 Task: Look for Airbnb options in Urziceni, Romania from 5th November, 2023 to 16th November, 2023 for 2 adults.1  bedroom having 1 bed and 1 bathroom. Property type can be hotel. Booking option can be shelf check-in. Look for 3 properties as per requirement.
Action: Mouse moved to (417, 54)
Screenshot: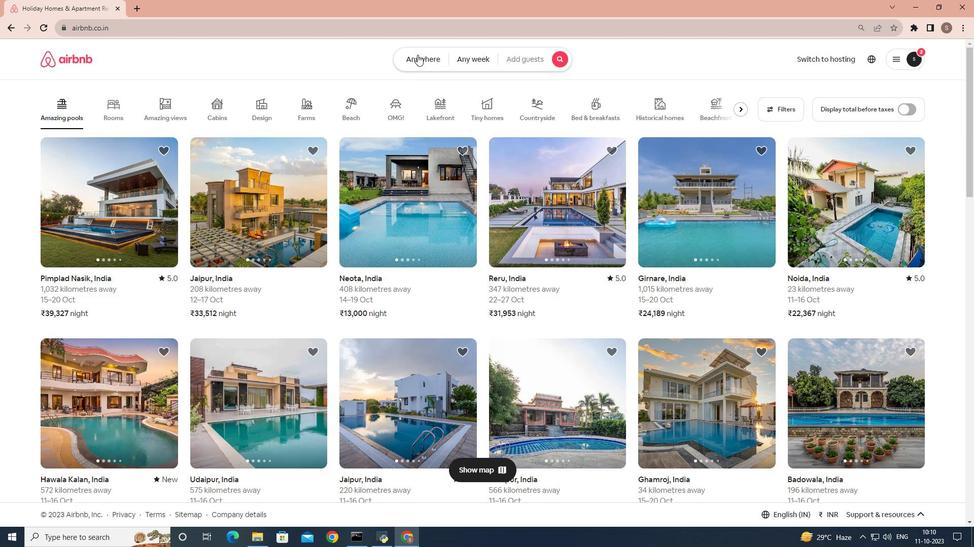 
Action: Mouse pressed left at (417, 54)
Screenshot: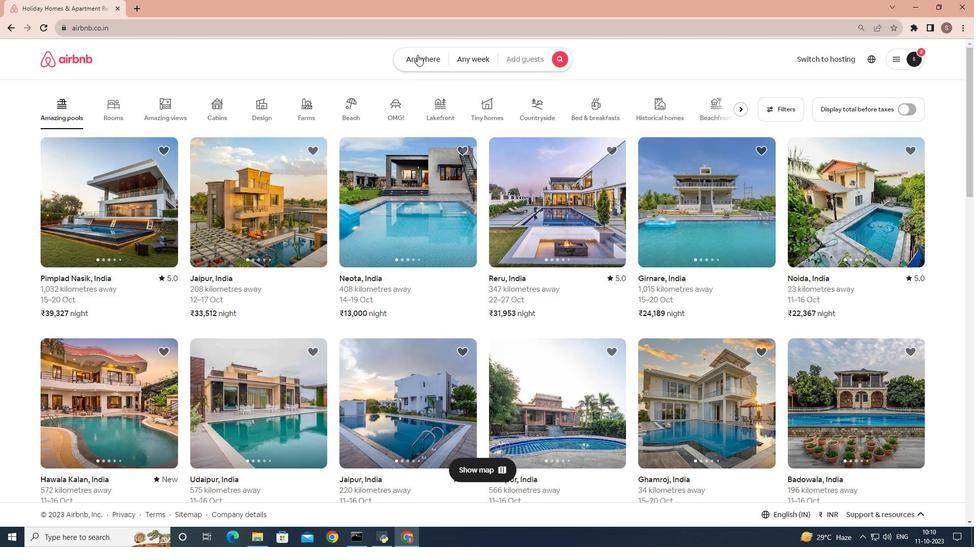 
Action: Mouse moved to (309, 100)
Screenshot: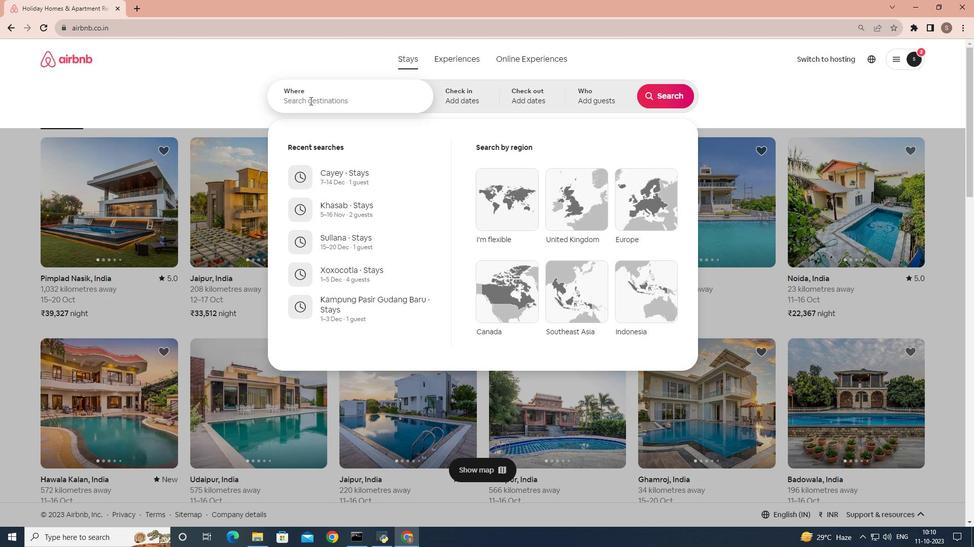 
Action: Mouse pressed left at (309, 100)
Screenshot: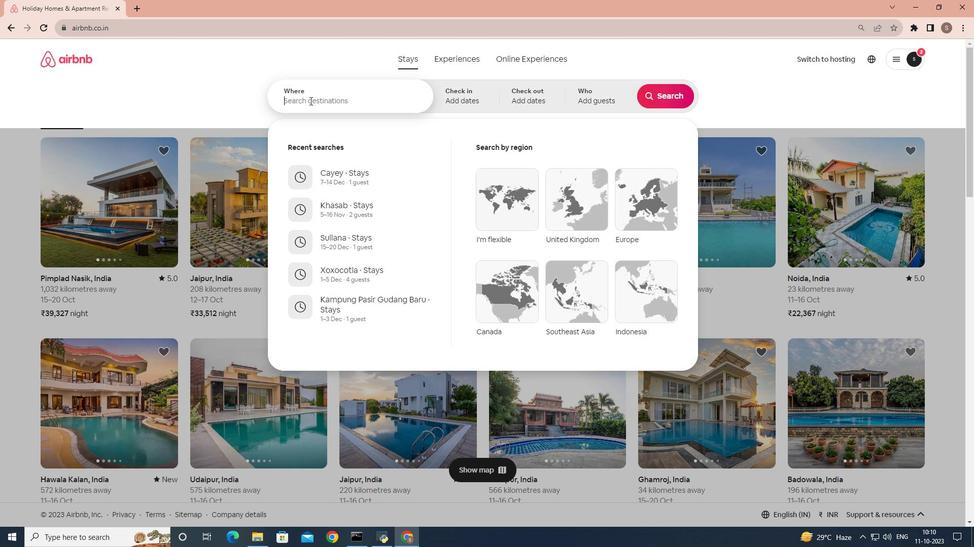 
Action: Mouse moved to (310, 100)
Screenshot: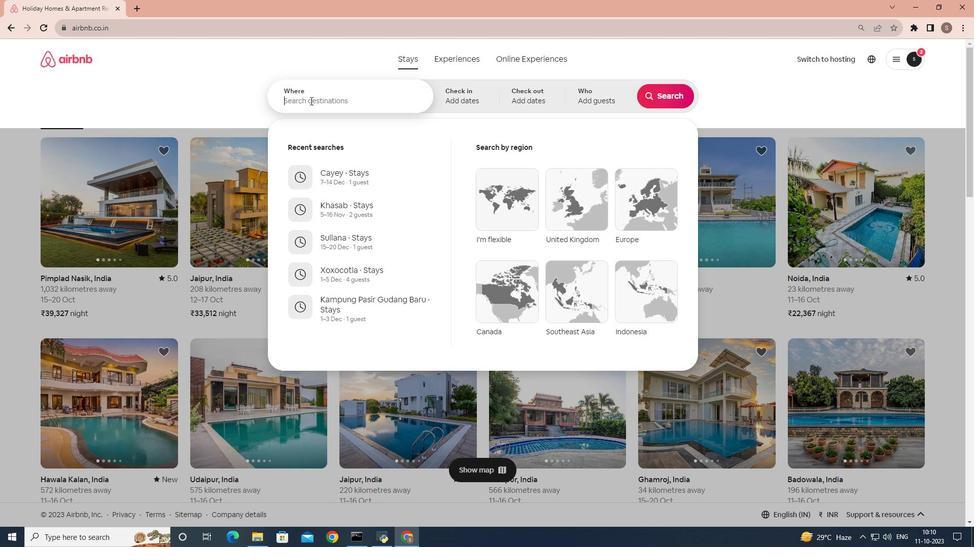 
Action: Key pressed <Key.shift>Uz<Key.backspace>rziceni,<Key.space><Key.shift>Romania
Screenshot: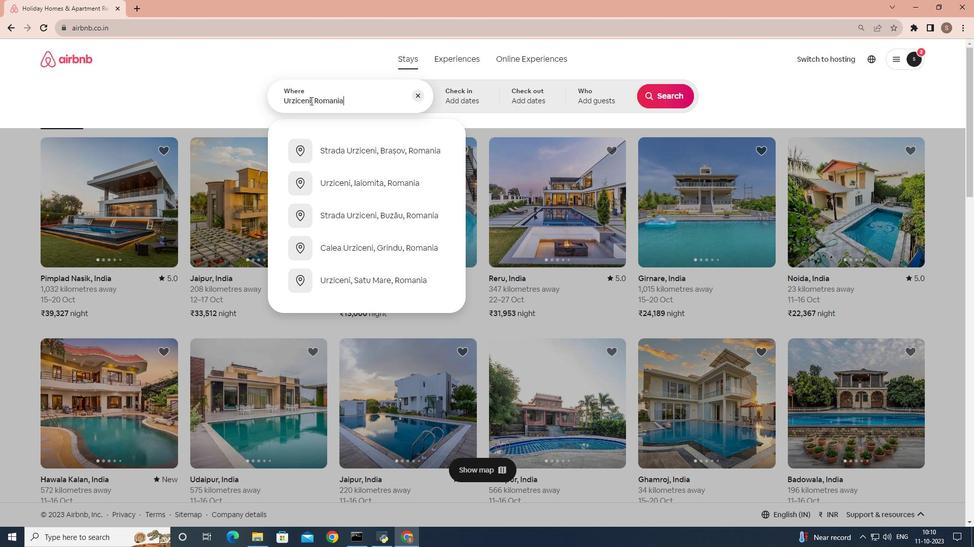 
Action: Mouse moved to (441, 104)
Screenshot: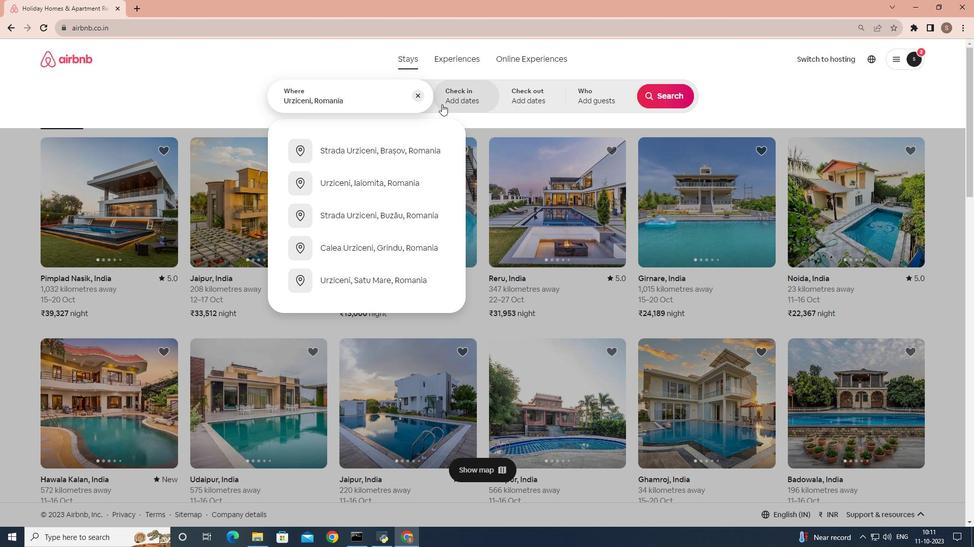 
Action: Mouse pressed left at (441, 104)
Screenshot: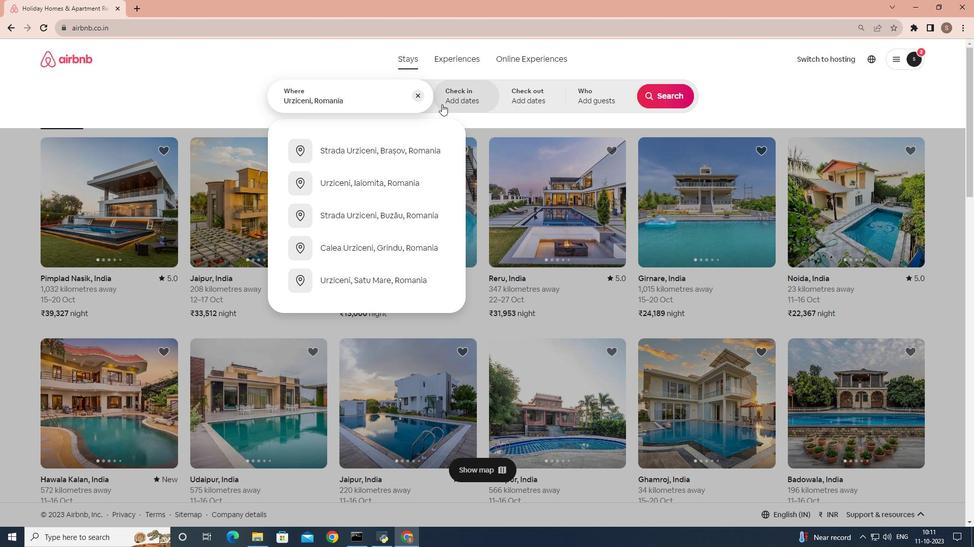 
Action: Mouse moved to (510, 245)
Screenshot: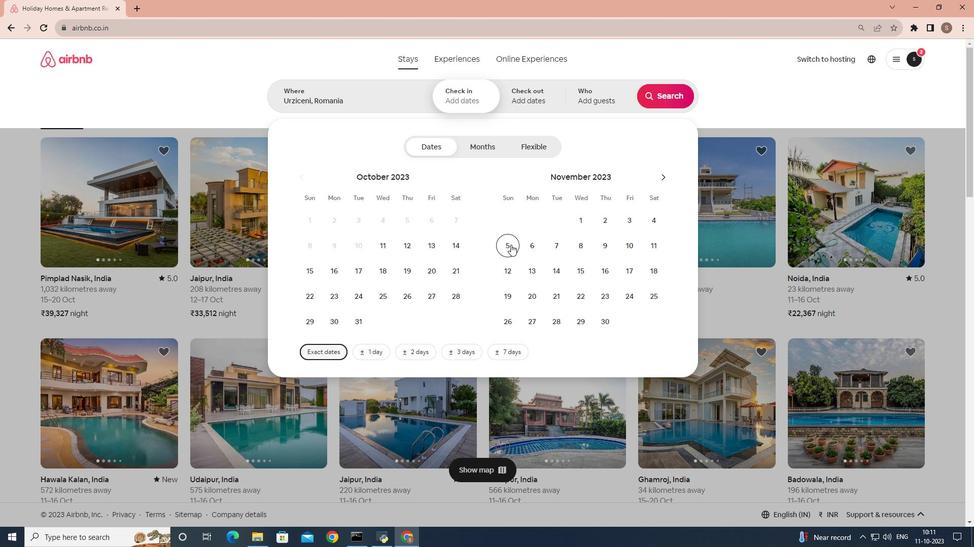 
Action: Mouse pressed left at (510, 245)
Screenshot: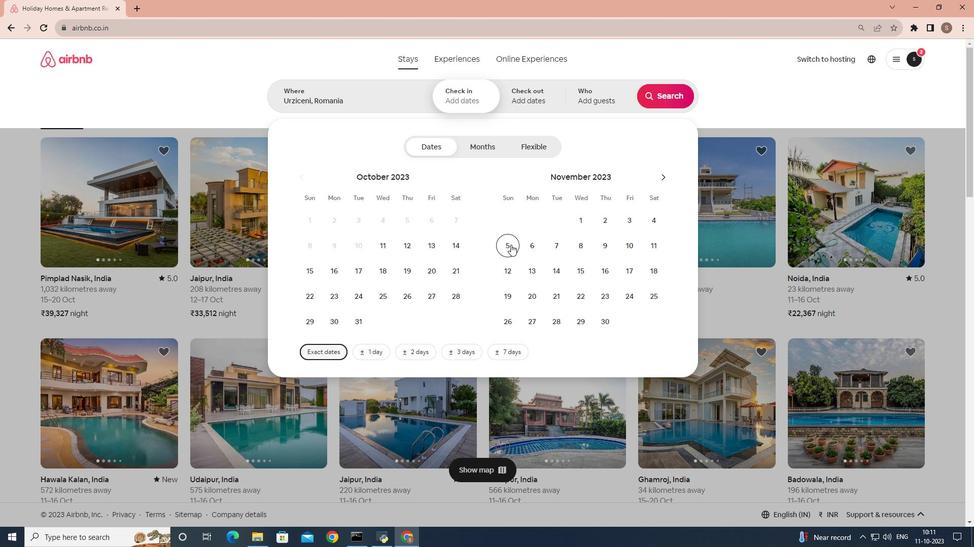 
Action: Mouse moved to (607, 266)
Screenshot: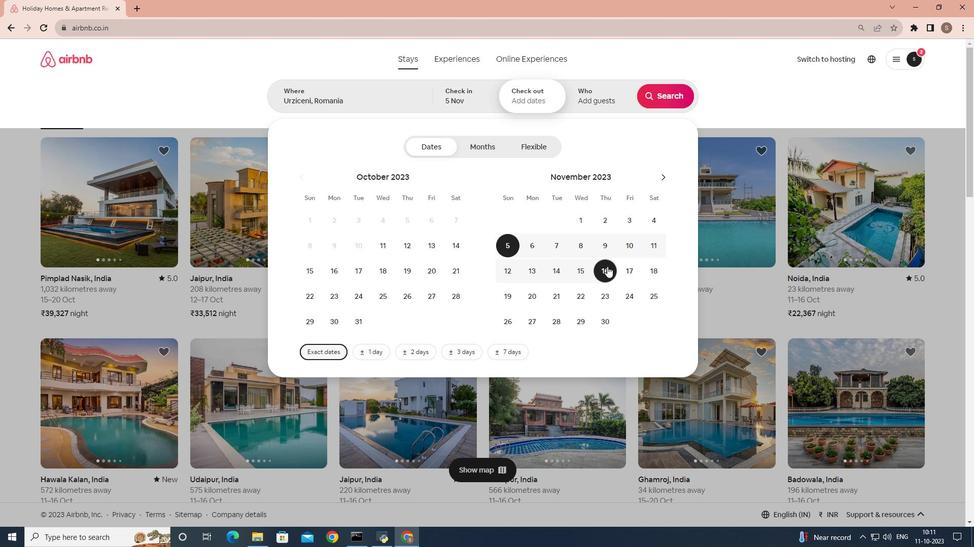 
Action: Mouse pressed left at (607, 266)
Screenshot: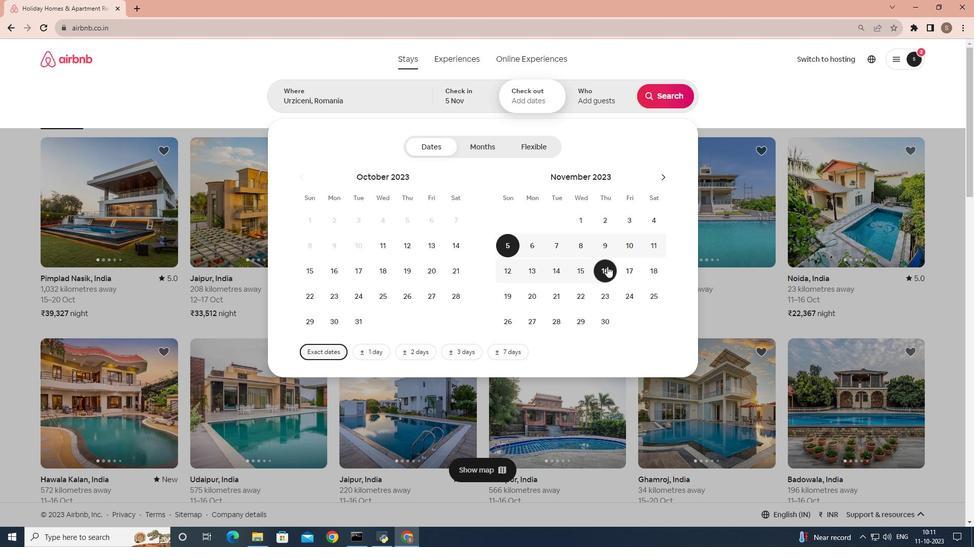 
Action: Mouse moved to (596, 81)
Screenshot: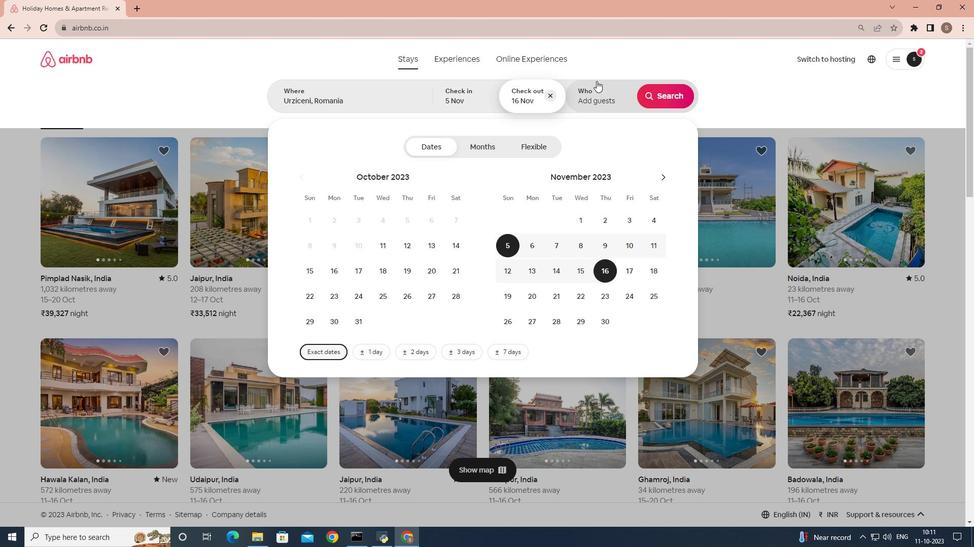 
Action: Mouse pressed left at (596, 81)
Screenshot: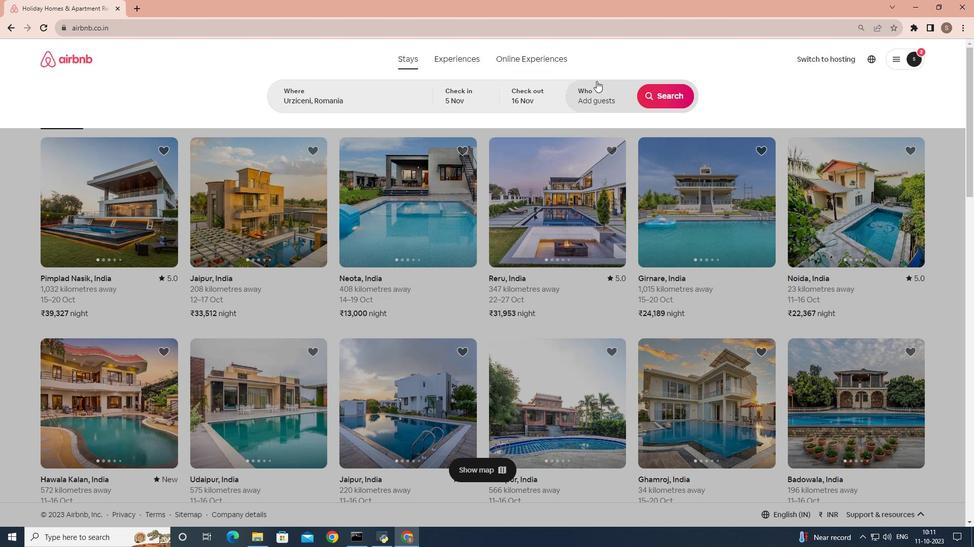 
Action: Mouse moved to (667, 148)
Screenshot: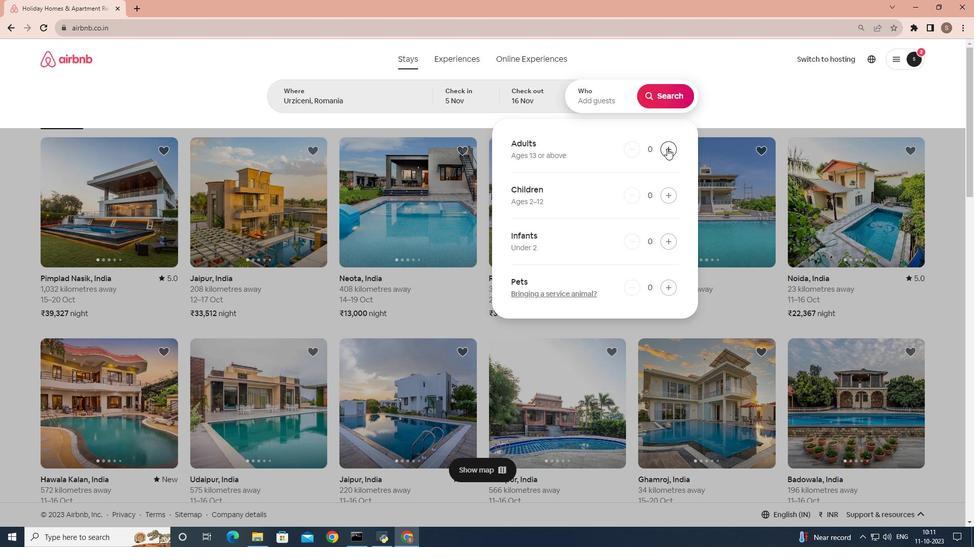 
Action: Mouse pressed left at (667, 148)
Screenshot: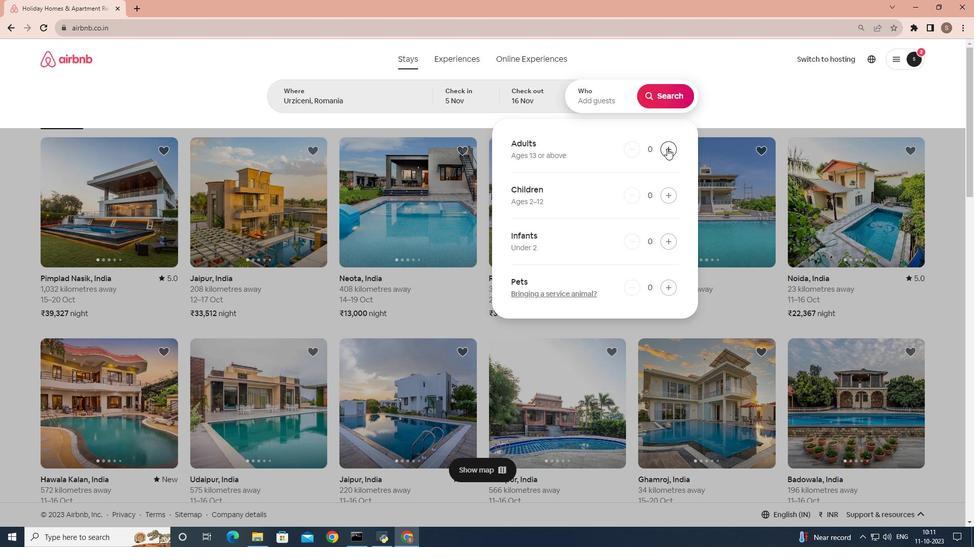 
Action: Mouse pressed left at (667, 148)
Screenshot: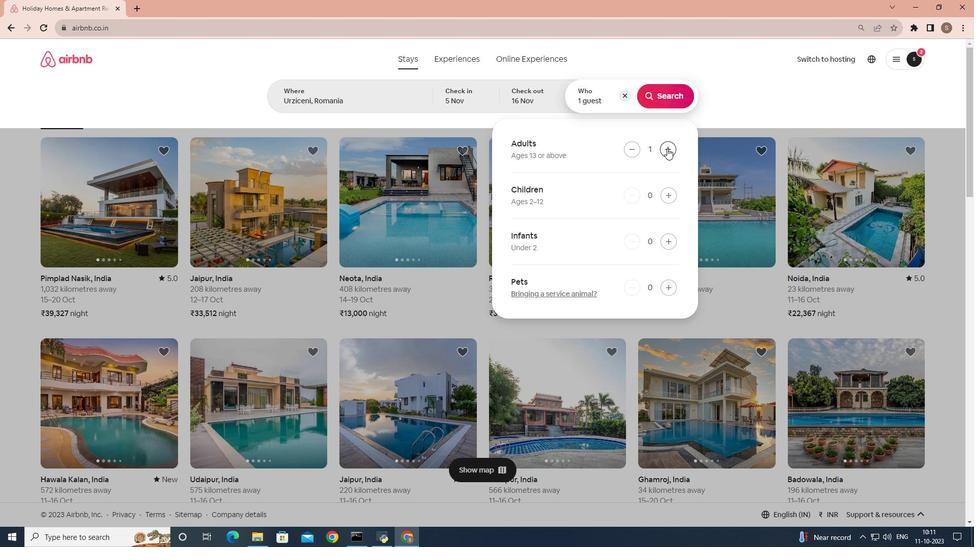 
Action: Mouse moved to (673, 98)
Screenshot: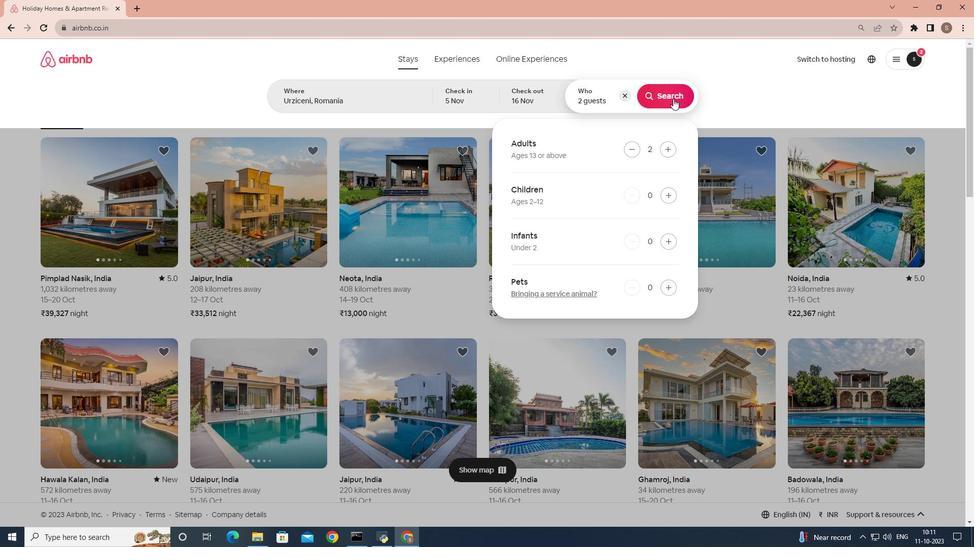 
Action: Mouse pressed left at (673, 98)
Screenshot: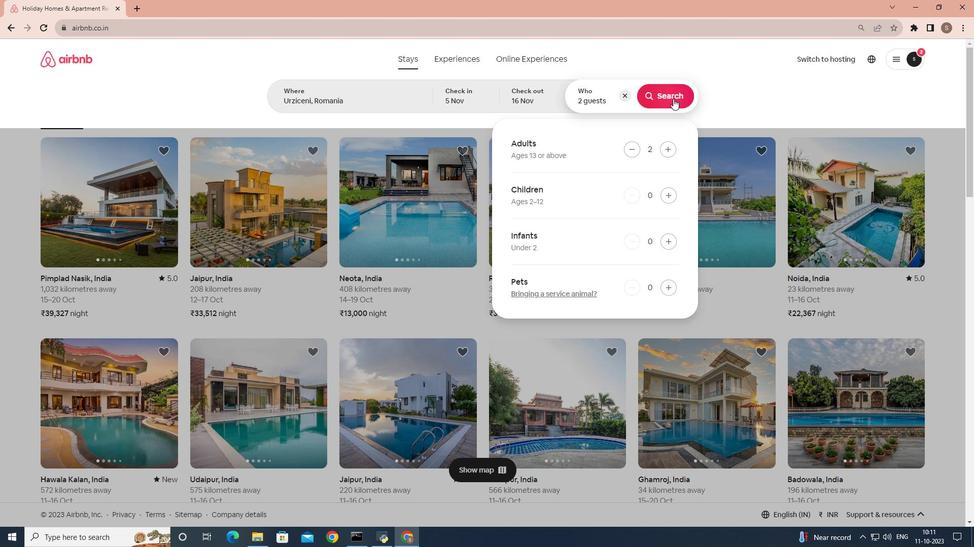 
Action: Mouse moved to (816, 93)
Screenshot: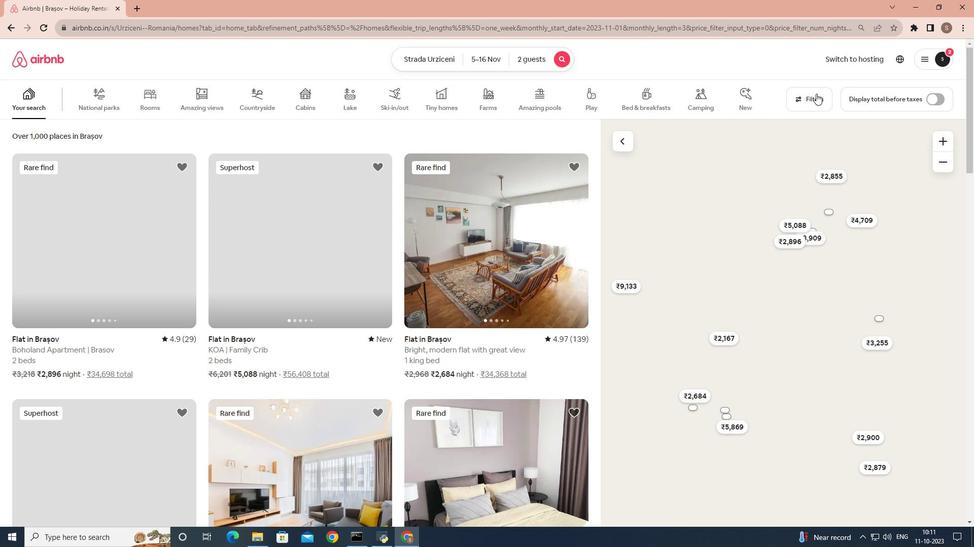 
Action: Mouse pressed left at (816, 93)
Screenshot: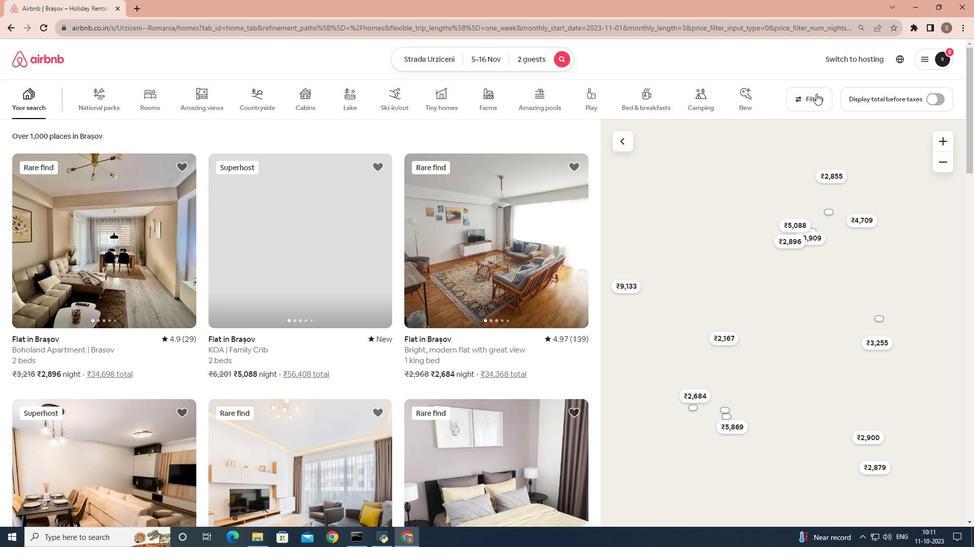 
Action: Mouse moved to (493, 317)
Screenshot: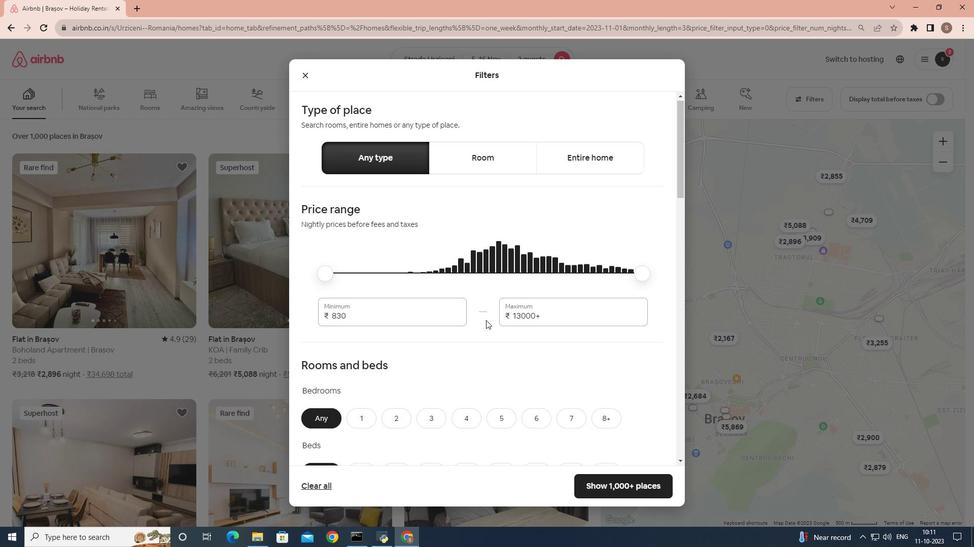 
Action: Mouse scrolled (493, 317) with delta (0, 0)
Screenshot: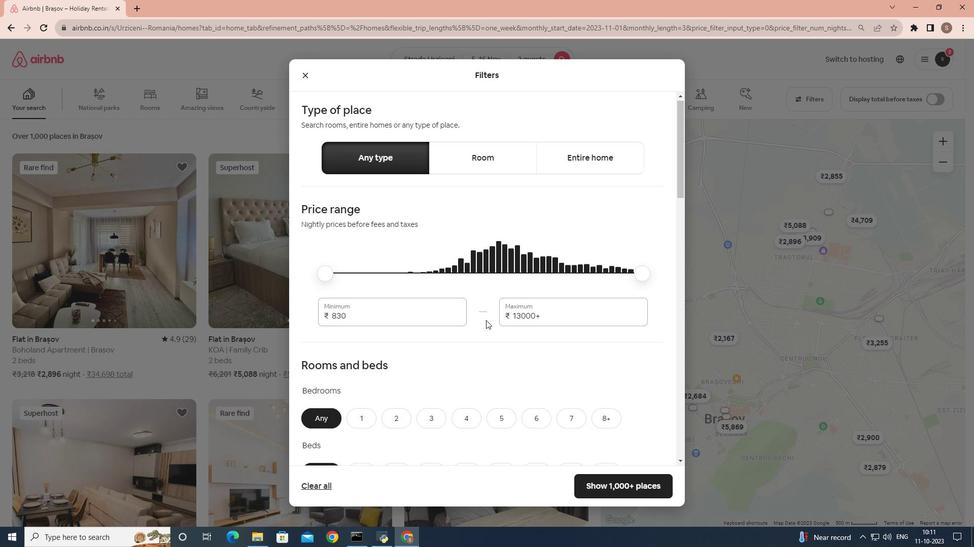 
Action: Mouse moved to (487, 320)
Screenshot: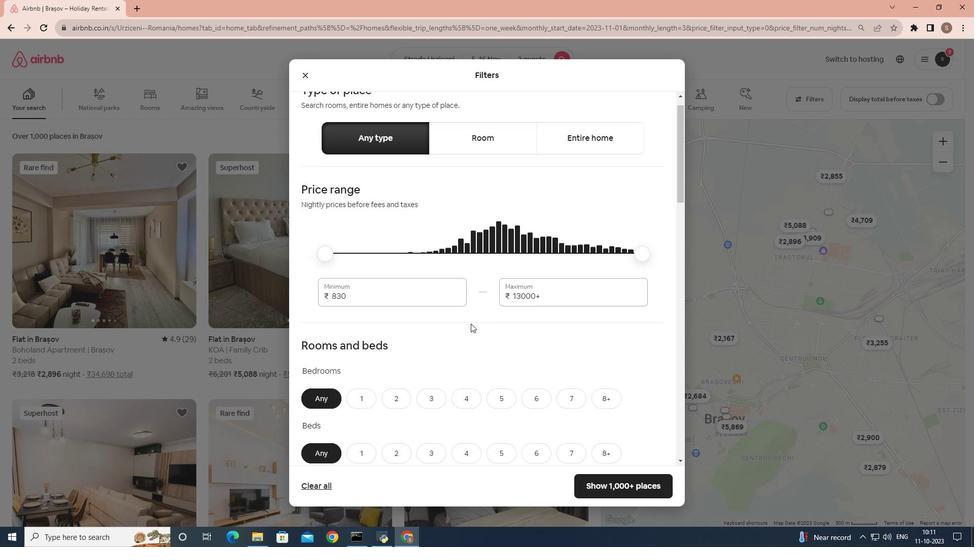 
Action: Mouse scrolled (487, 319) with delta (0, 0)
Screenshot: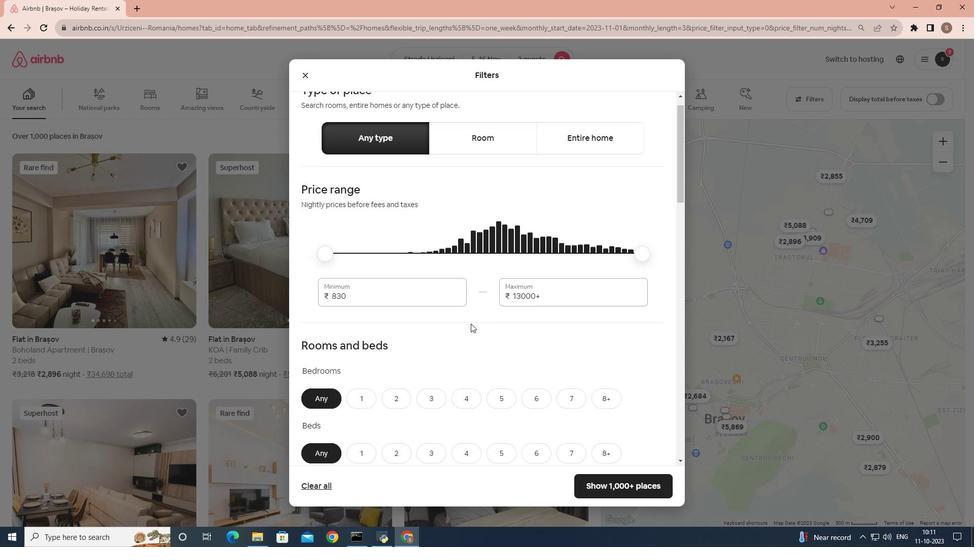 
Action: Mouse moved to (360, 321)
Screenshot: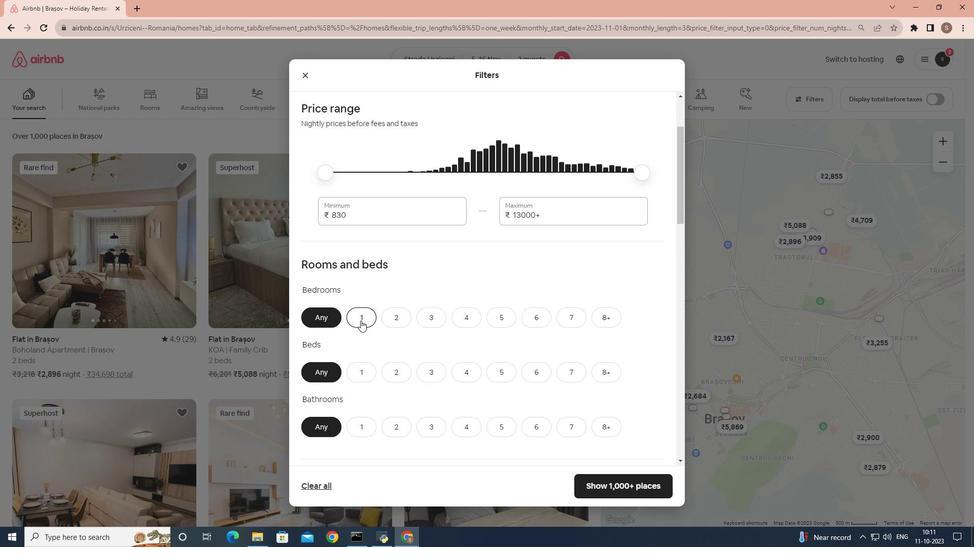 
Action: Mouse pressed left at (360, 321)
Screenshot: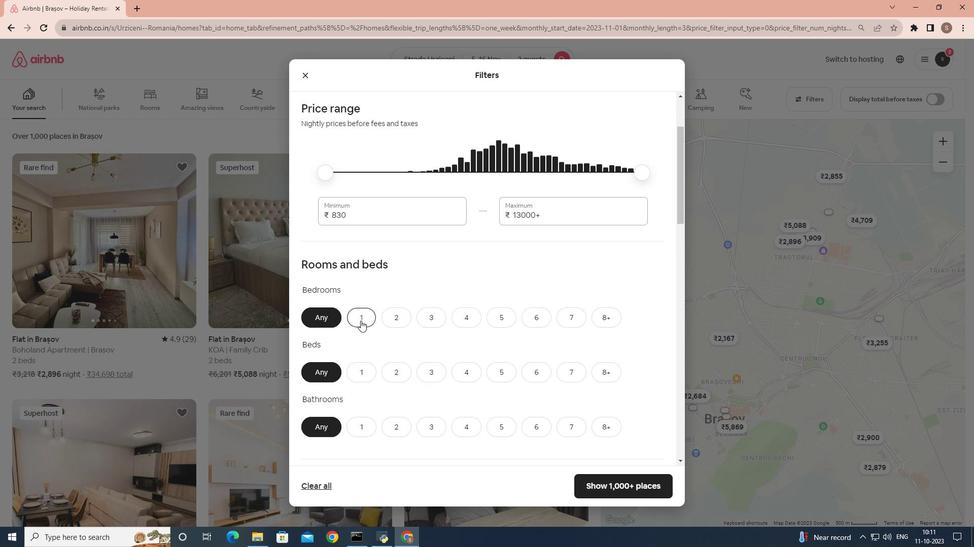 
Action: Mouse scrolled (360, 320) with delta (0, 0)
Screenshot: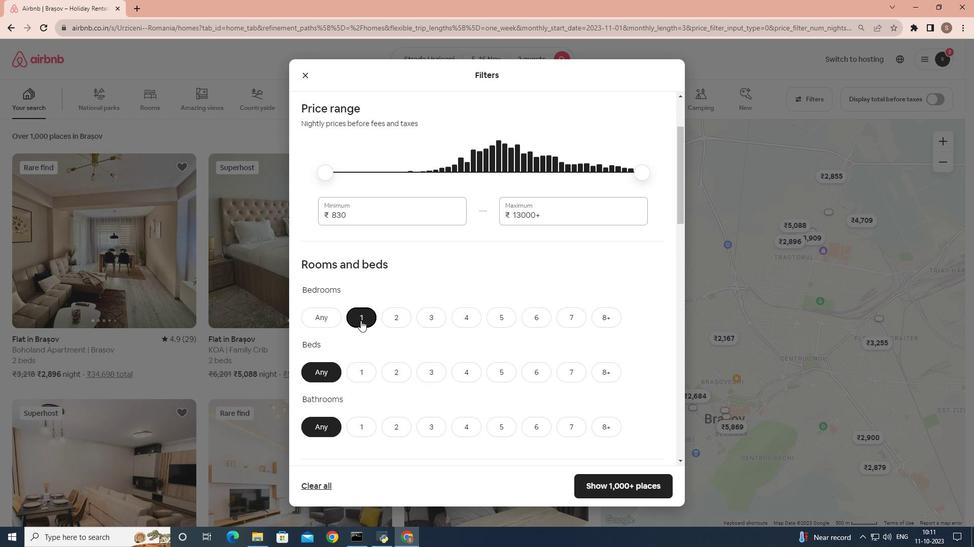 
Action: Mouse moved to (359, 321)
Screenshot: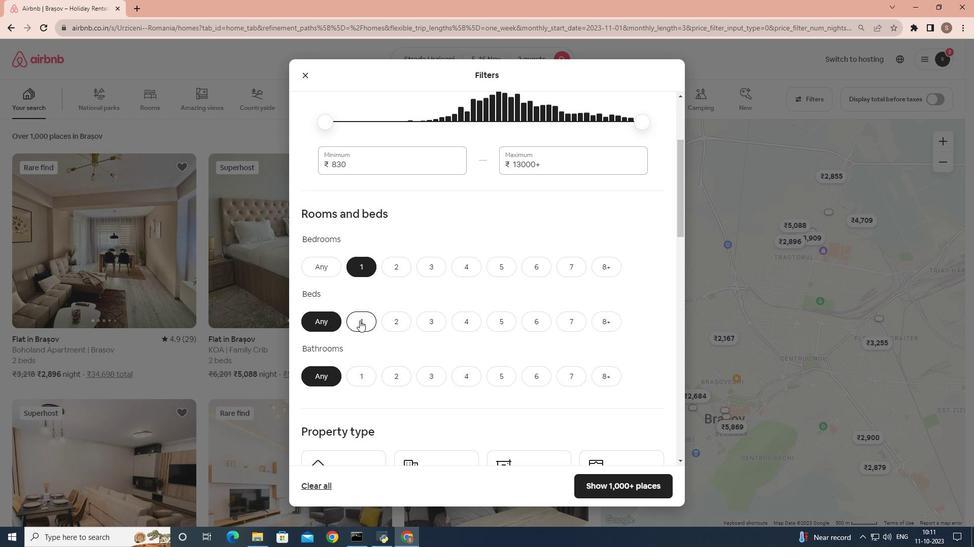 
Action: Mouse pressed left at (359, 321)
Screenshot: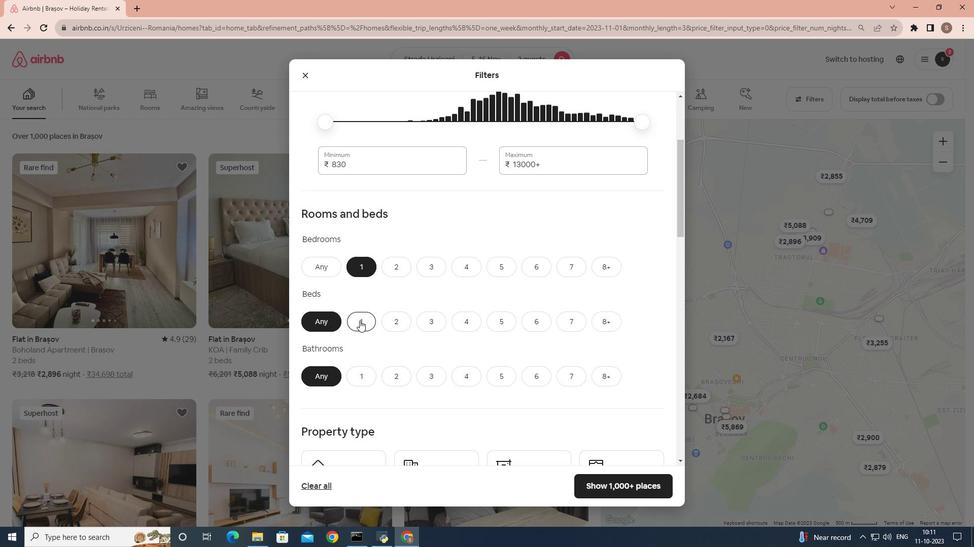 
Action: Mouse moved to (367, 374)
Screenshot: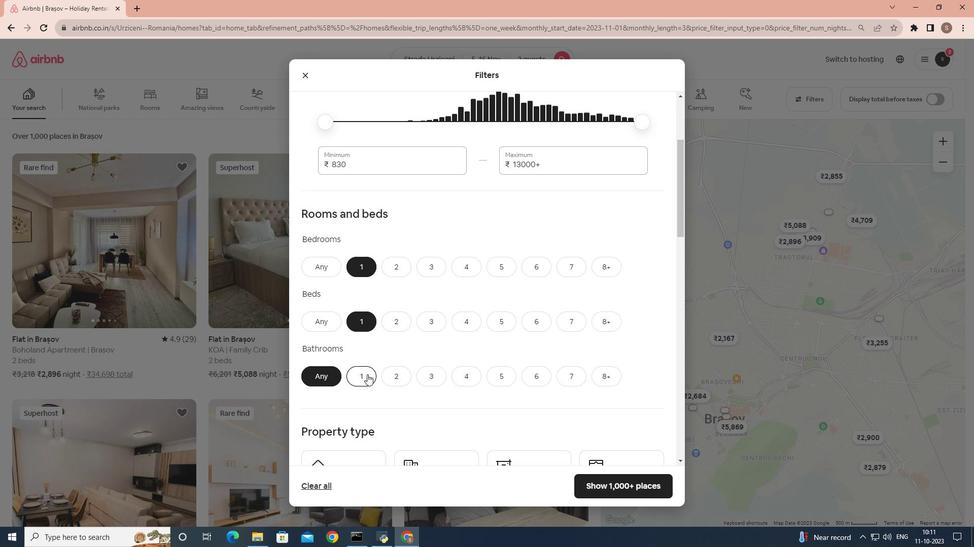 
Action: Mouse pressed left at (367, 374)
Screenshot: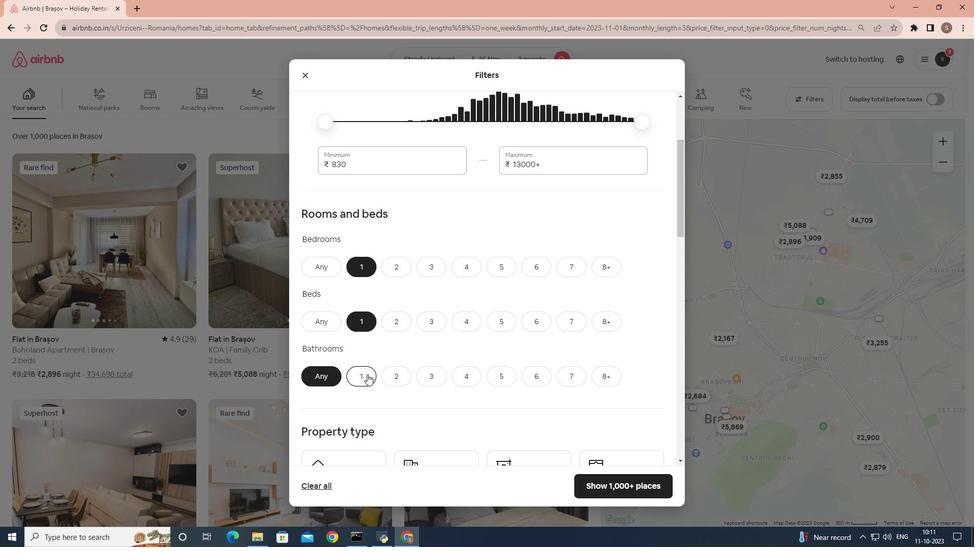 
Action: Mouse moved to (371, 371)
Screenshot: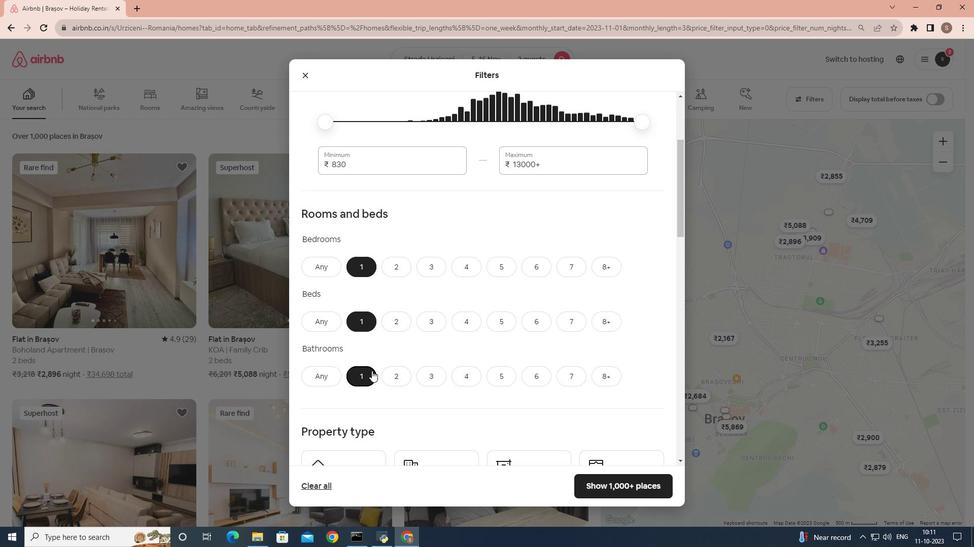 
Action: Mouse scrolled (371, 370) with delta (0, 0)
Screenshot: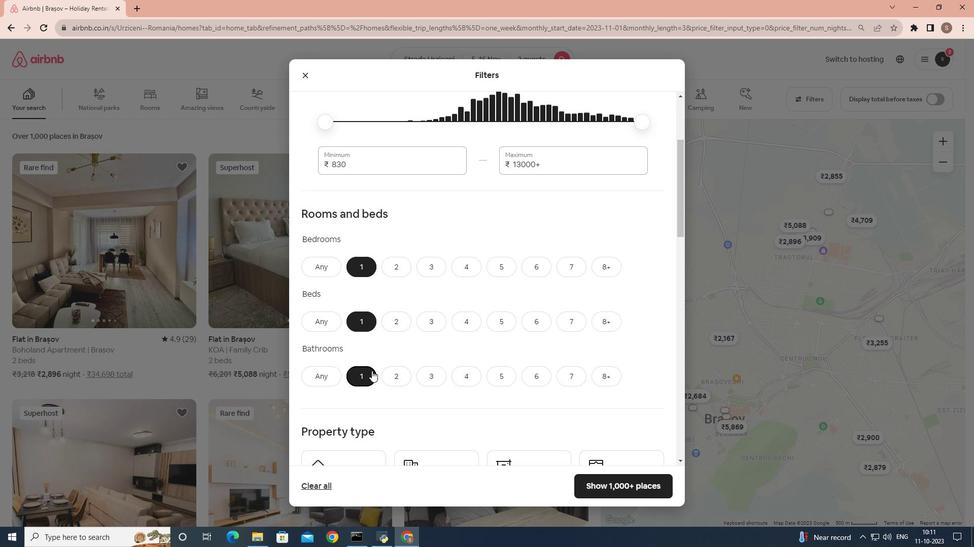 
Action: Mouse moved to (451, 389)
Screenshot: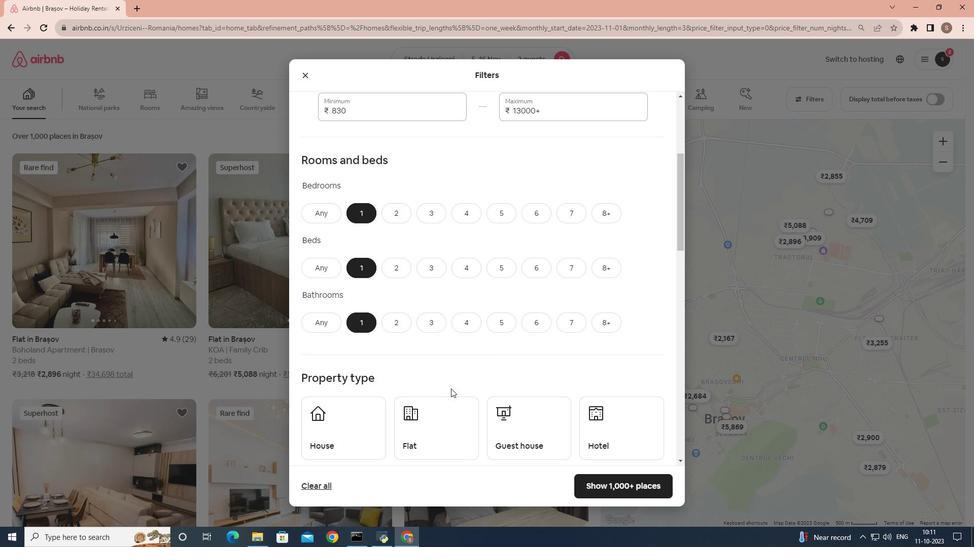 
Action: Mouse scrolled (451, 388) with delta (0, 0)
Screenshot: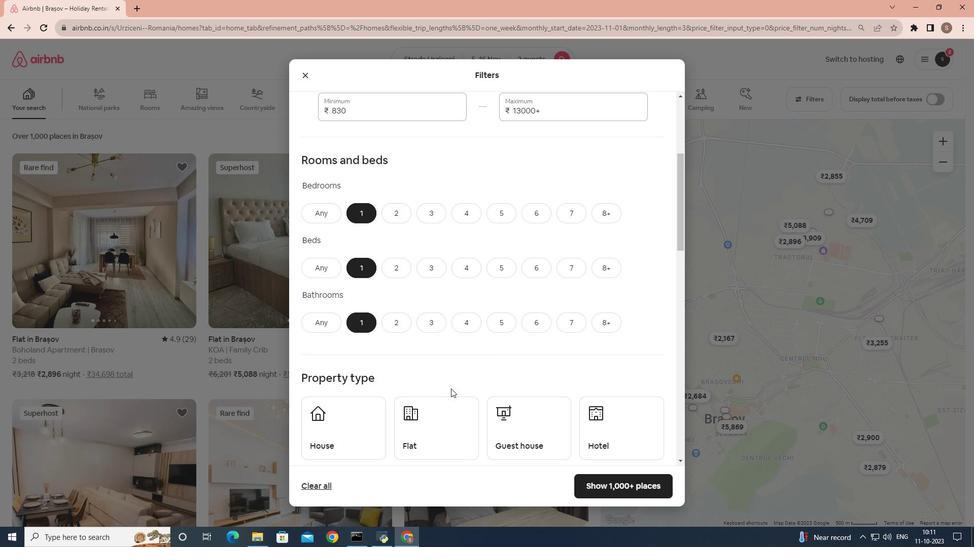 
Action: Mouse moved to (584, 365)
Screenshot: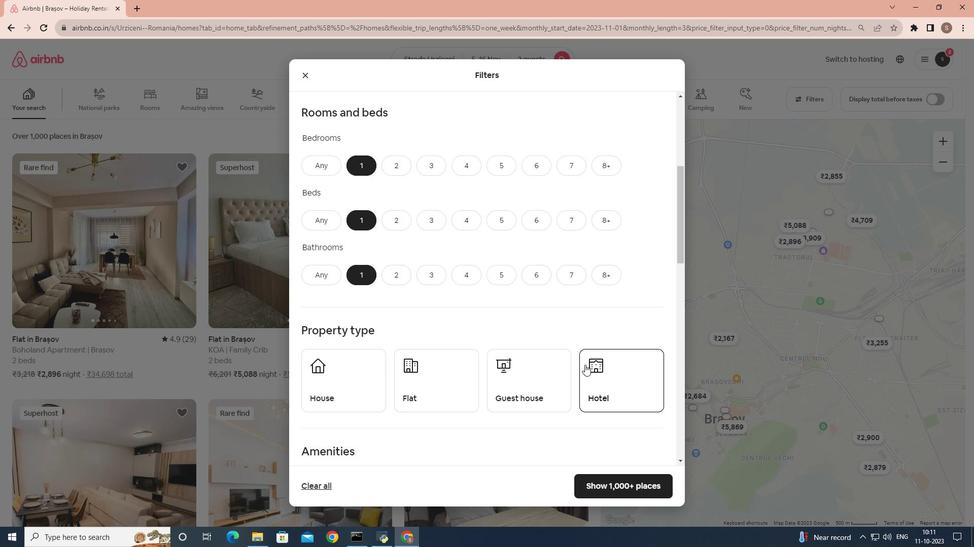 
Action: Mouse pressed left at (584, 365)
Screenshot: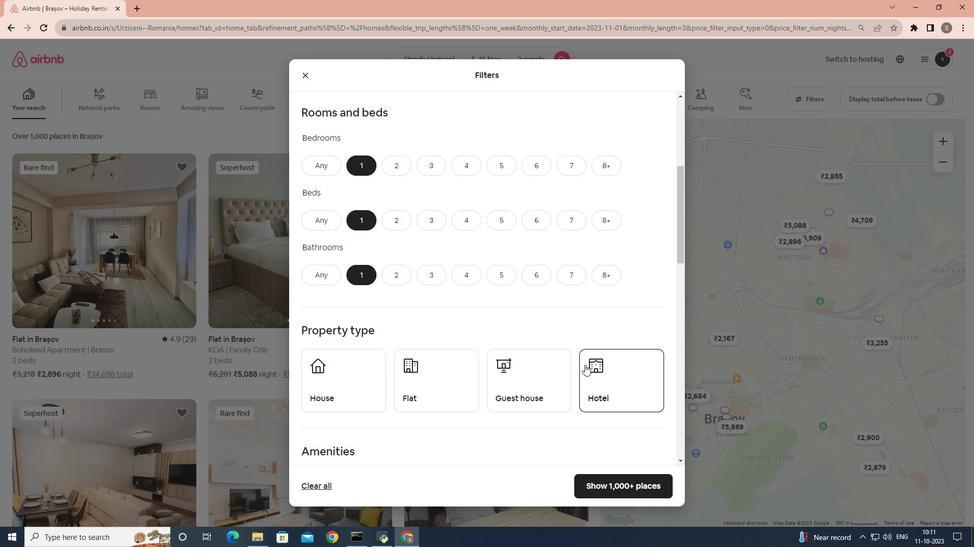 
Action: Mouse moved to (502, 364)
Screenshot: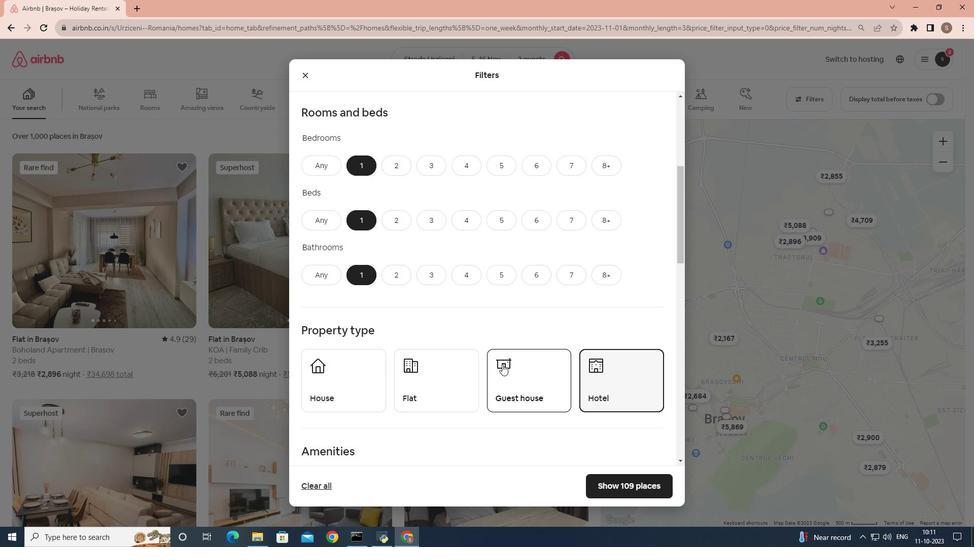 
Action: Mouse scrolled (502, 364) with delta (0, 0)
Screenshot: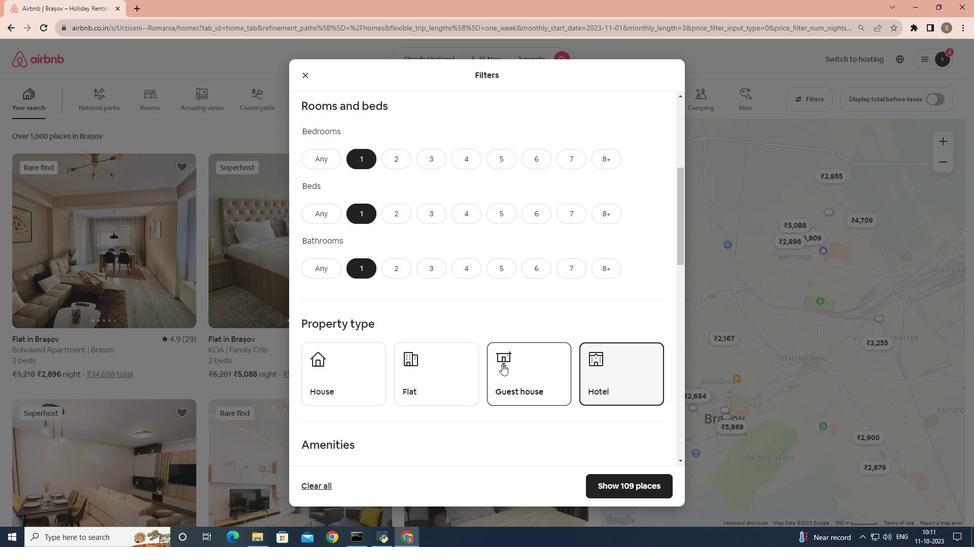 
Action: Mouse scrolled (502, 364) with delta (0, 0)
Screenshot: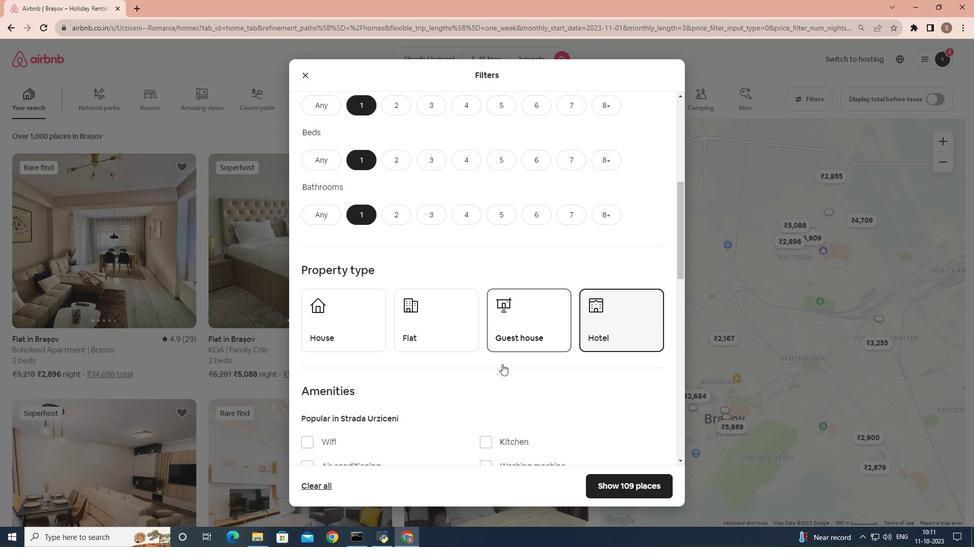 
Action: Mouse moved to (488, 361)
Screenshot: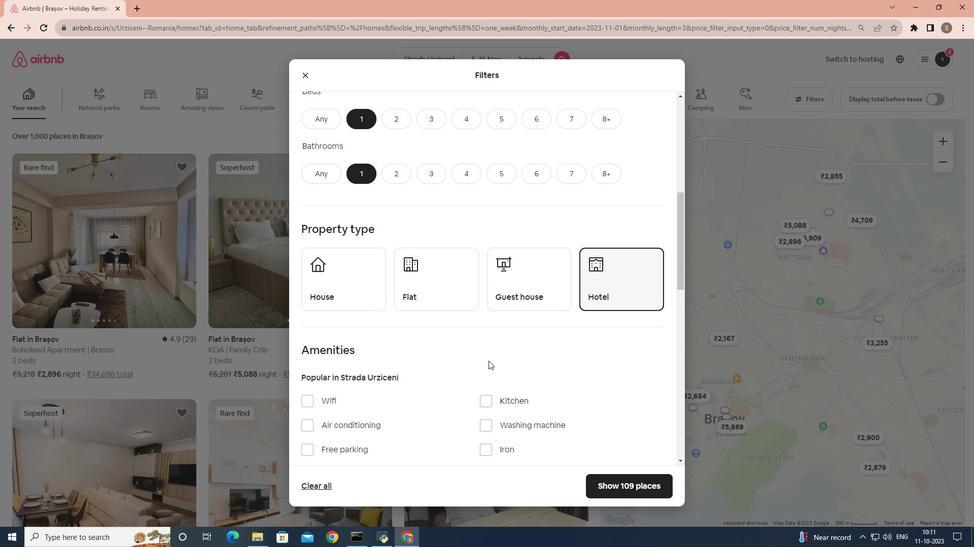 
Action: Mouse scrolled (488, 360) with delta (0, 0)
Screenshot: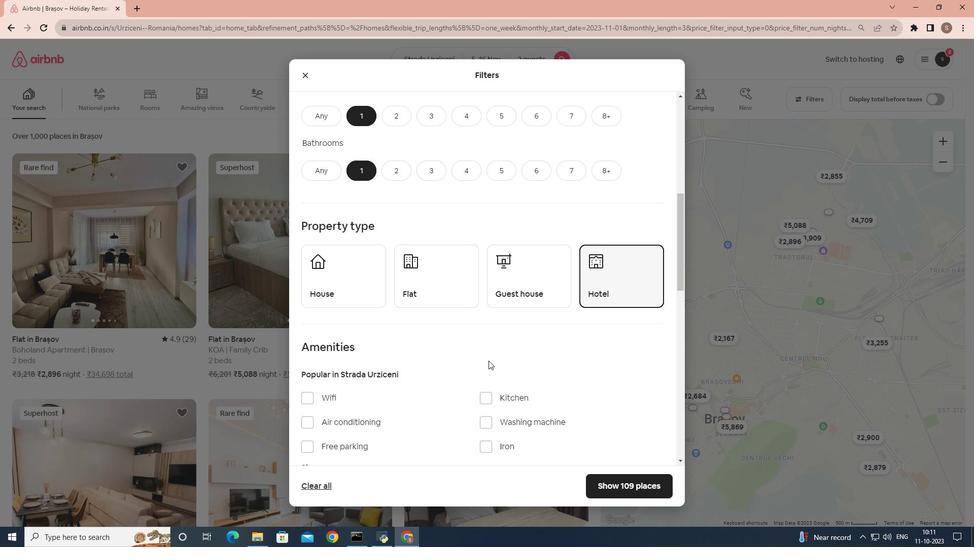 
Action: Mouse moved to (488, 361)
Screenshot: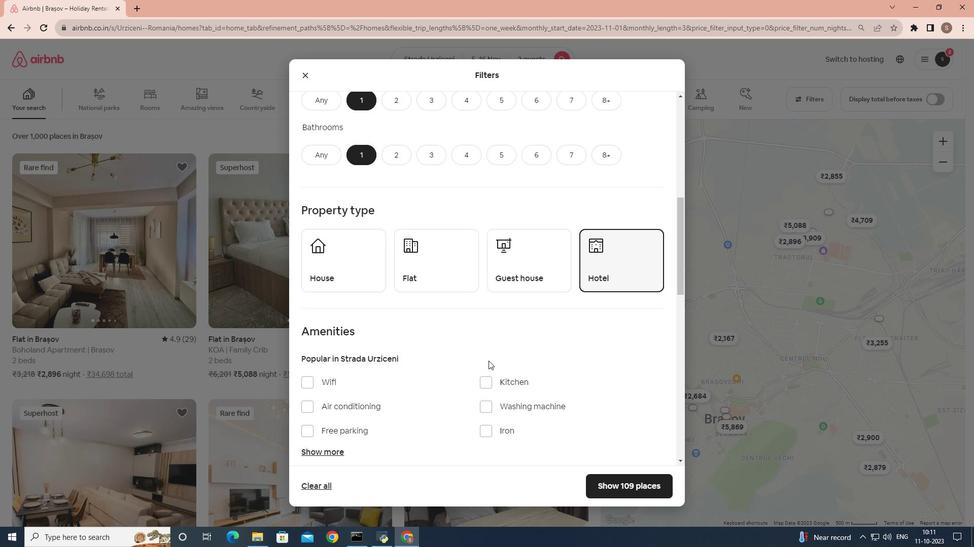 
Action: Mouse scrolled (488, 360) with delta (0, 0)
Screenshot: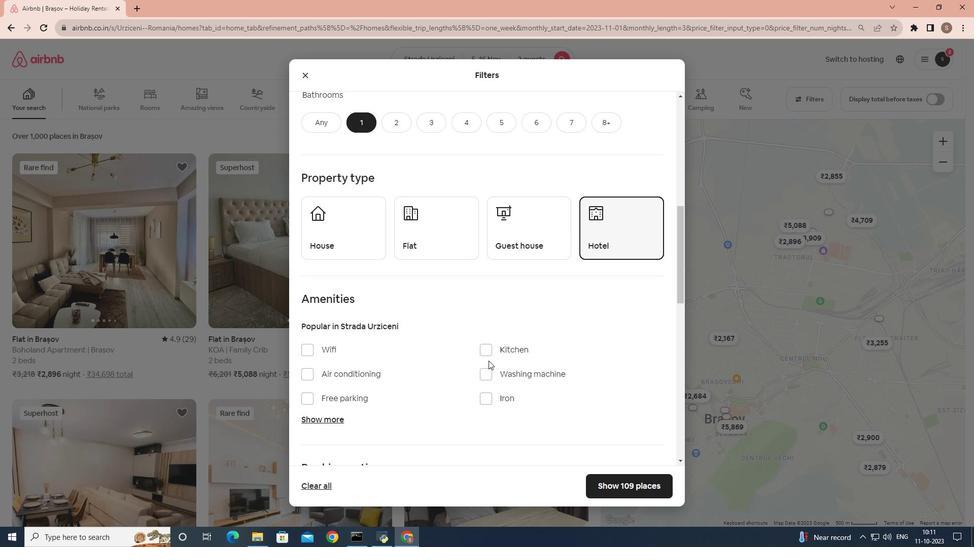 
Action: Mouse scrolled (488, 360) with delta (0, 0)
Screenshot: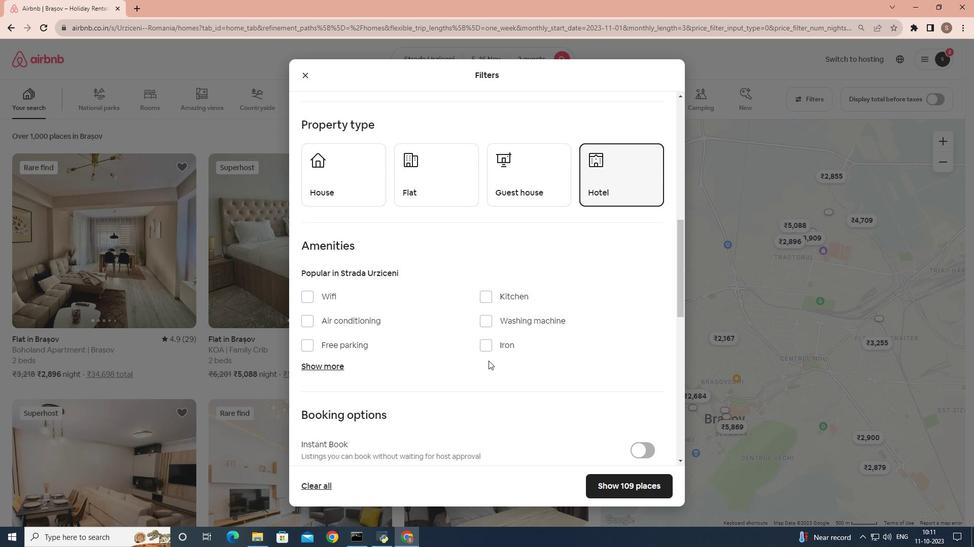 
Action: Mouse moved to (502, 357)
Screenshot: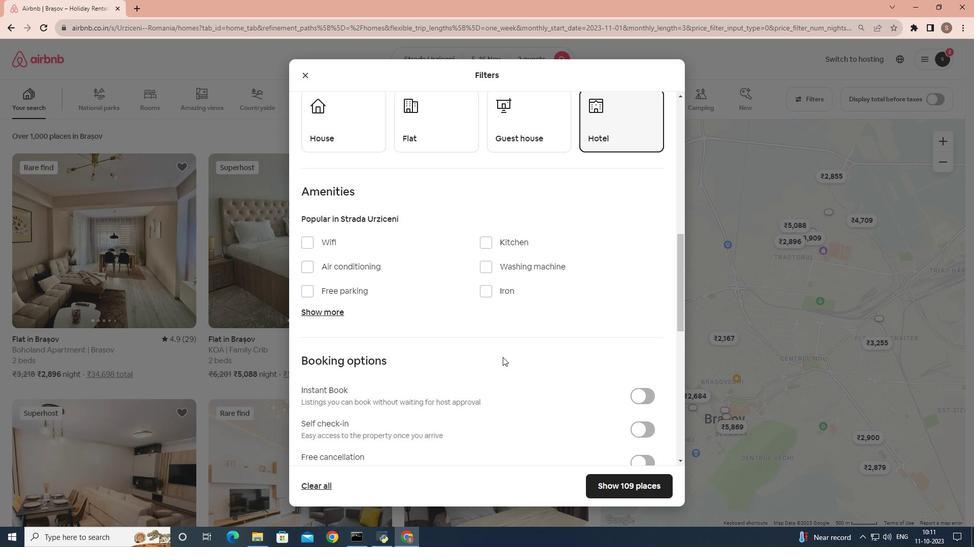 
Action: Mouse scrolled (502, 357) with delta (0, 0)
Screenshot: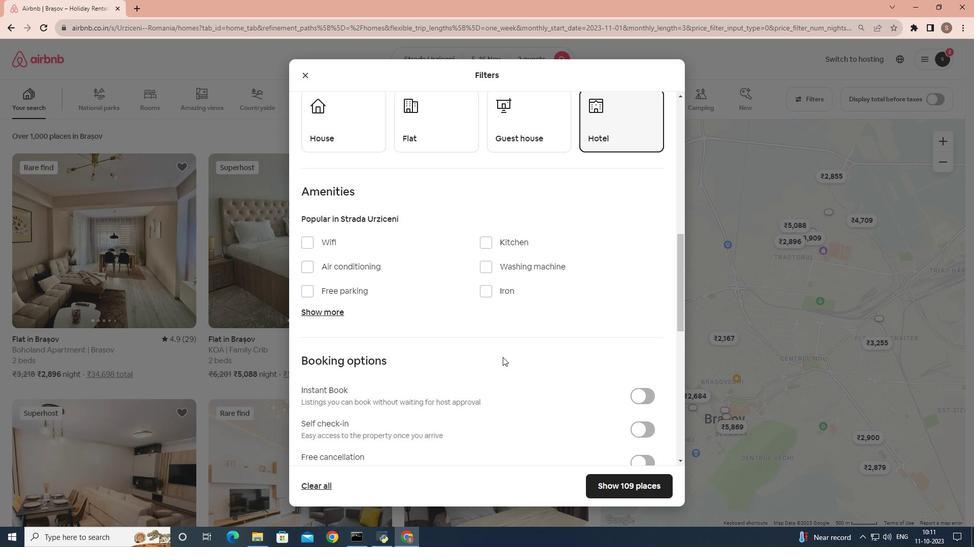 
Action: Mouse moved to (506, 357)
Screenshot: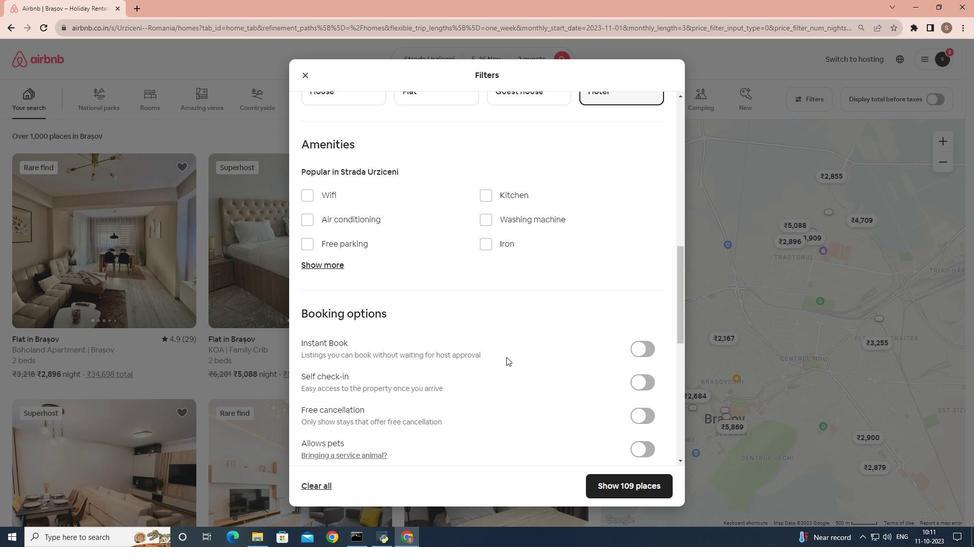
Action: Mouse scrolled (506, 357) with delta (0, 0)
Screenshot: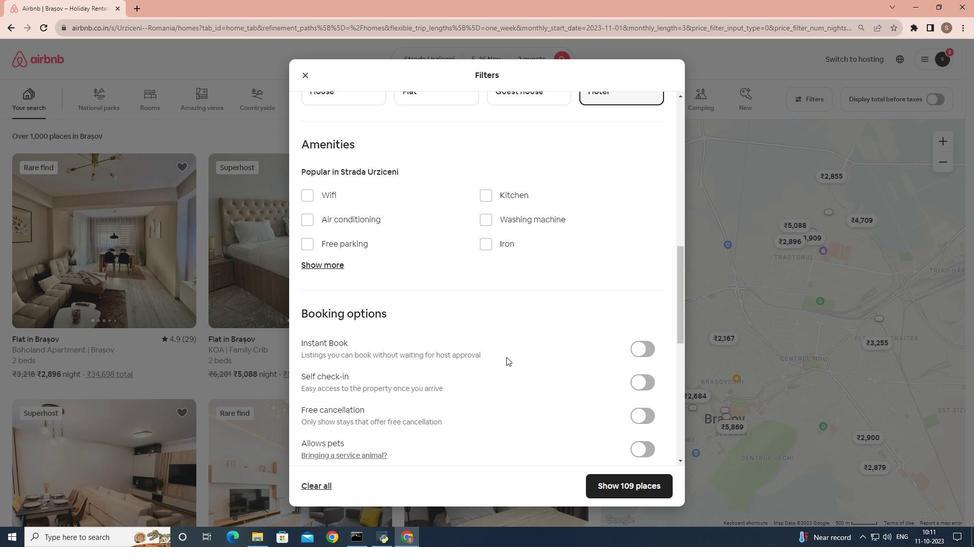 
Action: Mouse scrolled (506, 357) with delta (0, 0)
Screenshot: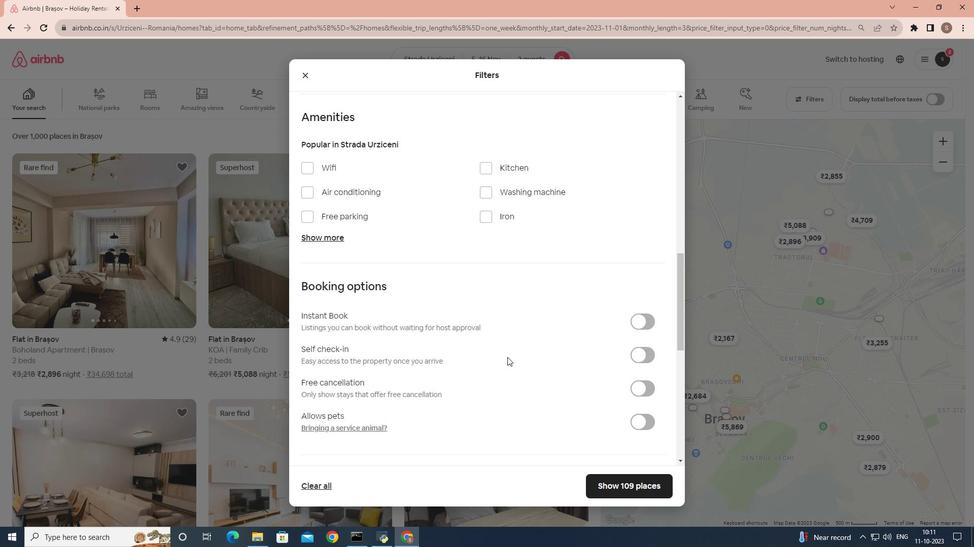 
Action: Mouse moved to (643, 287)
Screenshot: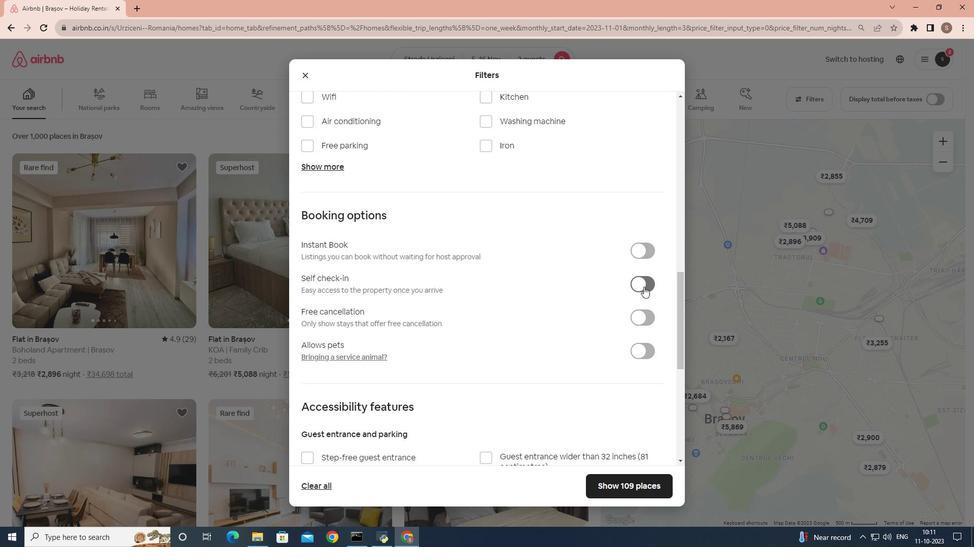 
Action: Mouse pressed left at (643, 287)
Screenshot: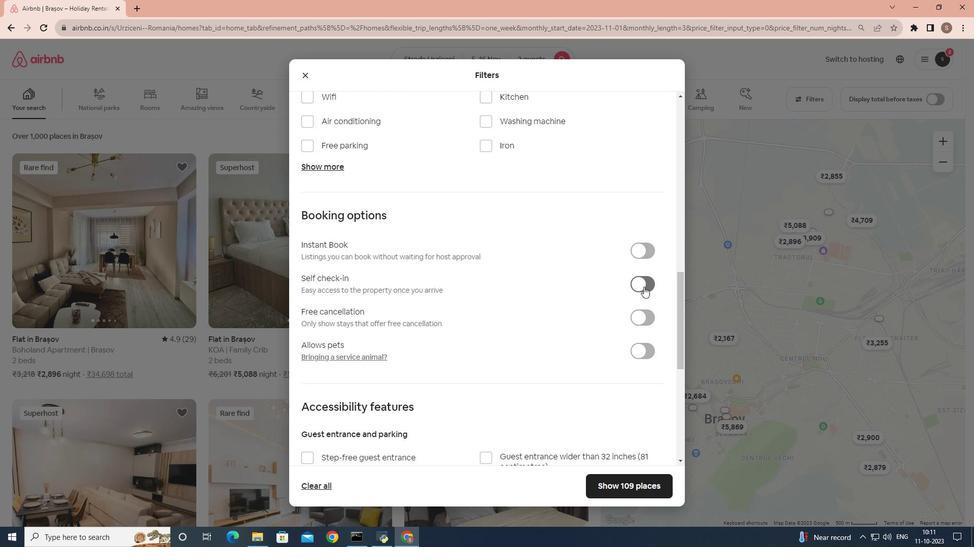 
Action: Mouse moved to (647, 479)
Screenshot: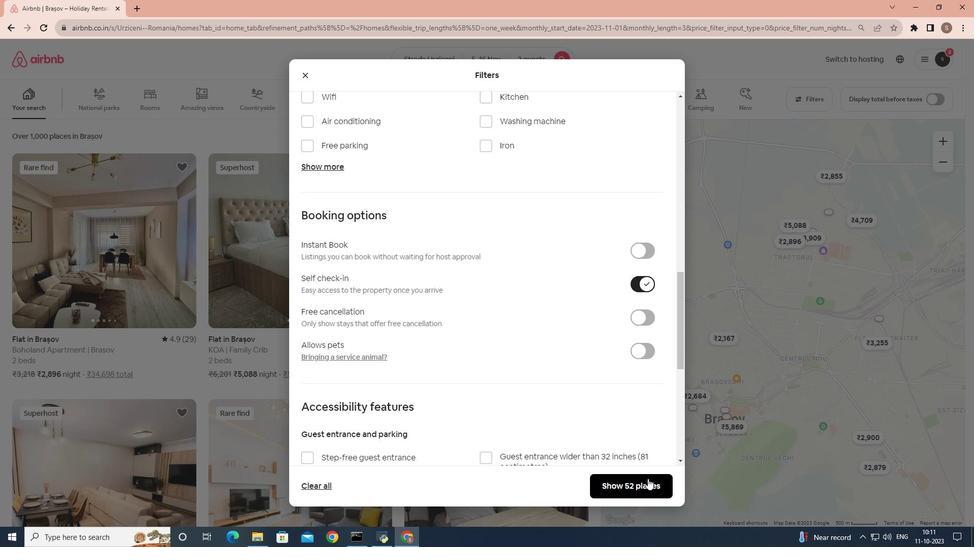 
Action: Mouse pressed left at (647, 479)
Screenshot: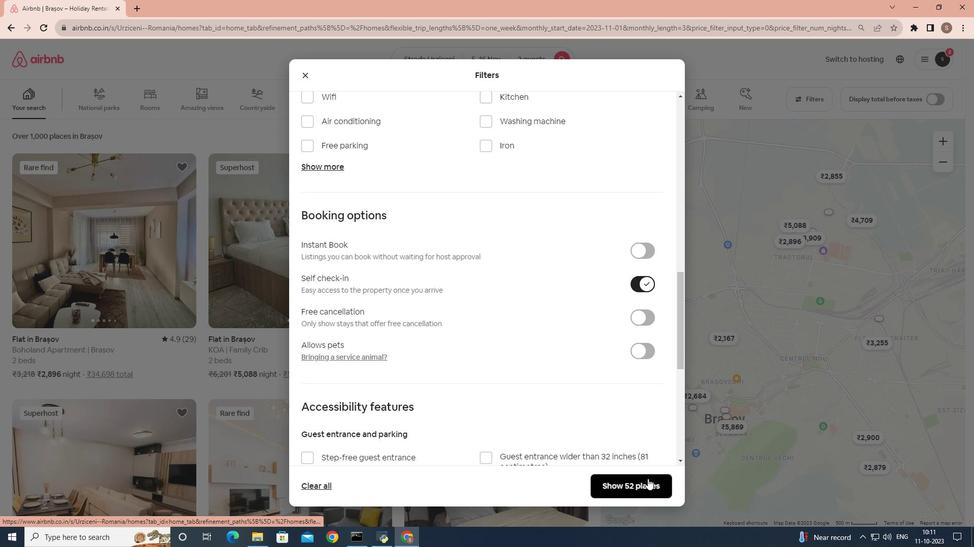 
Action: Mouse moved to (137, 286)
Screenshot: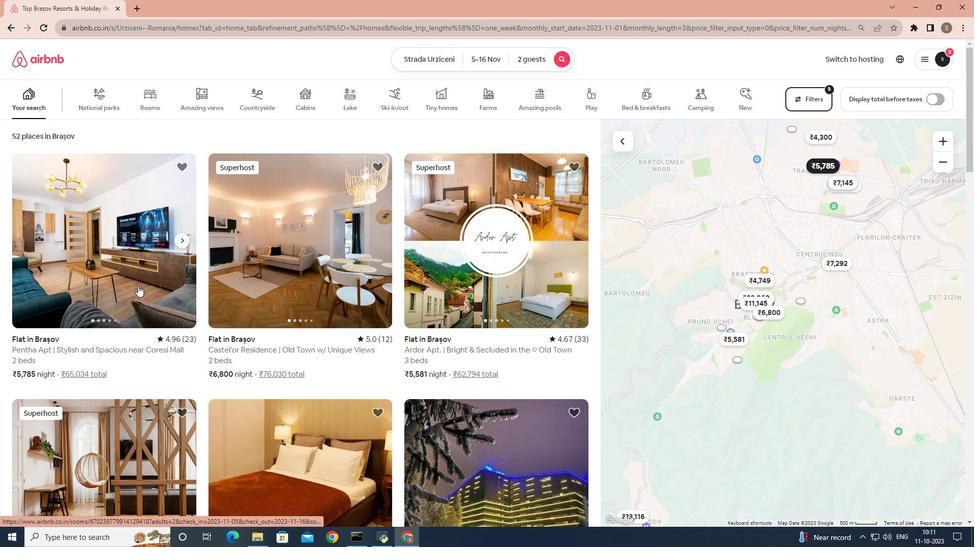 
Action: Mouse pressed left at (137, 286)
Screenshot: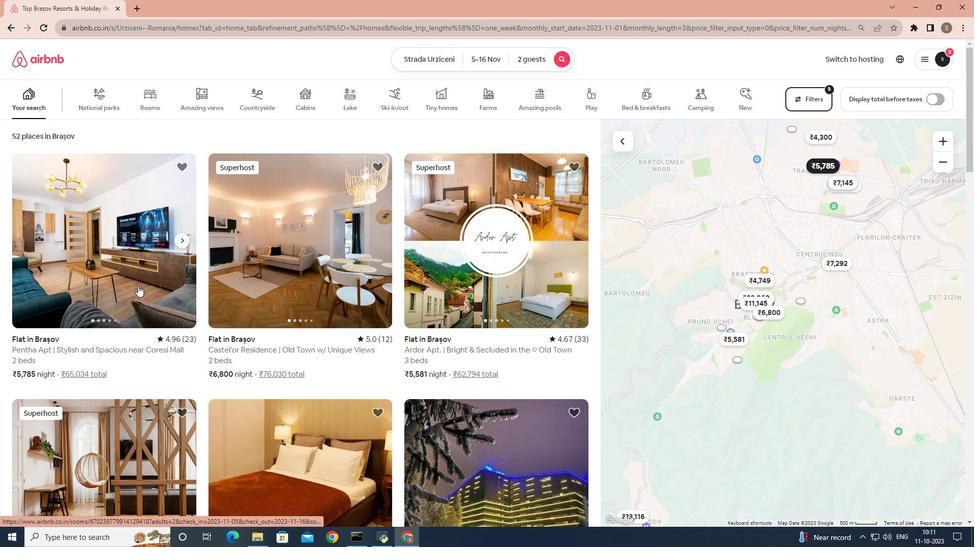 
Action: Mouse moved to (721, 369)
Screenshot: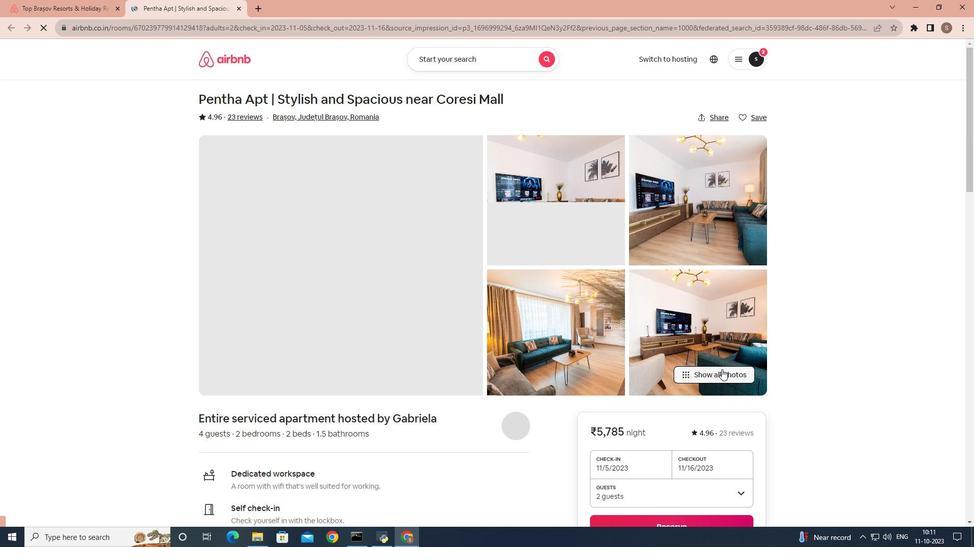
Action: Mouse pressed left at (721, 369)
Screenshot: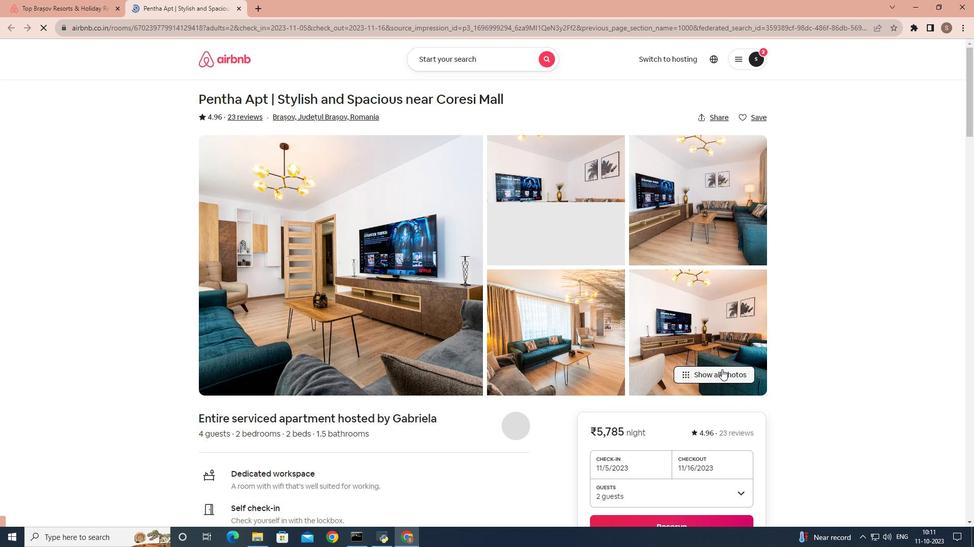 
Action: Mouse moved to (720, 371)
Screenshot: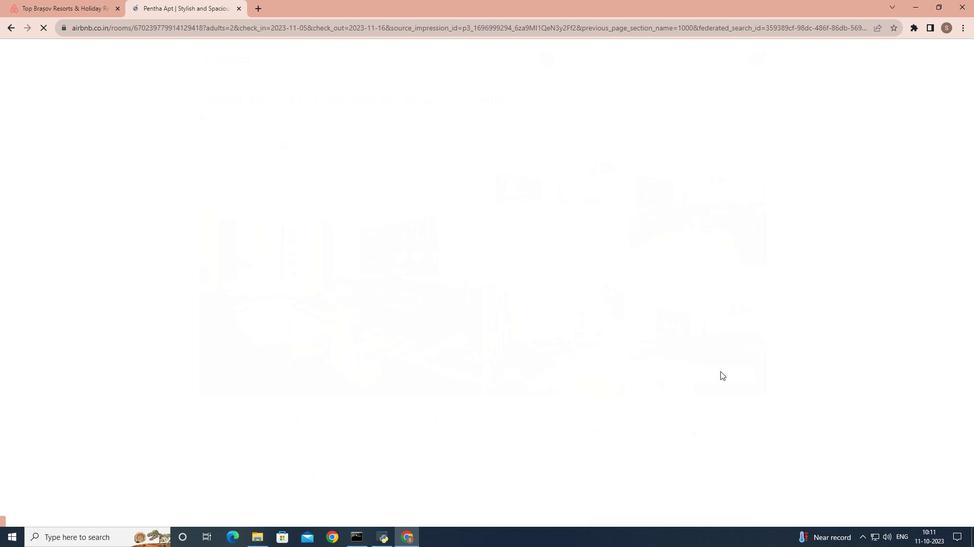 
Action: Mouse scrolled (720, 371) with delta (0, 0)
Screenshot: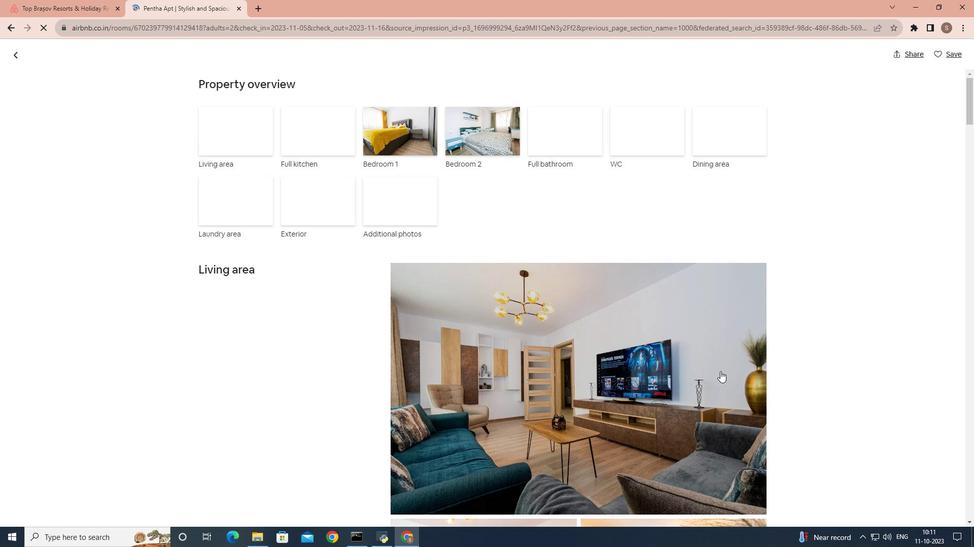 
Action: Mouse moved to (843, 354)
Screenshot: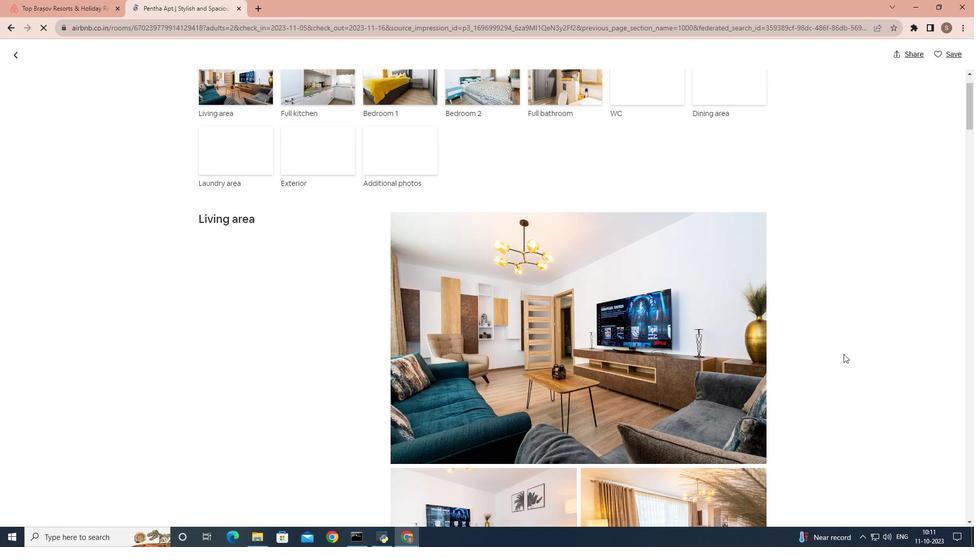 
Action: Mouse scrolled (843, 354) with delta (0, 0)
Screenshot: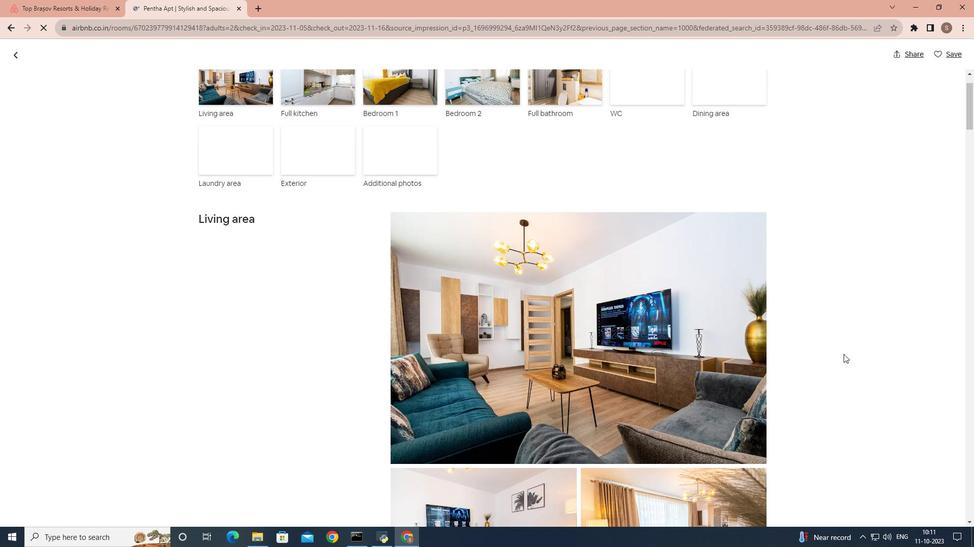 
Action: Mouse scrolled (843, 354) with delta (0, 0)
Screenshot: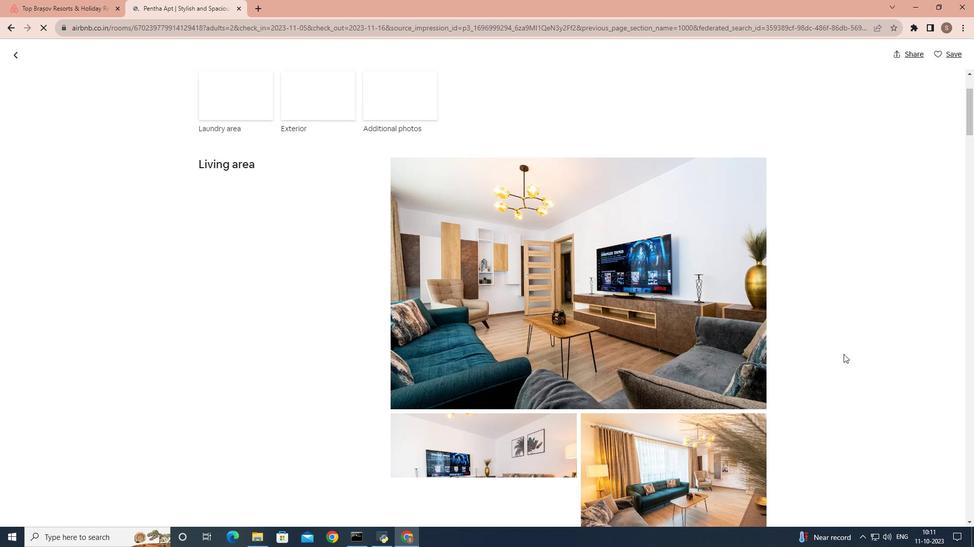 
Action: Mouse scrolled (843, 354) with delta (0, 0)
Screenshot: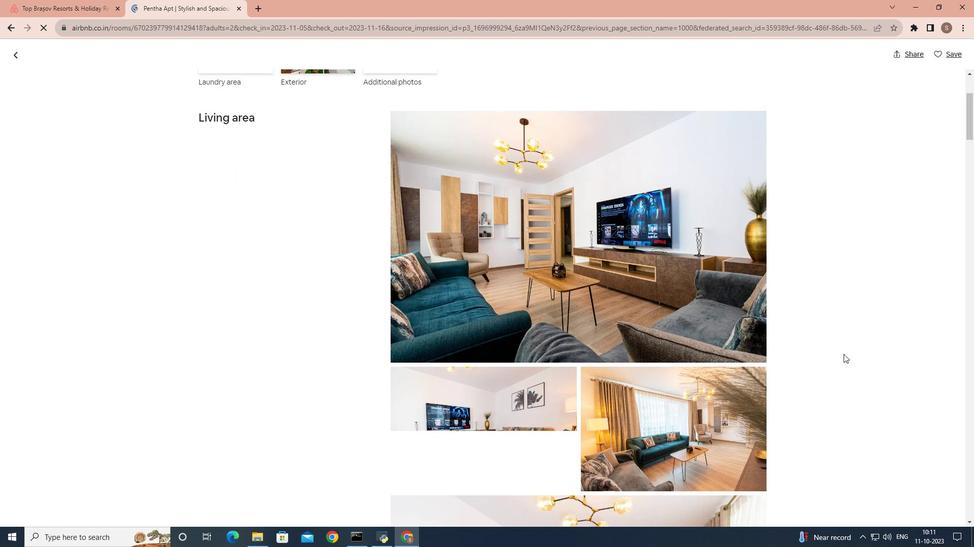 
Action: Mouse scrolled (843, 354) with delta (0, 0)
Screenshot: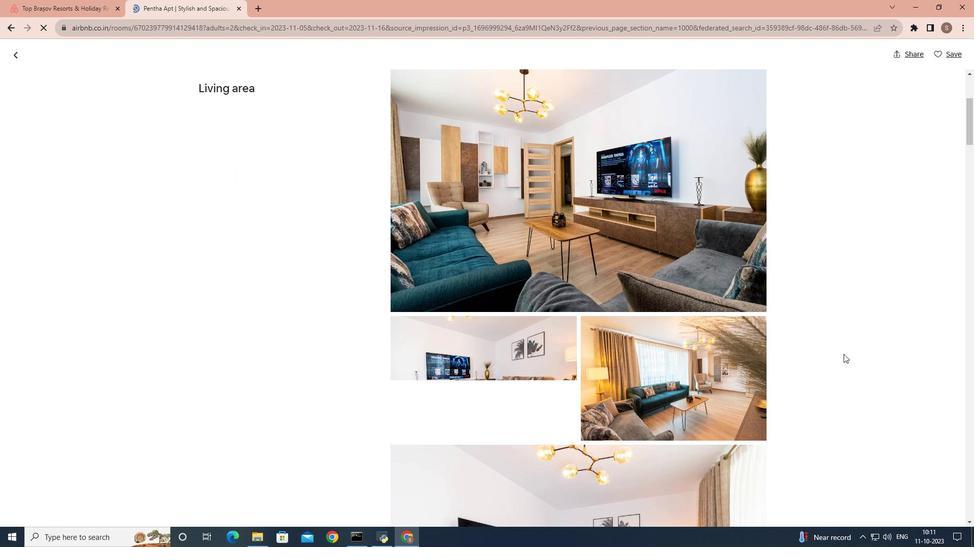 
Action: Mouse scrolled (843, 354) with delta (0, 0)
Screenshot: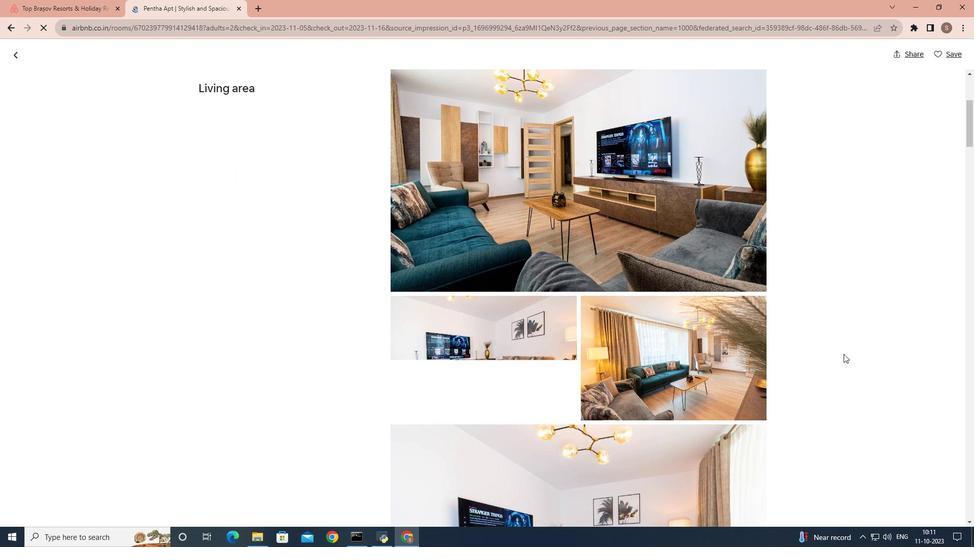 
Action: Mouse scrolled (843, 354) with delta (0, 0)
Screenshot: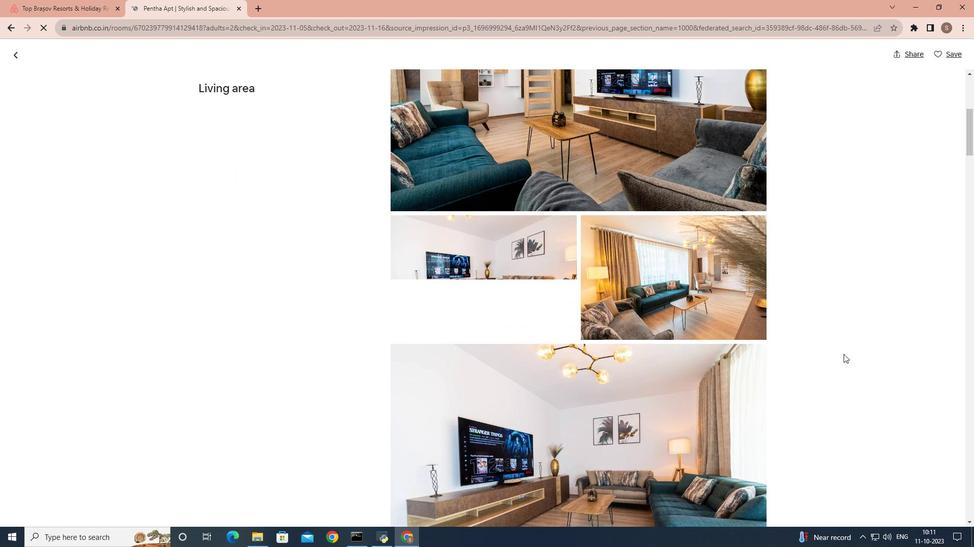 
Action: Mouse scrolled (843, 354) with delta (0, 0)
Screenshot: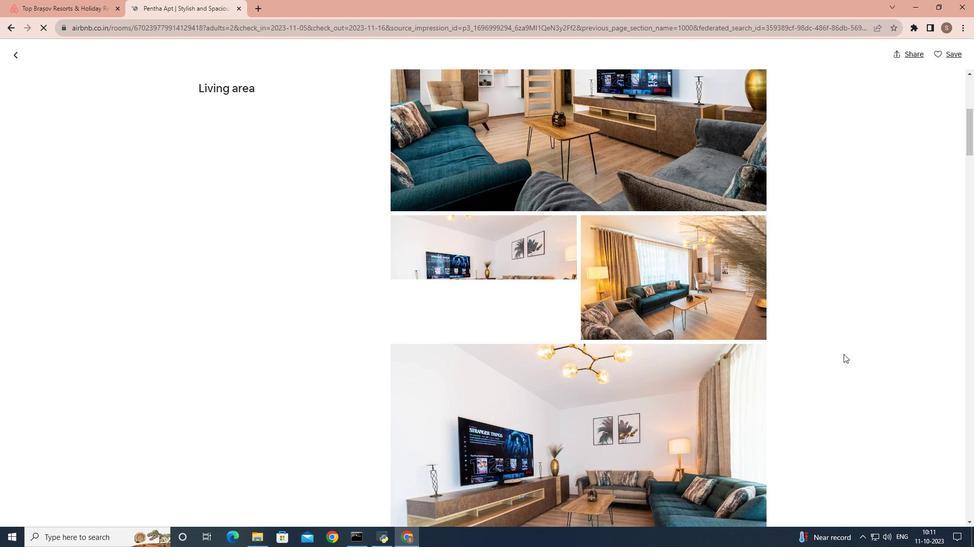 
Action: Mouse scrolled (843, 354) with delta (0, 0)
Screenshot: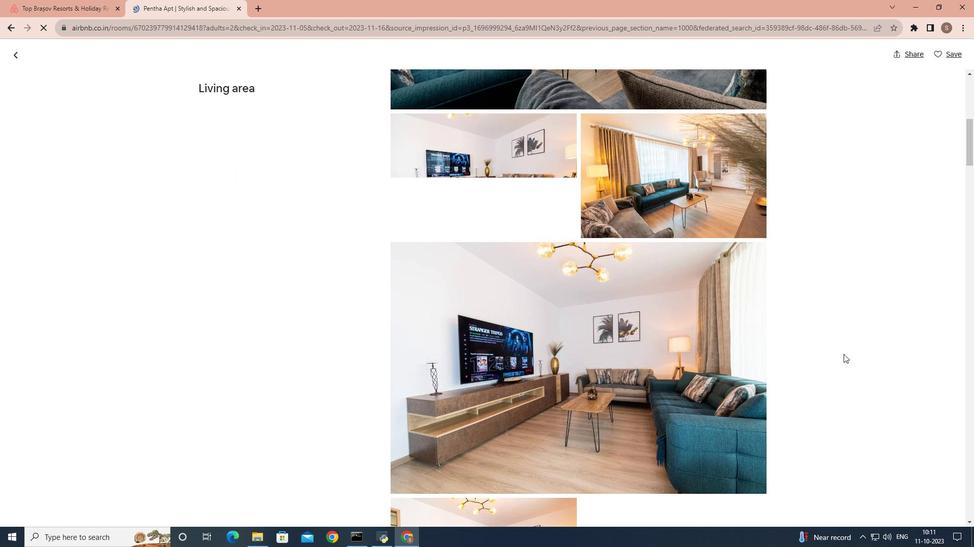 
Action: Mouse scrolled (843, 354) with delta (0, 0)
Screenshot: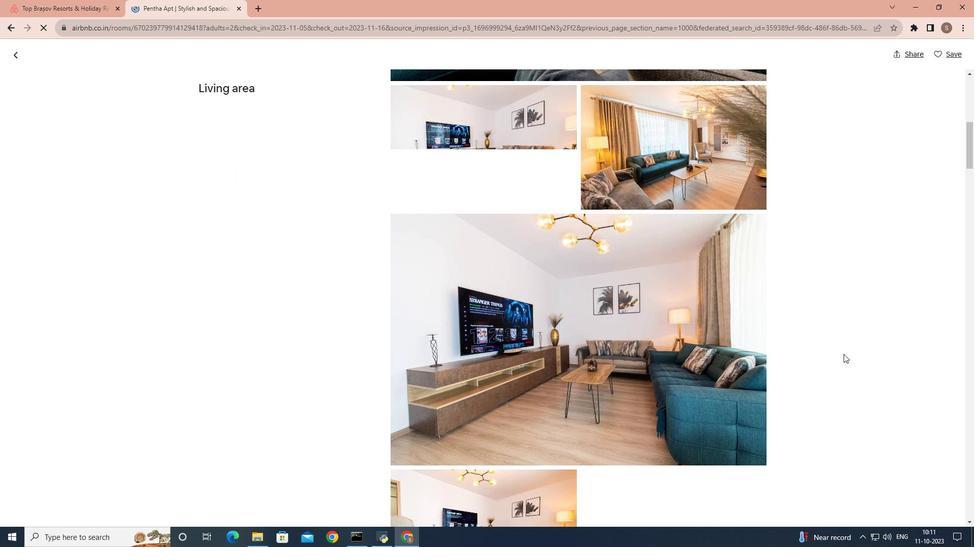 
Action: Mouse scrolled (843, 354) with delta (0, 0)
Screenshot: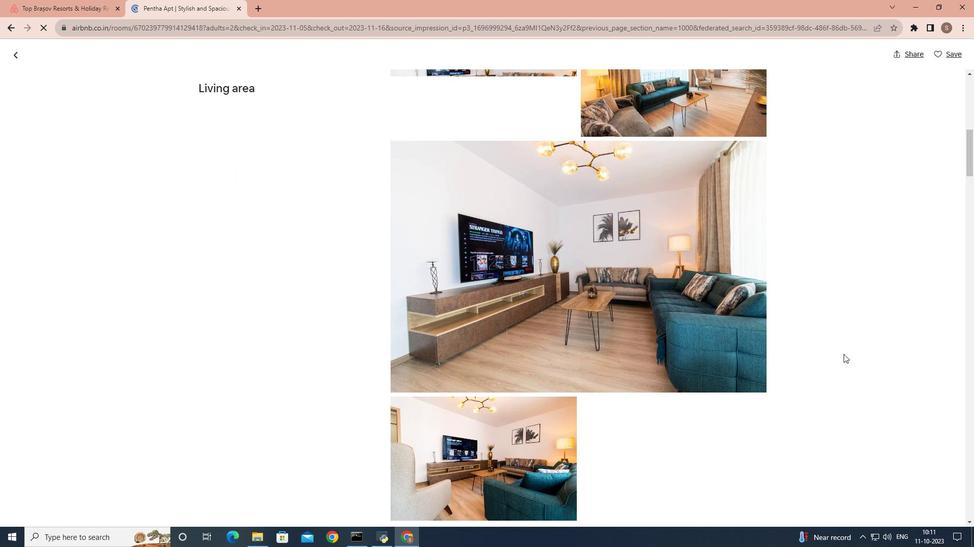 
Action: Mouse scrolled (843, 354) with delta (0, 0)
Screenshot: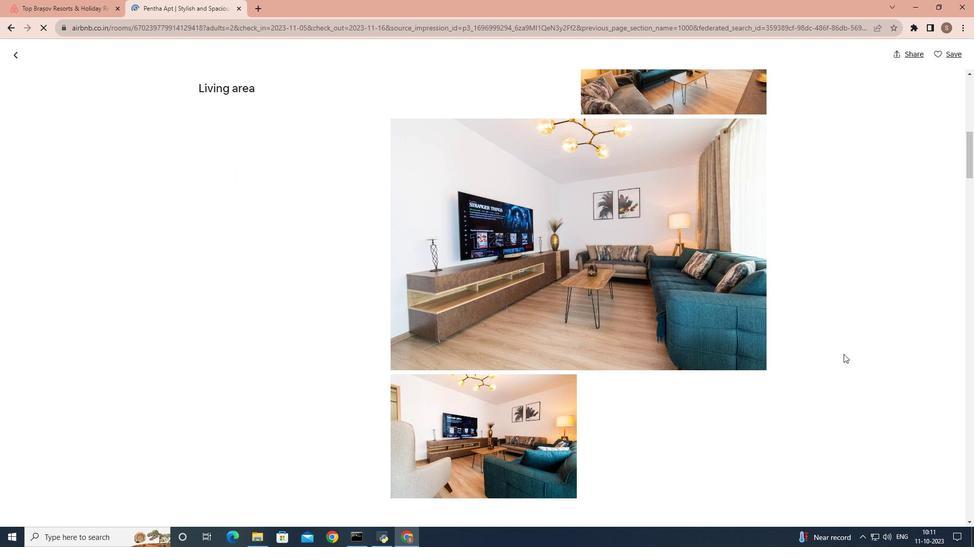 
Action: Mouse scrolled (843, 354) with delta (0, 0)
Screenshot: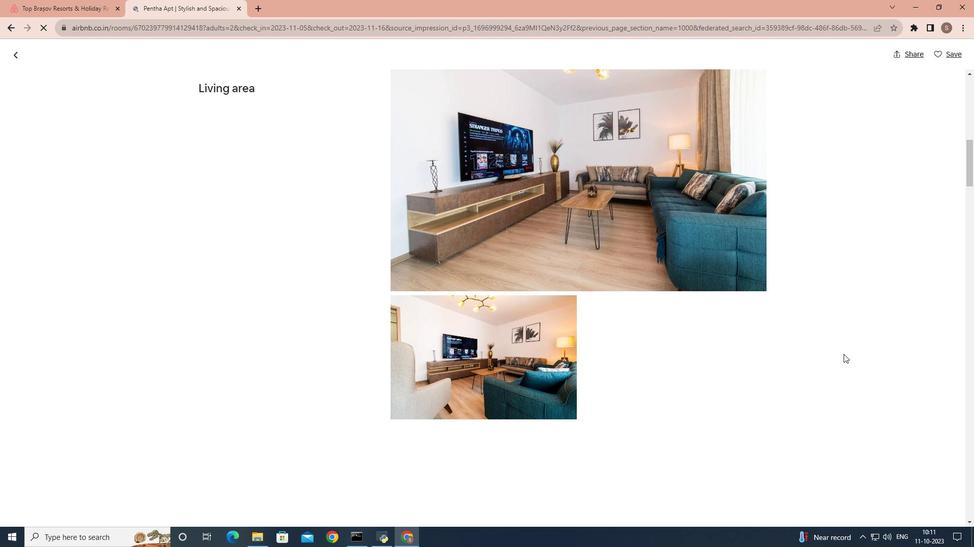 
Action: Mouse scrolled (843, 354) with delta (0, 0)
Screenshot: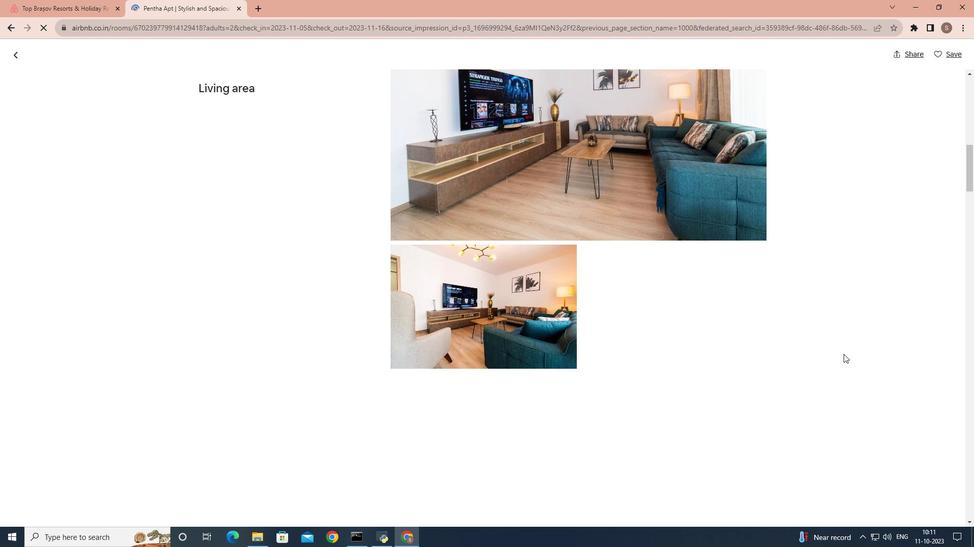 
Action: Mouse scrolled (843, 354) with delta (0, 0)
Screenshot: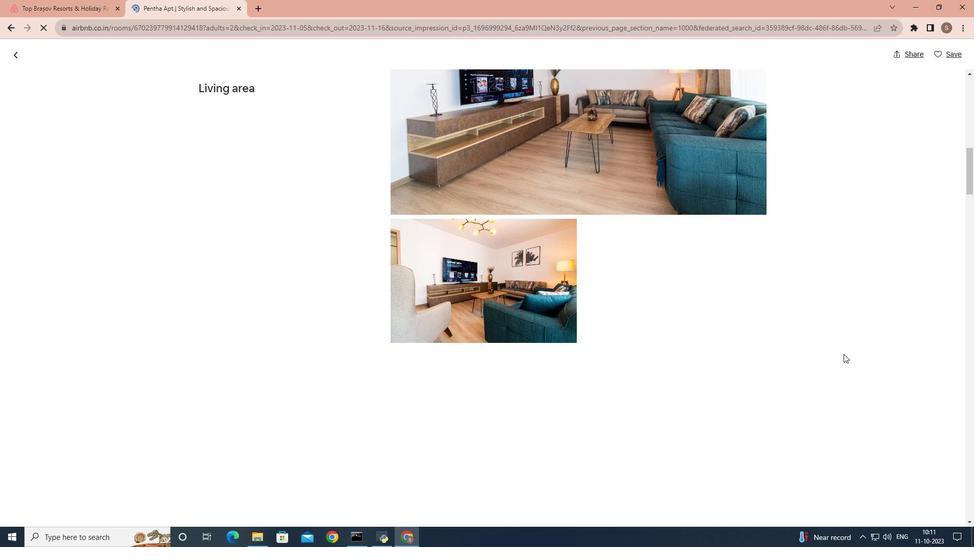 
Action: Mouse scrolled (843, 354) with delta (0, 0)
Screenshot: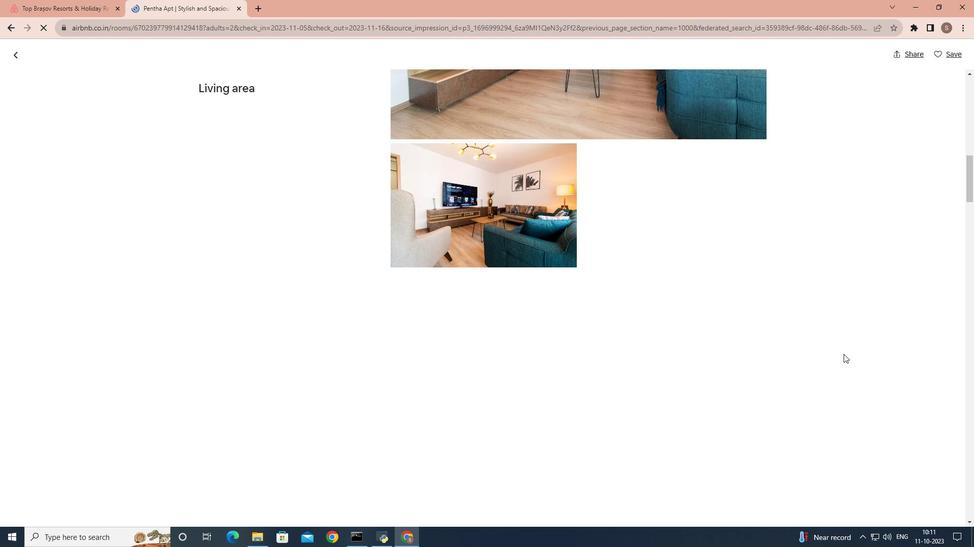 
Action: Mouse scrolled (843, 354) with delta (0, 0)
Screenshot: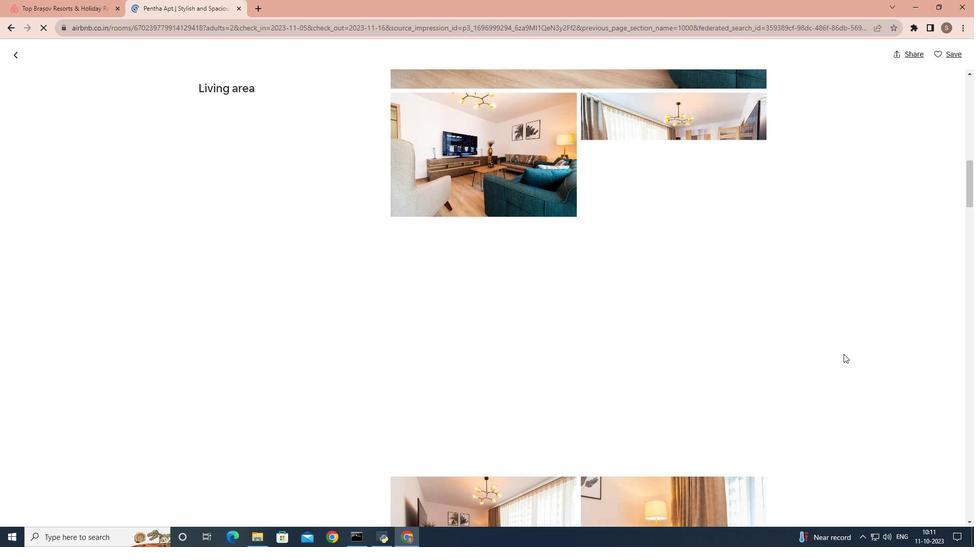 
Action: Mouse scrolled (843, 354) with delta (0, 0)
Screenshot: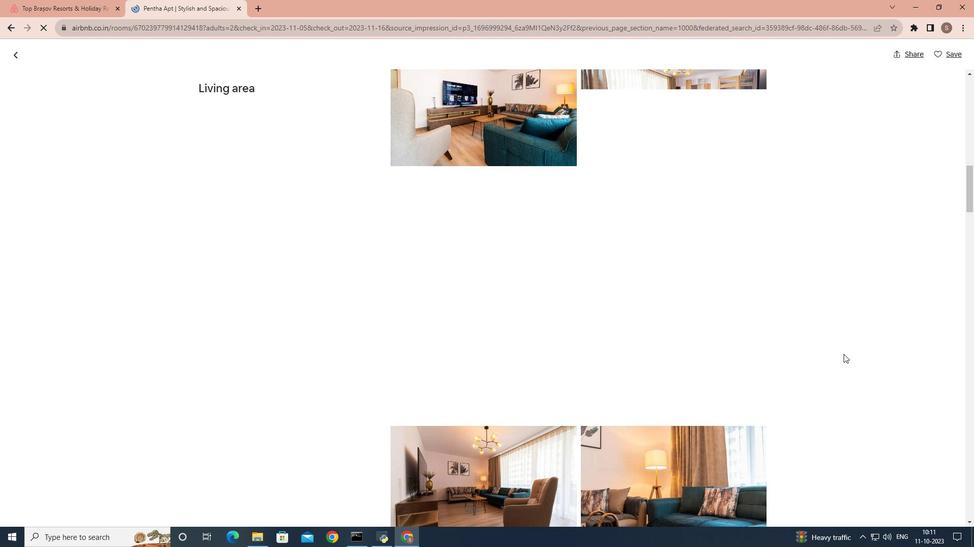
Action: Mouse scrolled (843, 354) with delta (0, 0)
Screenshot: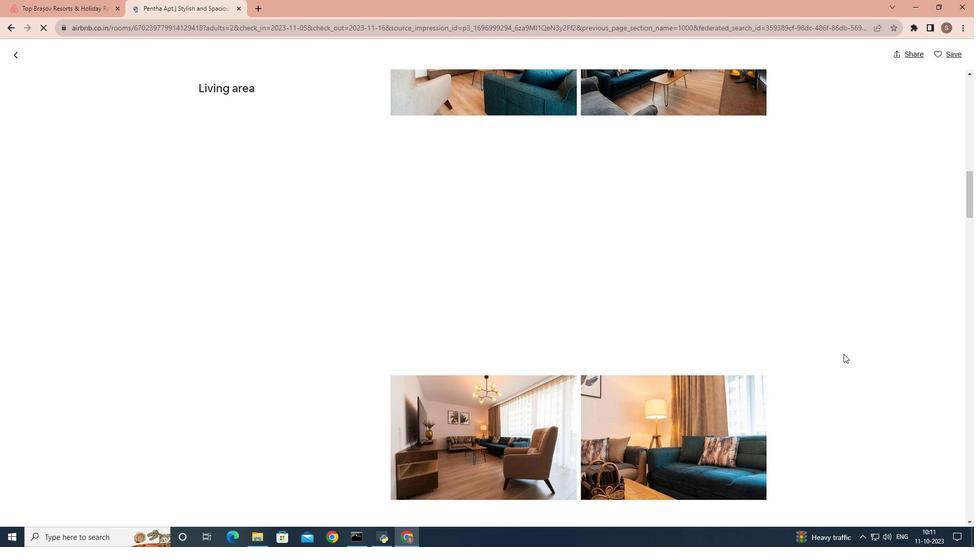 
Action: Mouse scrolled (843, 354) with delta (0, 0)
Screenshot: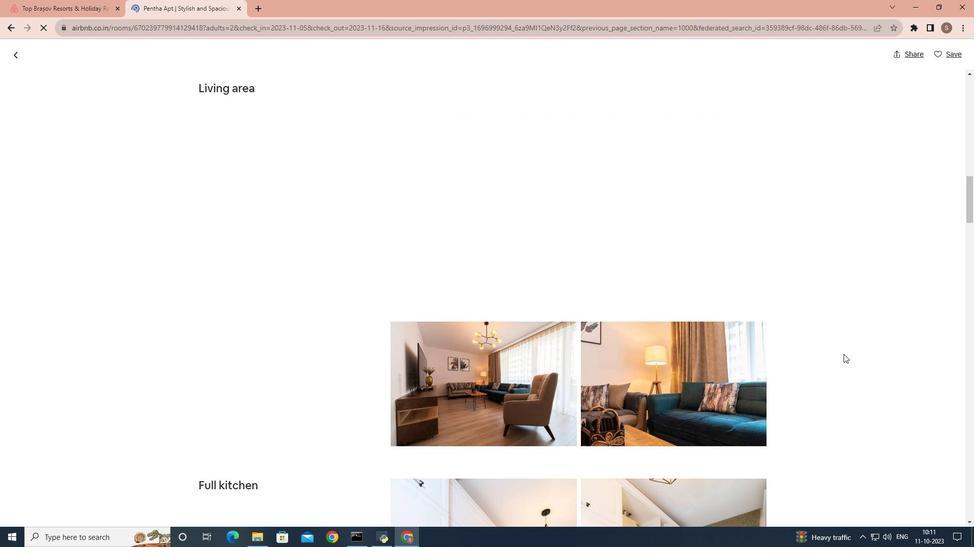 
Action: Mouse scrolled (843, 354) with delta (0, 0)
Screenshot: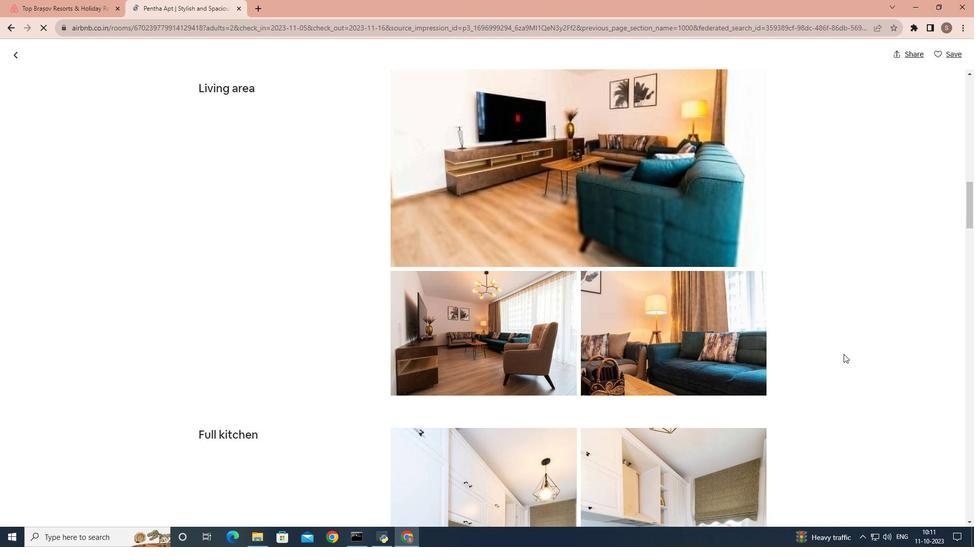 
Action: Mouse scrolled (843, 354) with delta (0, 0)
Screenshot: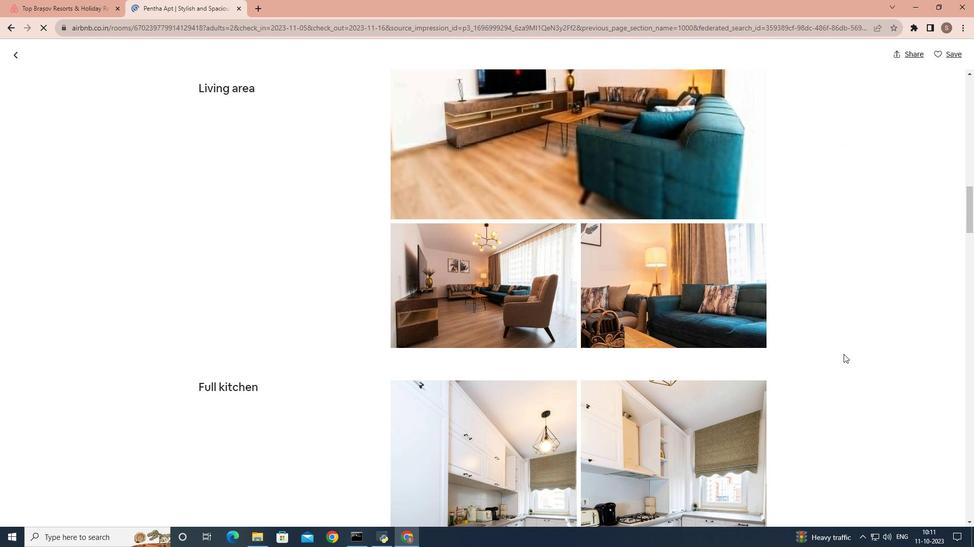 
Action: Mouse scrolled (843, 354) with delta (0, 0)
Screenshot: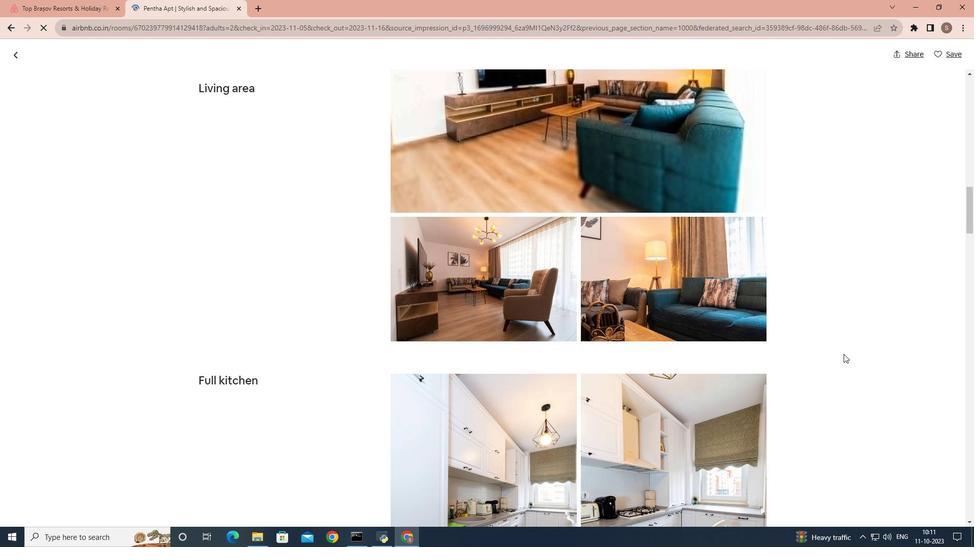 
Action: Mouse scrolled (843, 354) with delta (0, 0)
Screenshot: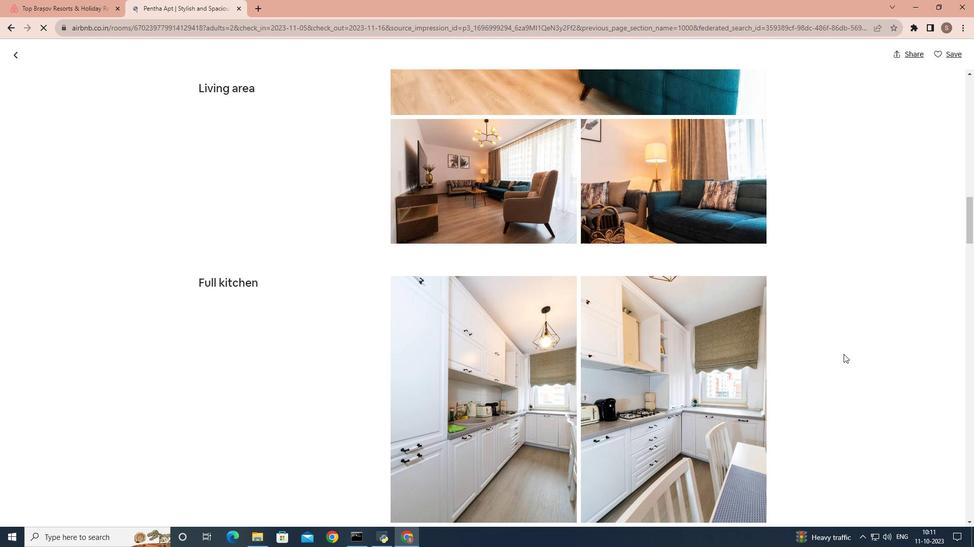 
Action: Mouse scrolled (843, 354) with delta (0, 0)
Screenshot: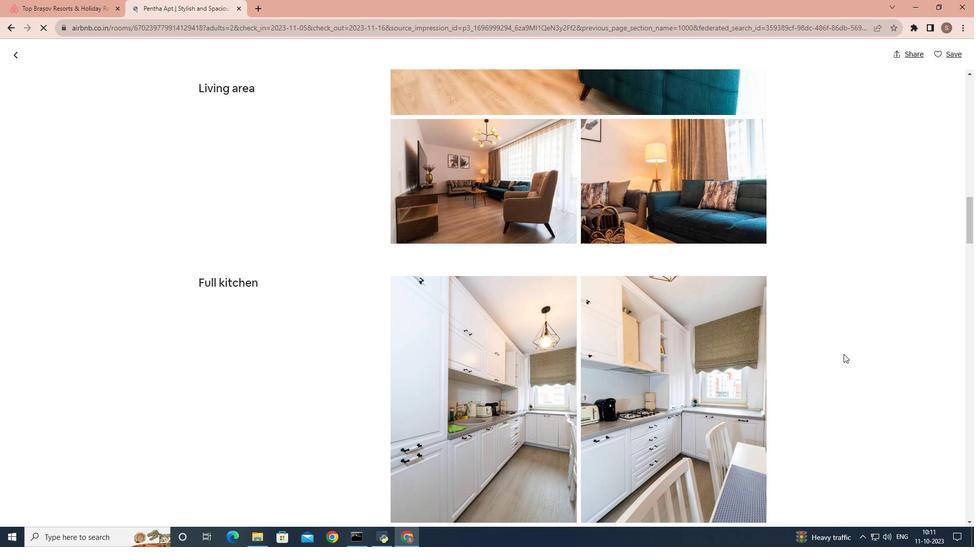 
Action: Mouse scrolled (843, 354) with delta (0, 0)
Screenshot: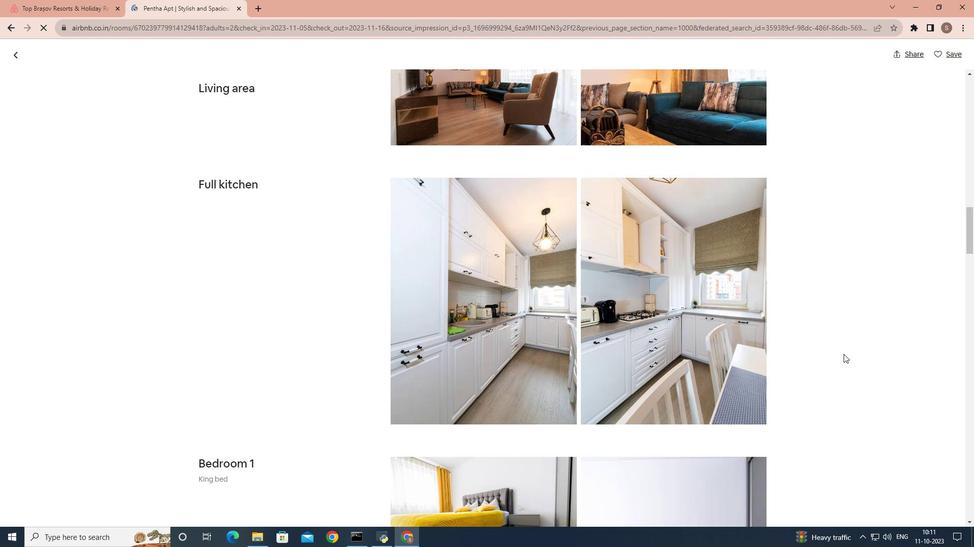 
Action: Mouse scrolled (843, 354) with delta (0, 0)
Screenshot: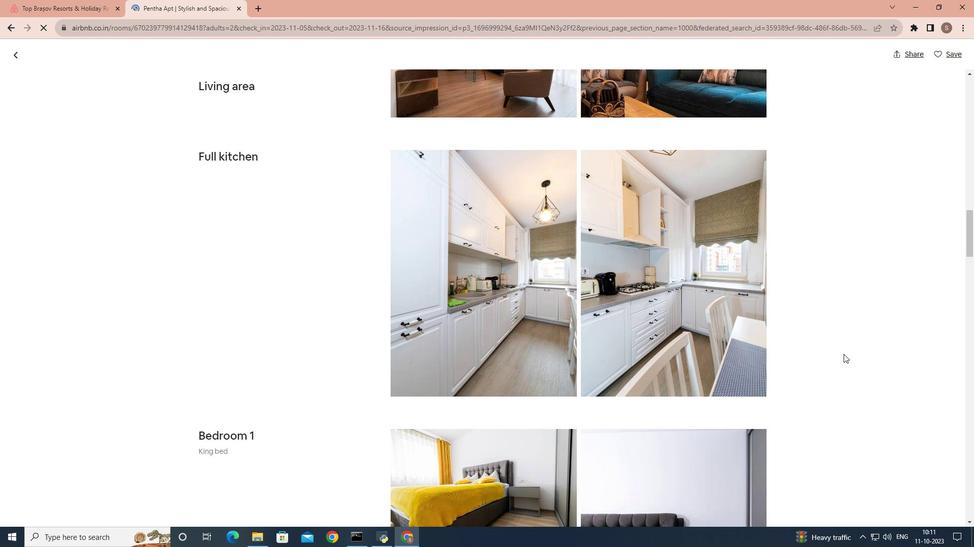 
Action: Mouse scrolled (843, 354) with delta (0, 0)
Screenshot: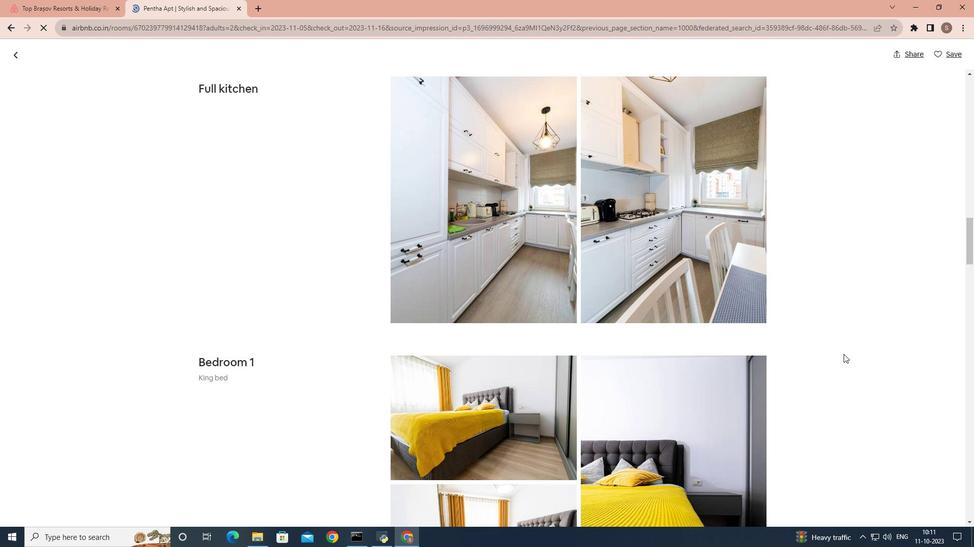 
Action: Mouse scrolled (843, 354) with delta (0, 0)
Screenshot: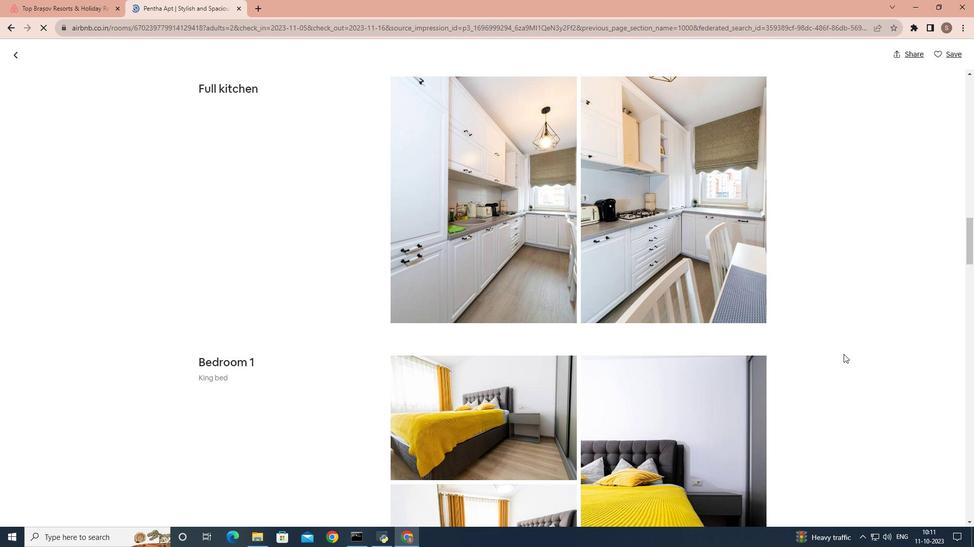 
Action: Mouse scrolled (843, 354) with delta (0, 0)
Screenshot: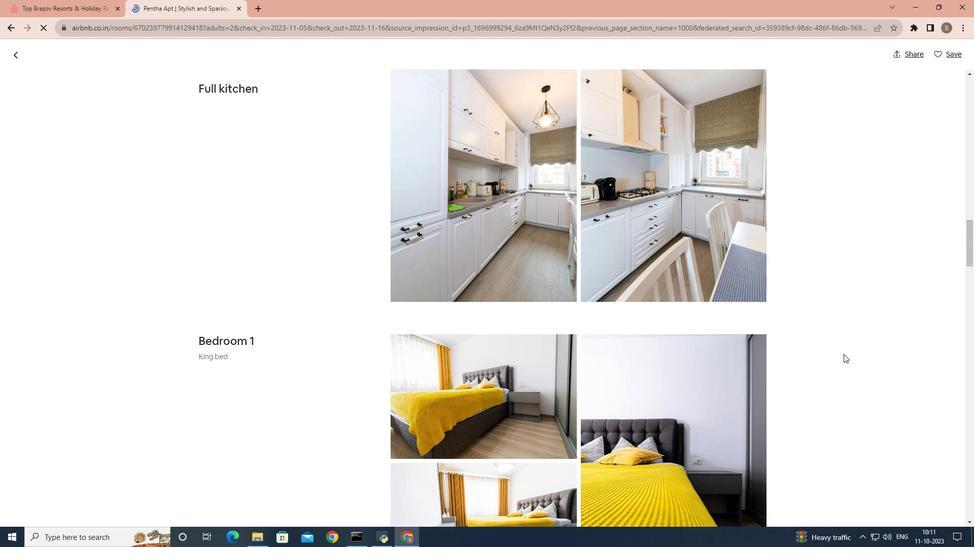 
Action: Mouse scrolled (843, 354) with delta (0, 0)
Screenshot: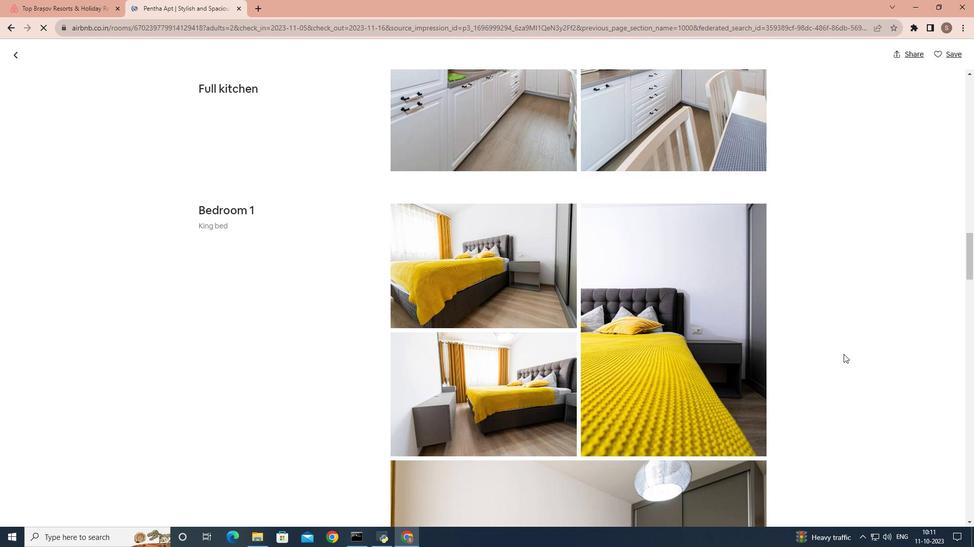 
Action: Mouse scrolled (843, 354) with delta (0, 0)
Screenshot: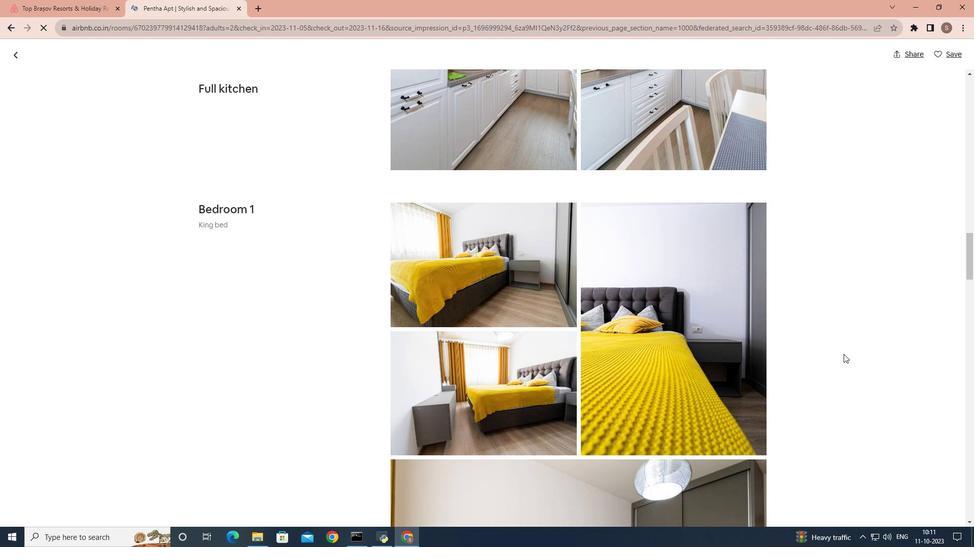 
Action: Mouse scrolled (843, 354) with delta (0, 0)
Screenshot: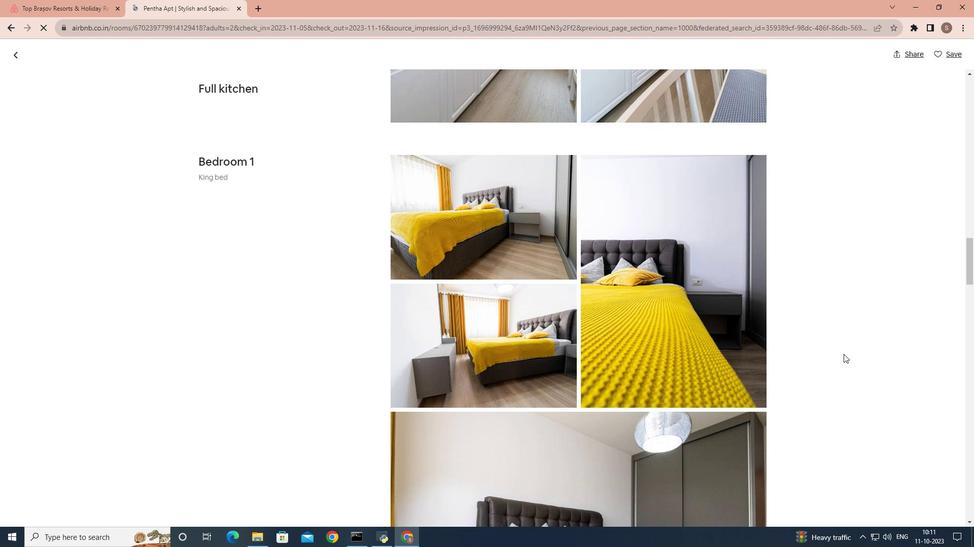 
Action: Mouse scrolled (843, 354) with delta (0, 0)
Screenshot: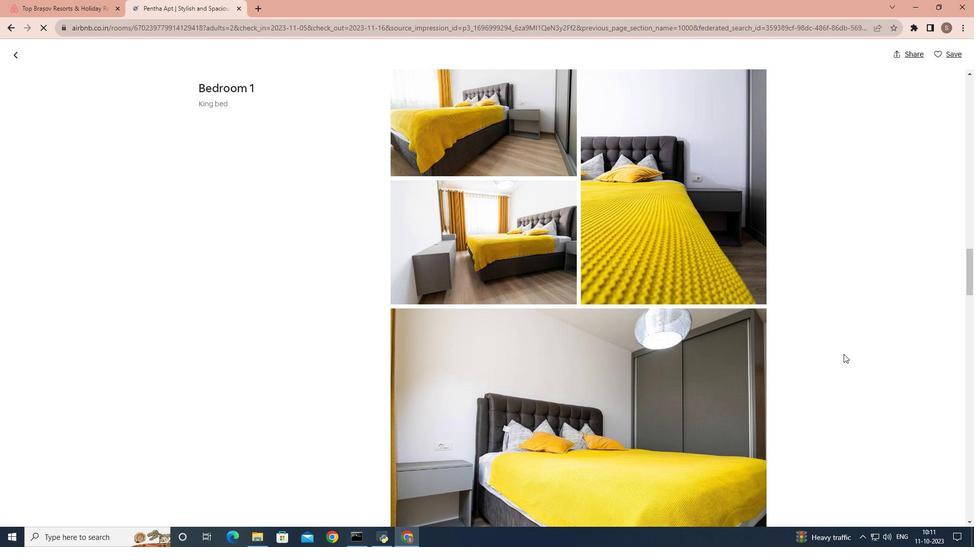 
Action: Mouse scrolled (843, 354) with delta (0, 0)
Screenshot: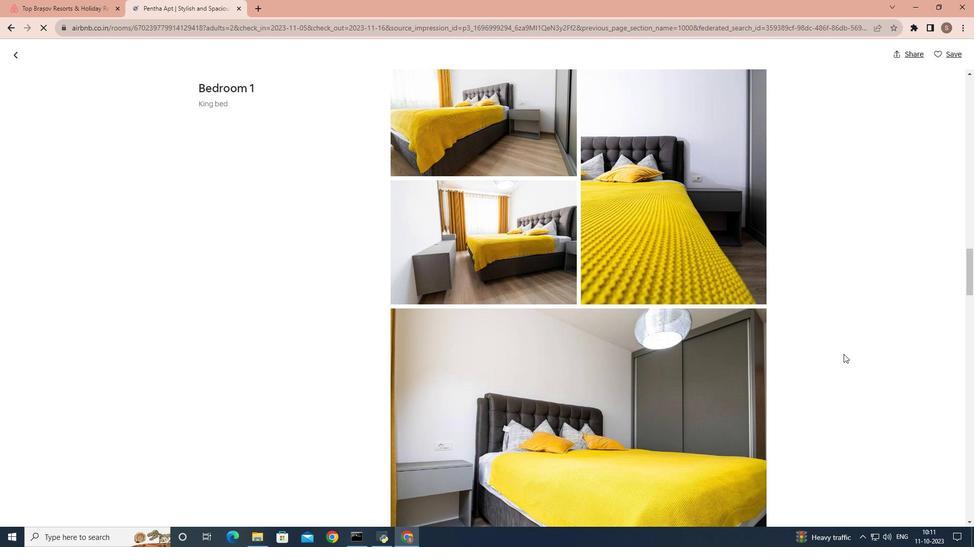 
Action: Mouse scrolled (843, 354) with delta (0, 0)
Screenshot: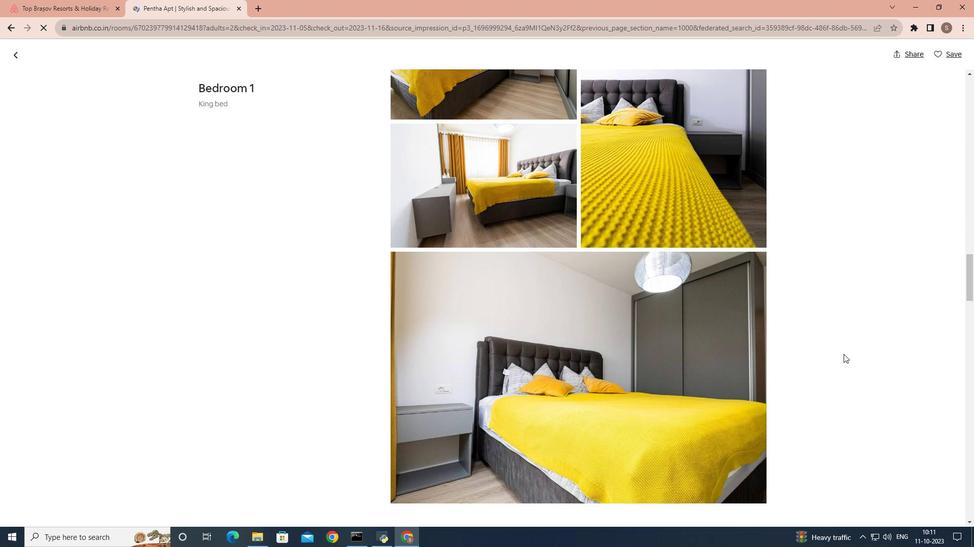 
Action: Mouse scrolled (843, 354) with delta (0, 0)
Screenshot: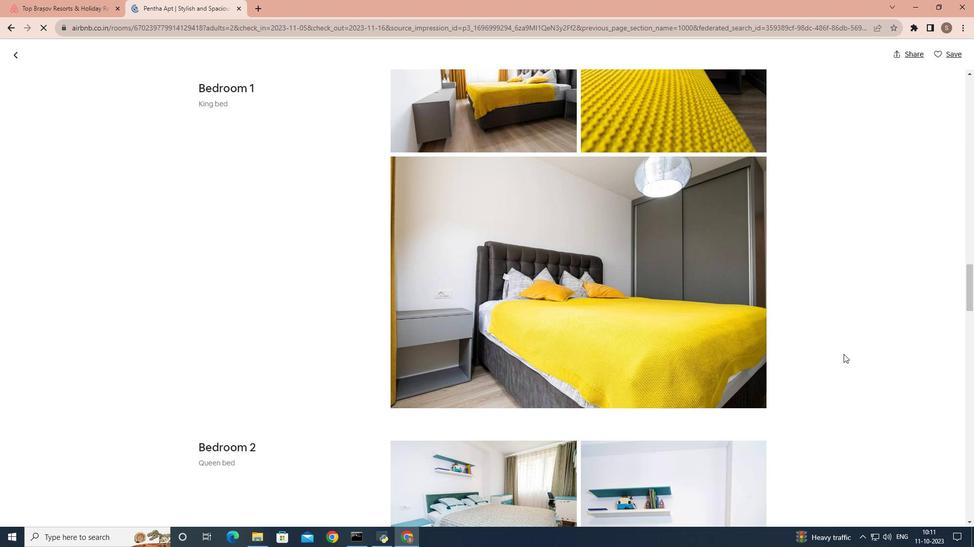 
Action: Mouse scrolled (843, 354) with delta (0, 0)
Screenshot: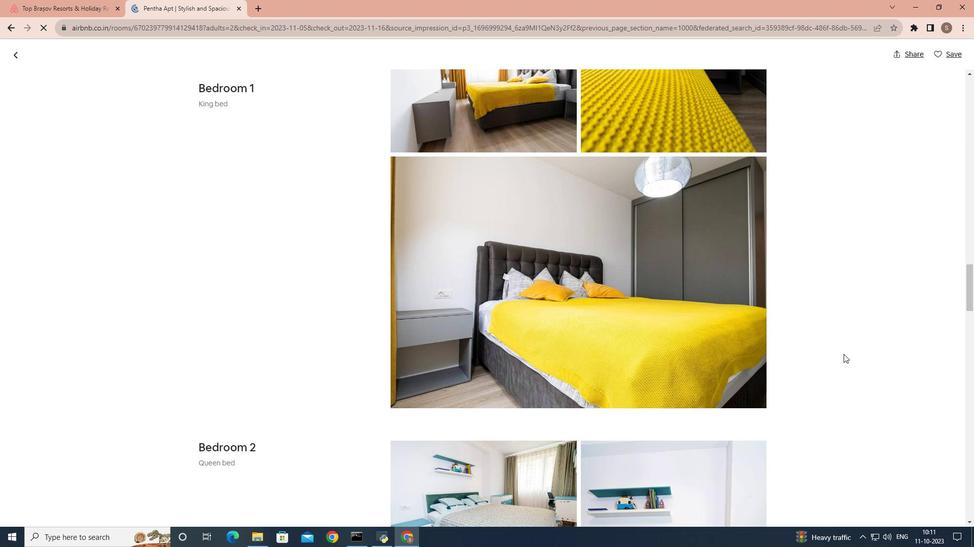 
Action: Mouse scrolled (843, 354) with delta (0, 0)
Screenshot: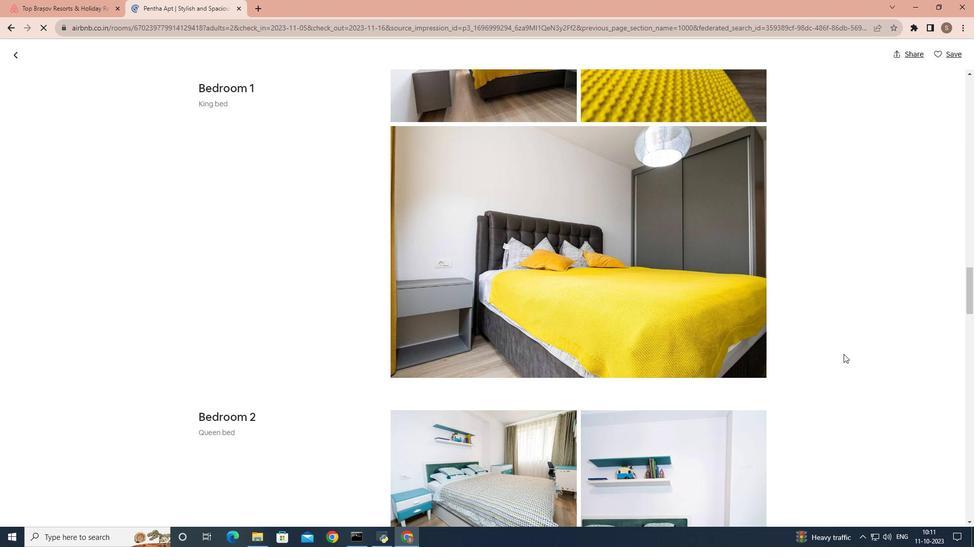 
Action: Mouse scrolled (843, 354) with delta (0, 0)
Screenshot: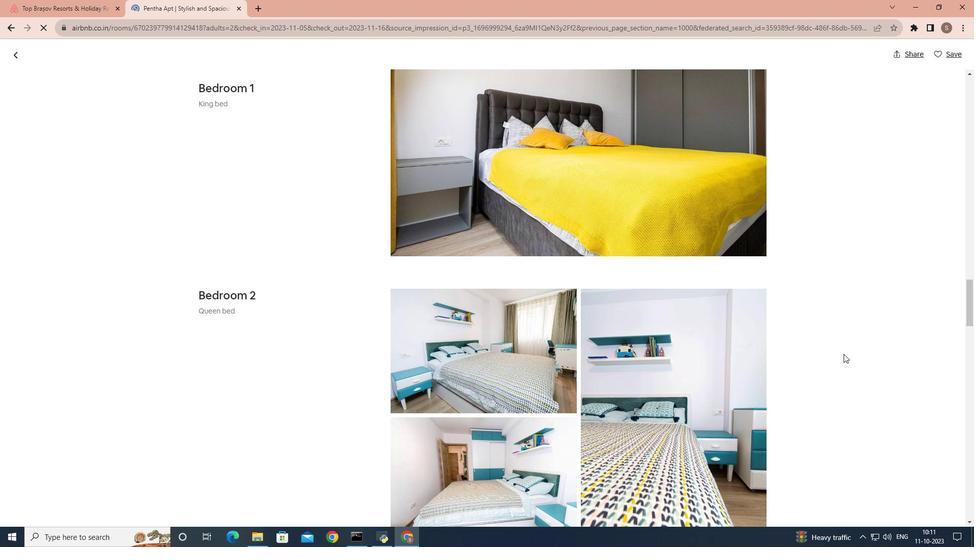 
Action: Mouse scrolled (843, 354) with delta (0, 0)
Screenshot: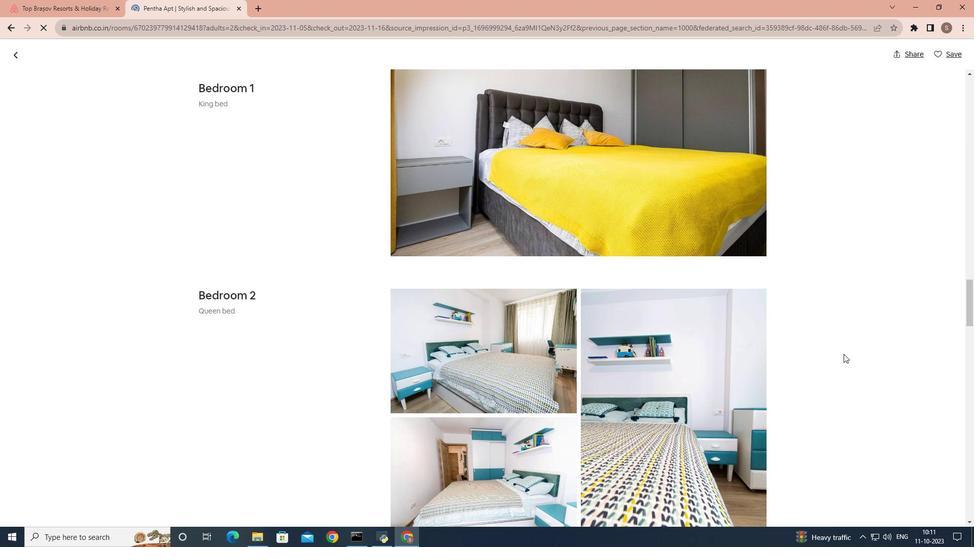 
Action: Mouse scrolled (843, 354) with delta (0, 0)
Screenshot: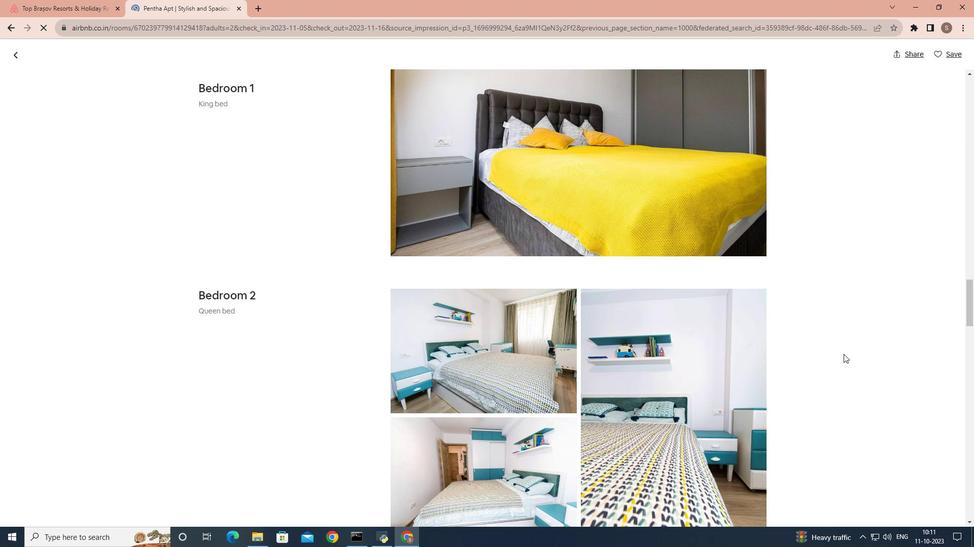 
Action: Mouse scrolled (843, 354) with delta (0, 0)
Screenshot: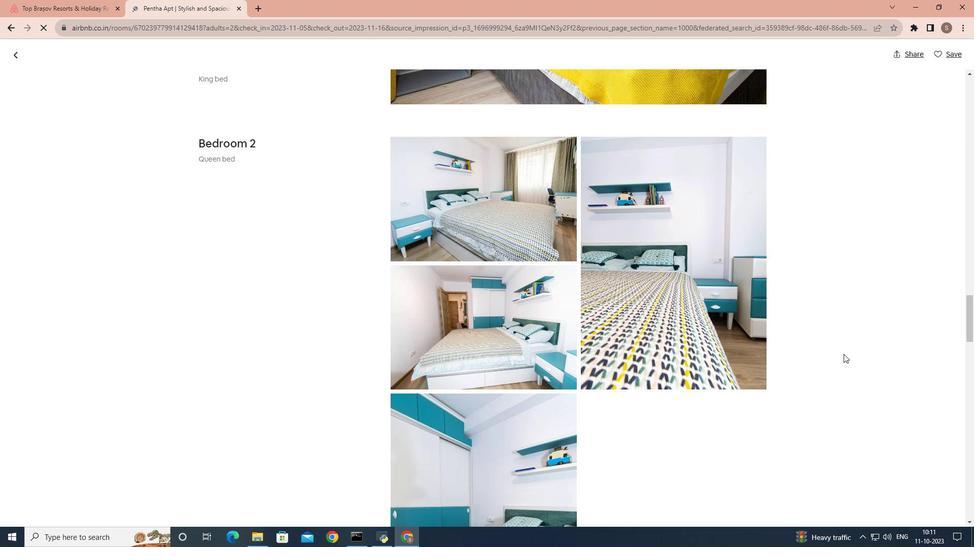 
Action: Mouse scrolled (843, 354) with delta (0, 0)
Screenshot: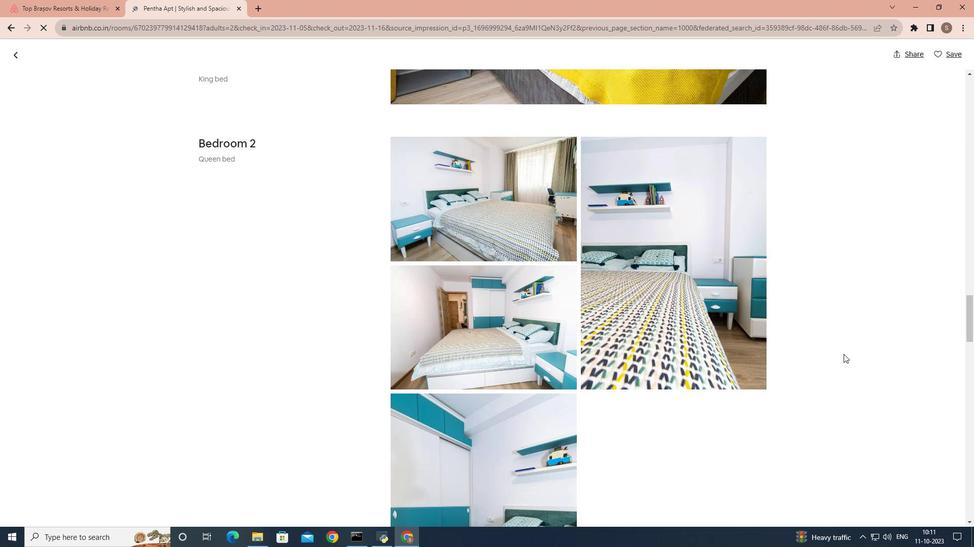 
Action: Mouse scrolled (843, 354) with delta (0, 0)
Screenshot: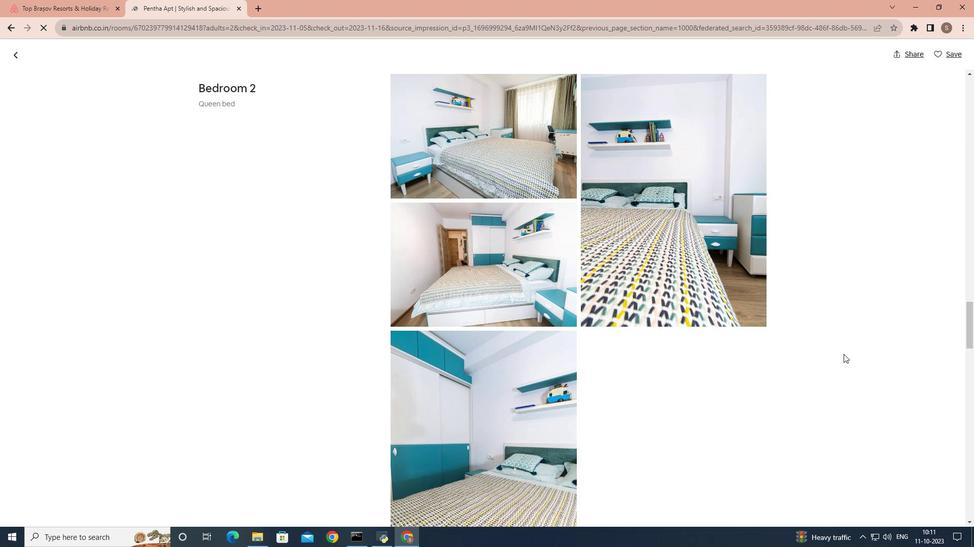 
Action: Mouse scrolled (843, 354) with delta (0, 0)
Screenshot: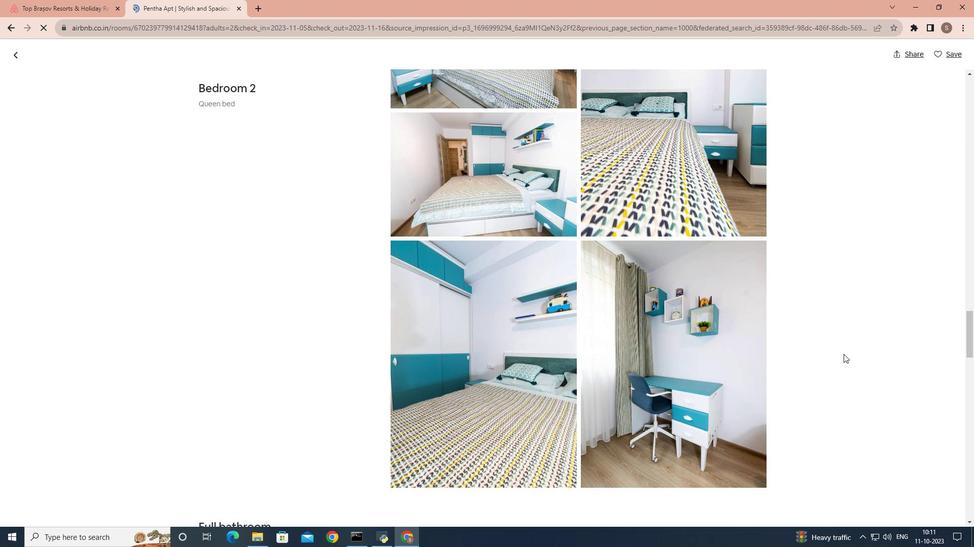 
Action: Mouse scrolled (843, 354) with delta (0, 0)
Screenshot: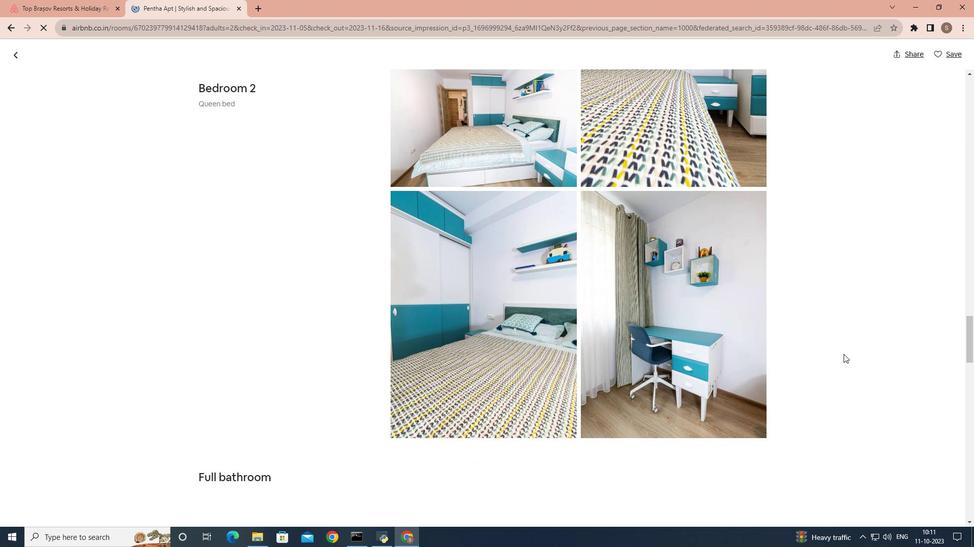 
Action: Mouse scrolled (843, 354) with delta (0, 0)
Screenshot: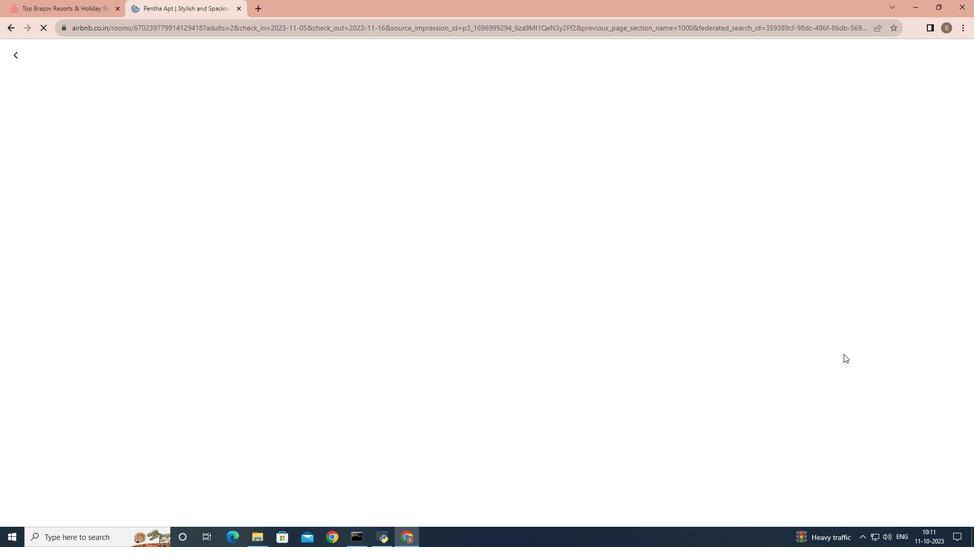 
Action: Mouse scrolled (843, 354) with delta (0, 0)
Screenshot: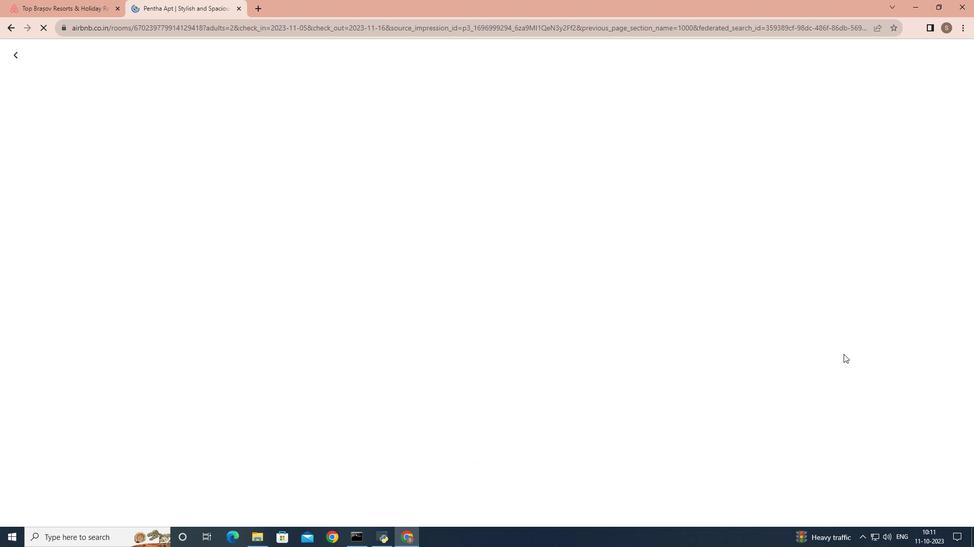
Action: Mouse scrolled (843, 354) with delta (0, 0)
Screenshot: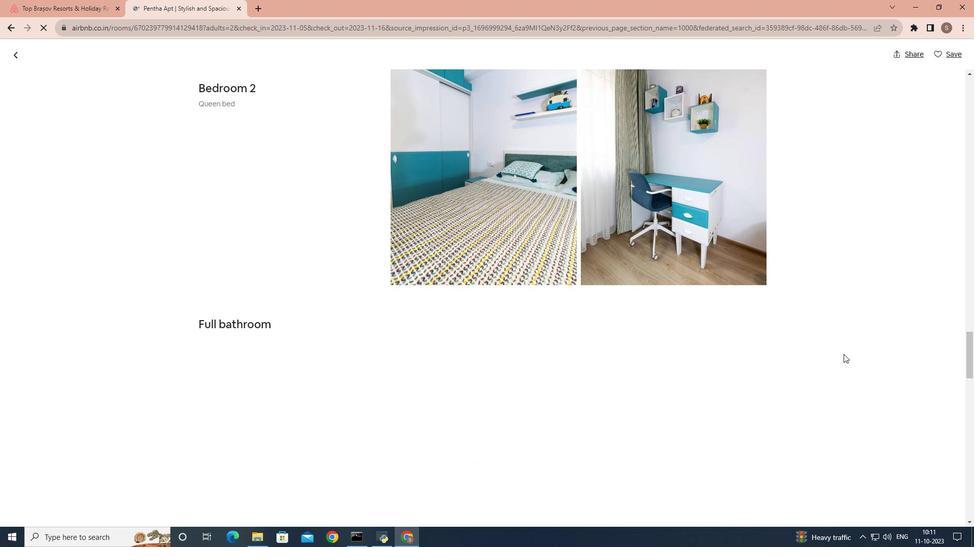 
Action: Mouse scrolled (843, 354) with delta (0, 0)
Screenshot: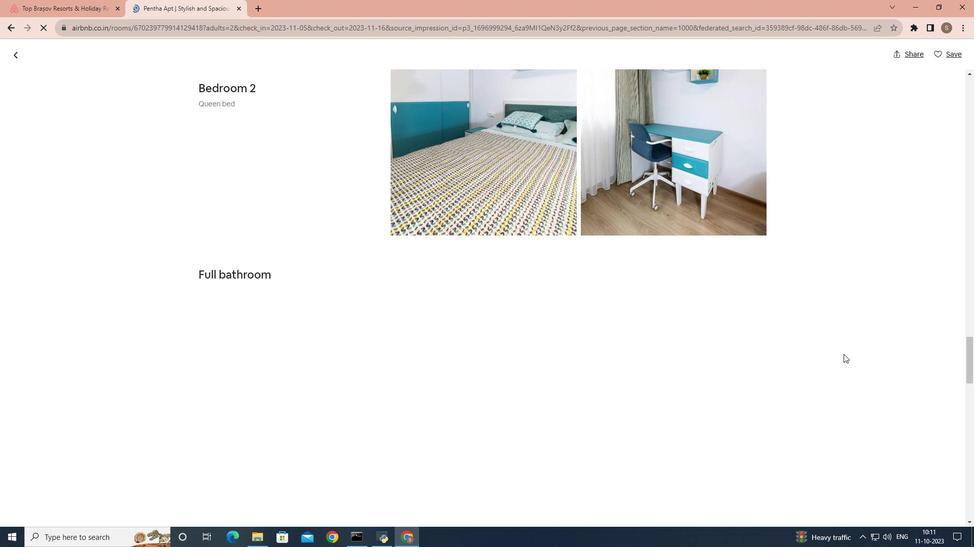 
Action: Mouse scrolled (843, 354) with delta (0, 0)
Screenshot: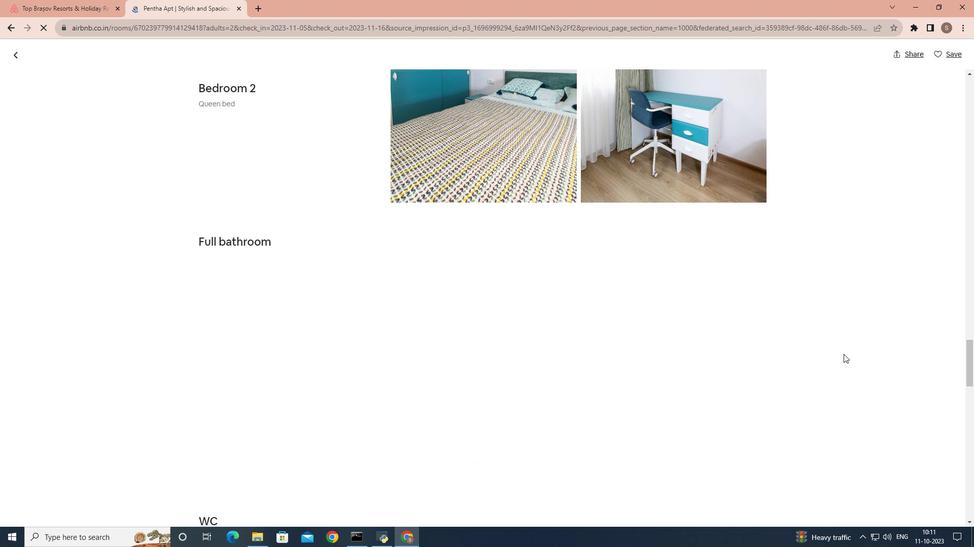 
Action: Mouse scrolled (843, 354) with delta (0, 0)
Screenshot: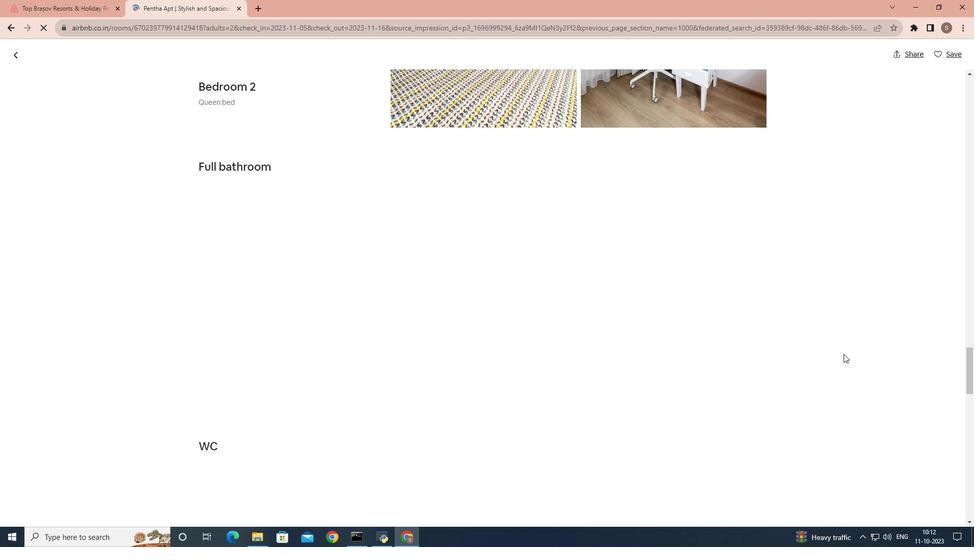 
Action: Mouse scrolled (843, 354) with delta (0, 0)
Screenshot: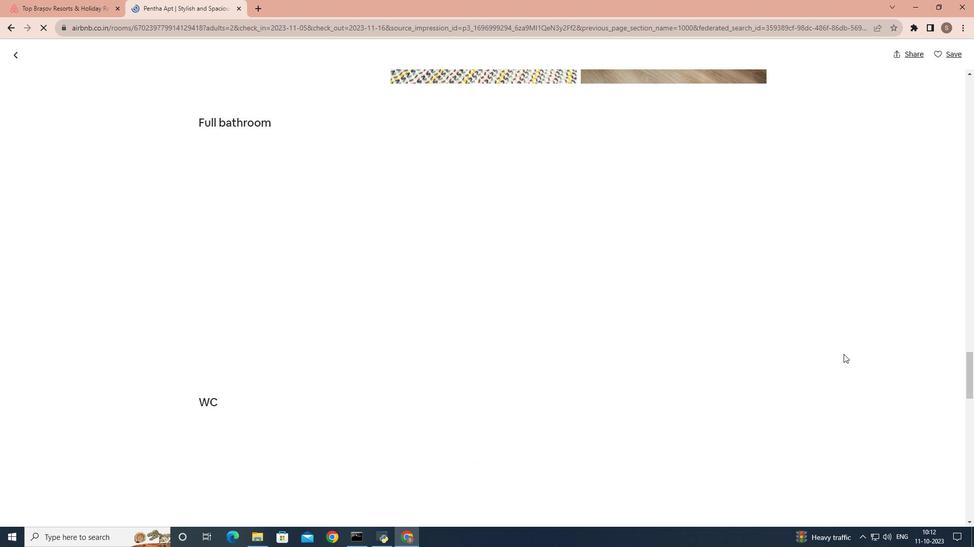 
Action: Mouse scrolled (843, 354) with delta (0, 0)
Screenshot: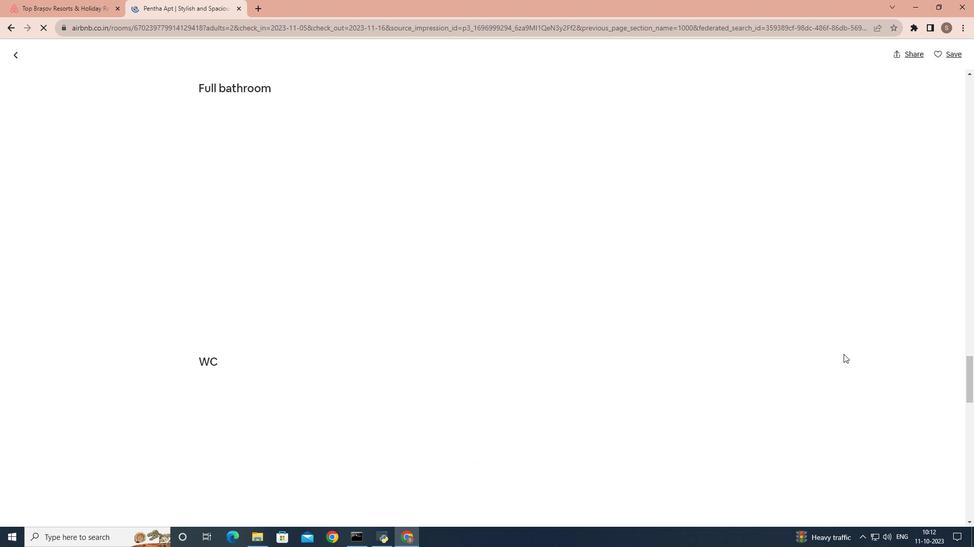 
Action: Mouse scrolled (843, 354) with delta (0, 0)
Screenshot: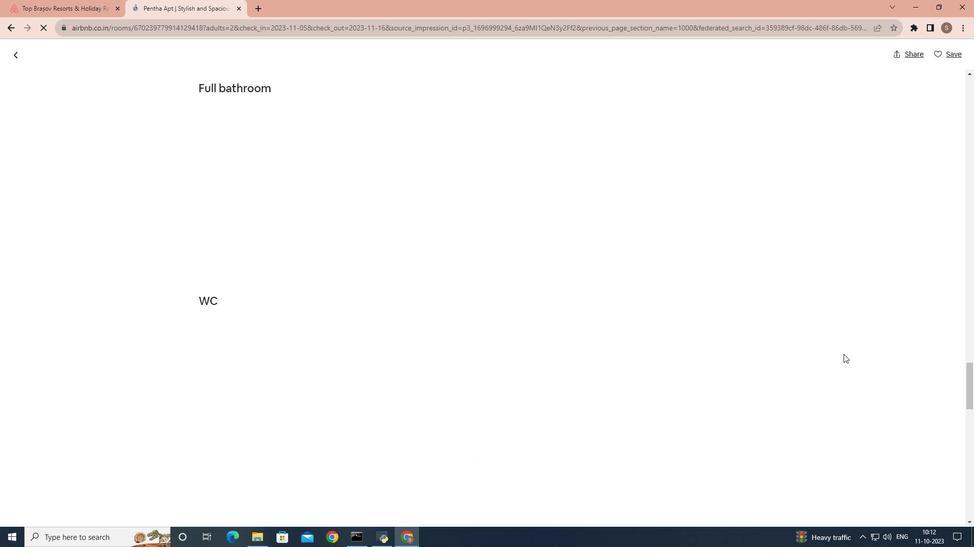 
Action: Mouse scrolled (843, 354) with delta (0, 0)
Screenshot: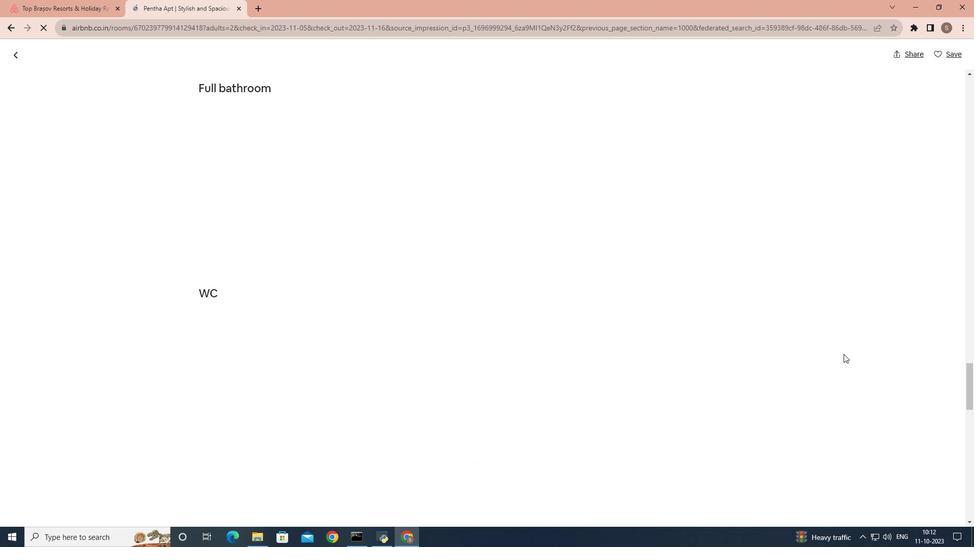 
Action: Mouse scrolled (843, 355) with delta (0, 0)
Screenshot: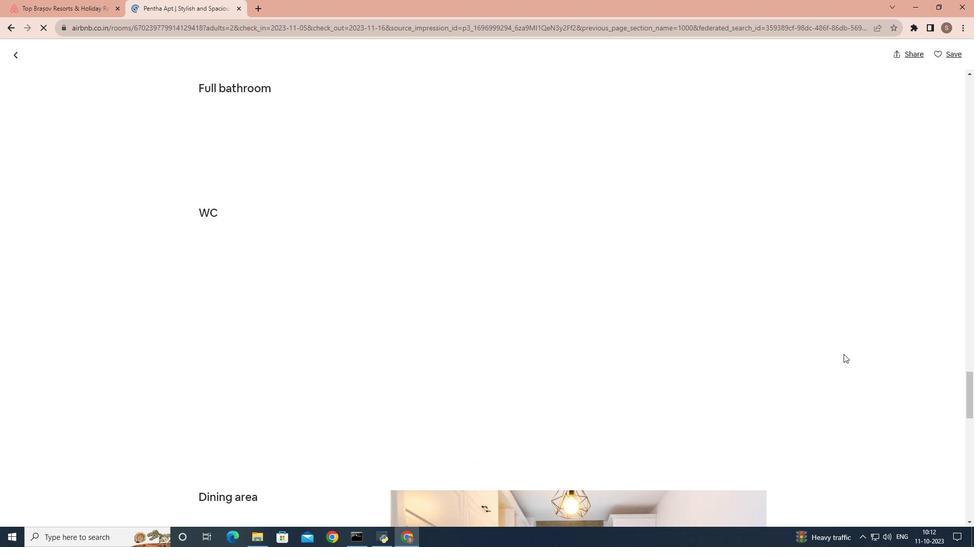 
Action: Mouse scrolled (843, 355) with delta (0, 0)
Screenshot: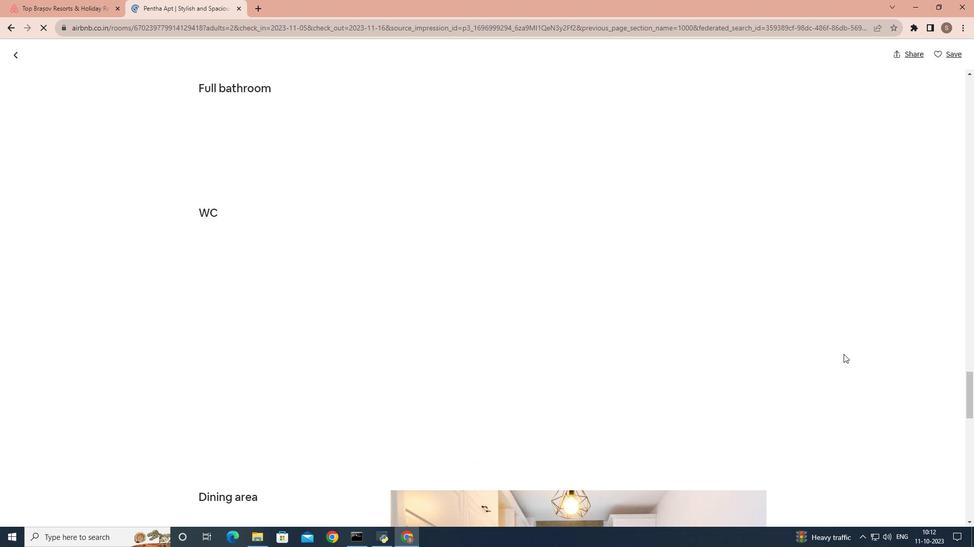 
Action: Mouse scrolled (843, 355) with delta (0, 0)
Screenshot: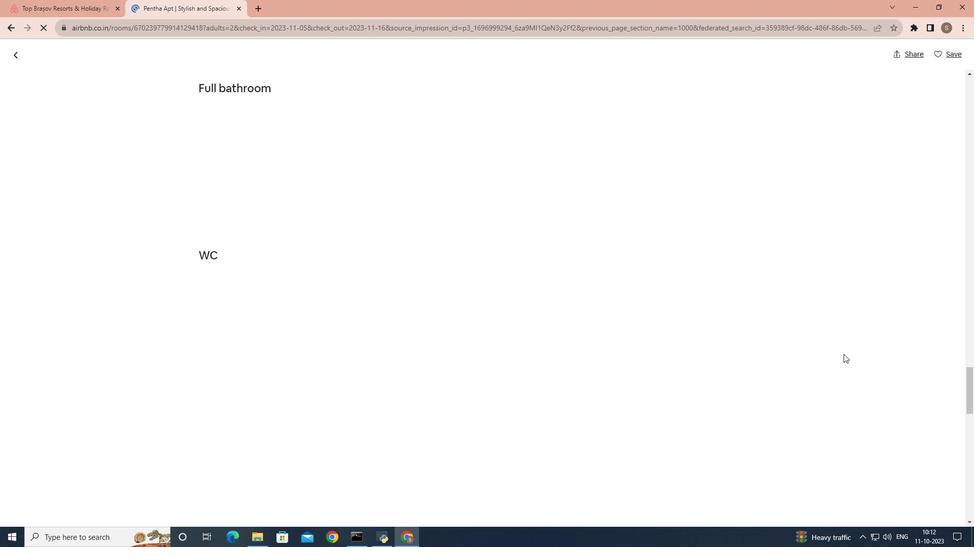 
Action: Mouse scrolled (843, 355) with delta (0, 0)
Screenshot: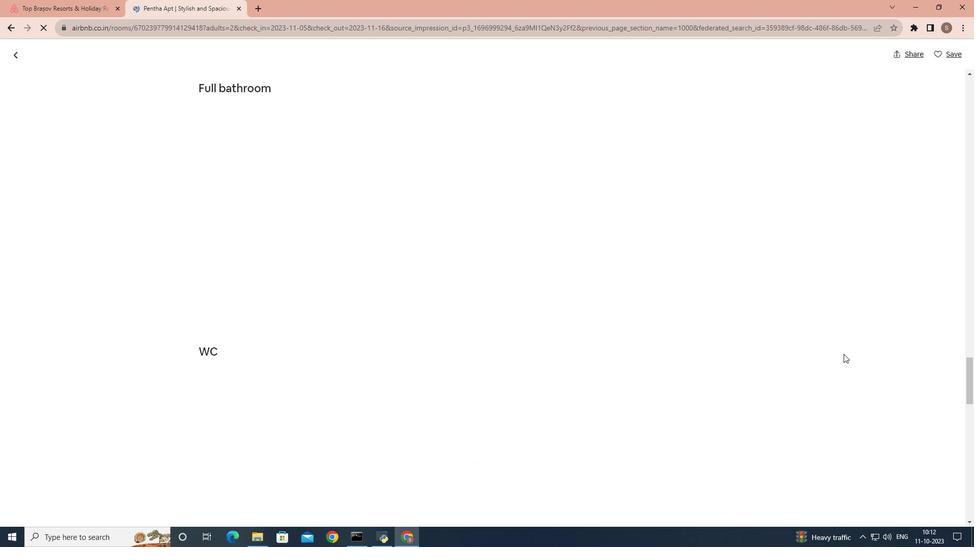 
Action: Mouse scrolled (843, 355) with delta (0, 0)
Screenshot: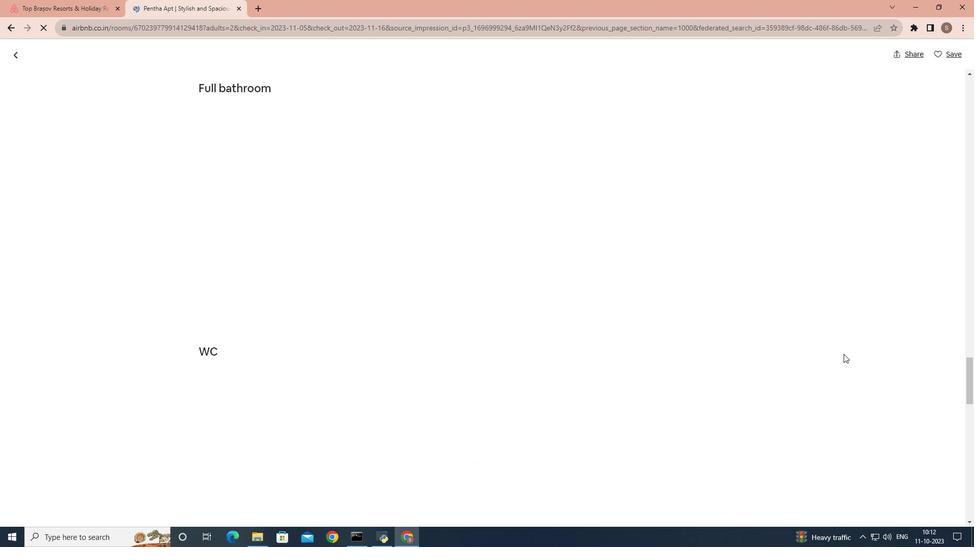 
Action: Mouse scrolled (843, 354) with delta (0, 0)
Screenshot: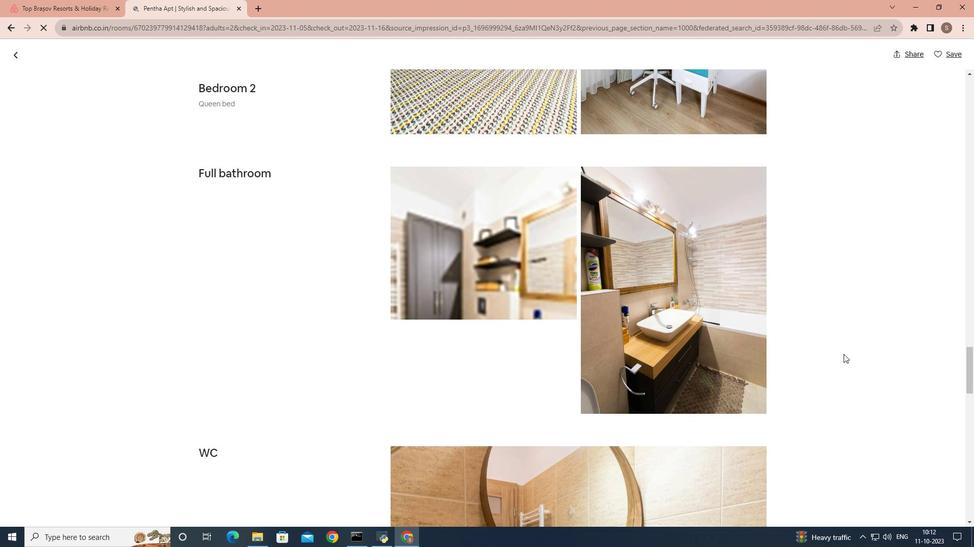 
Action: Mouse scrolled (843, 354) with delta (0, 0)
Screenshot: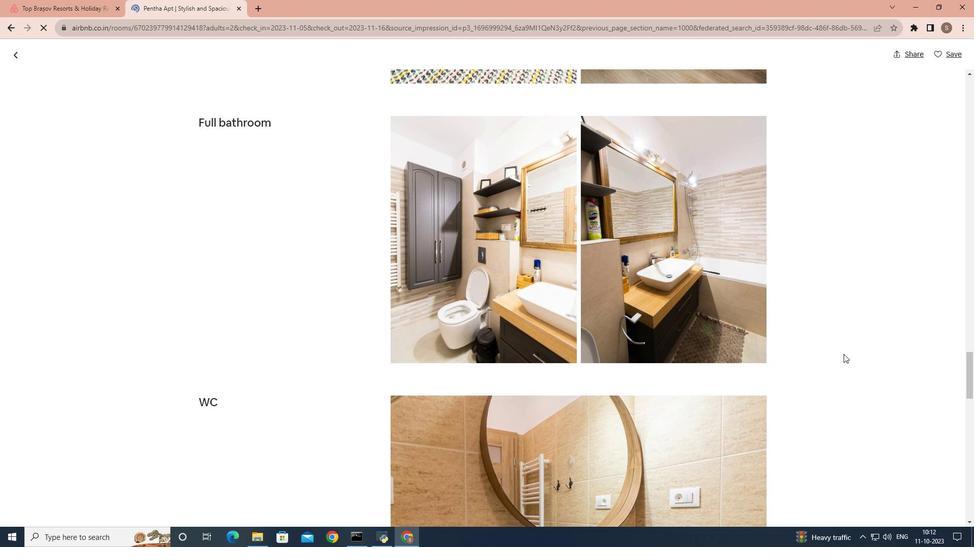 
Action: Mouse scrolled (843, 354) with delta (0, 0)
Screenshot: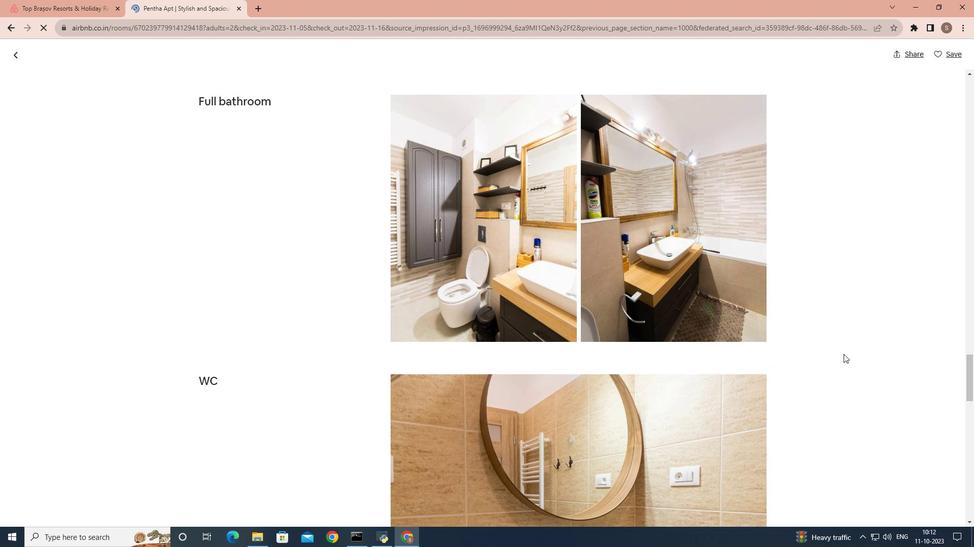 
Action: Mouse scrolled (843, 354) with delta (0, 0)
Screenshot: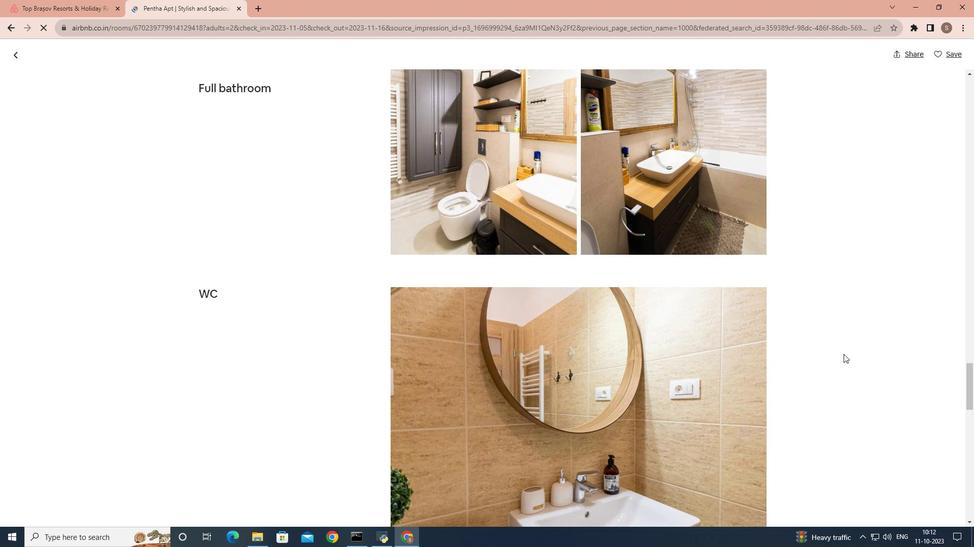 
Action: Mouse scrolled (843, 354) with delta (0, 0)
Screenshot: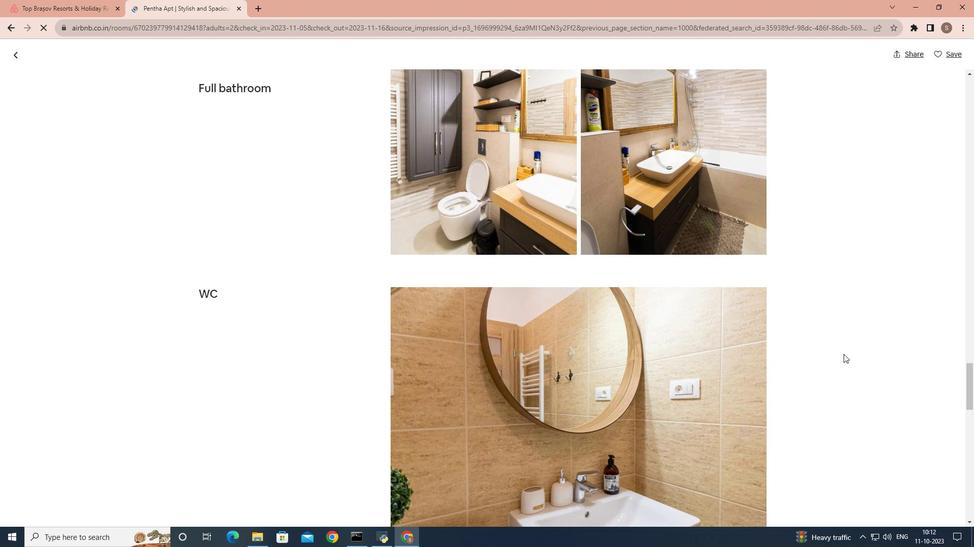 
Action: Mouse scrolled (843, 354) with delta (0, 0)
Screenshot: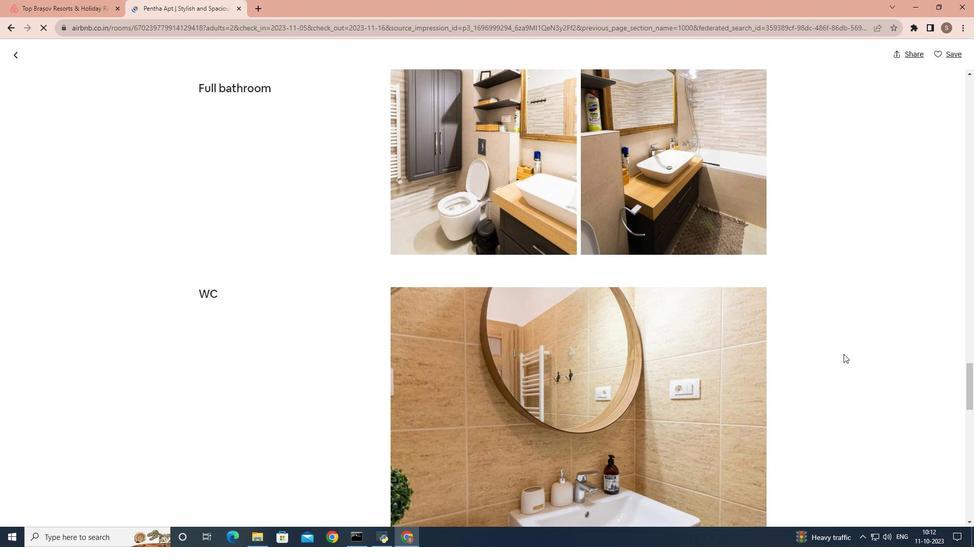 
Action: Mouse scrolled (843, 354) with delta (0, 0)
Screenshot: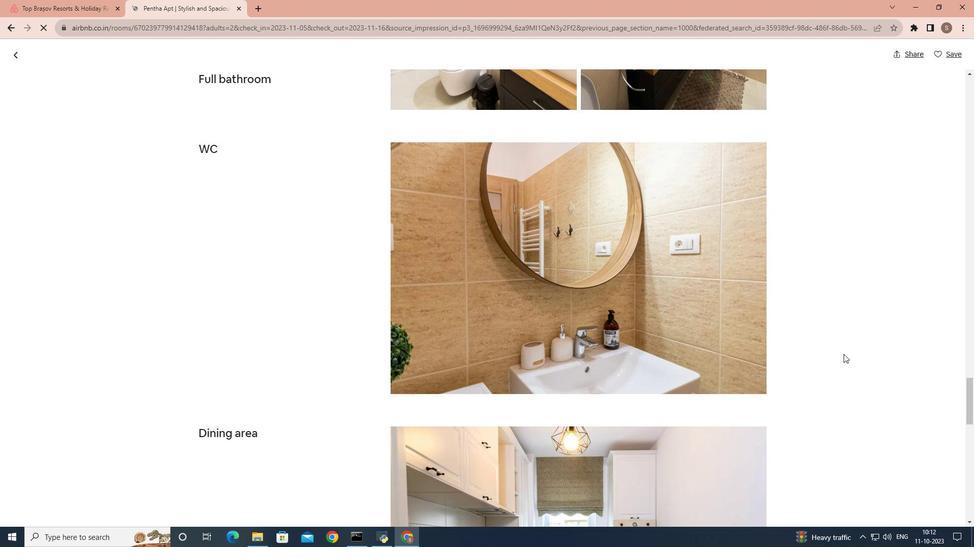 
Action: Mouse scrolled (843, 354) with delta (0, 0)
Screenshot: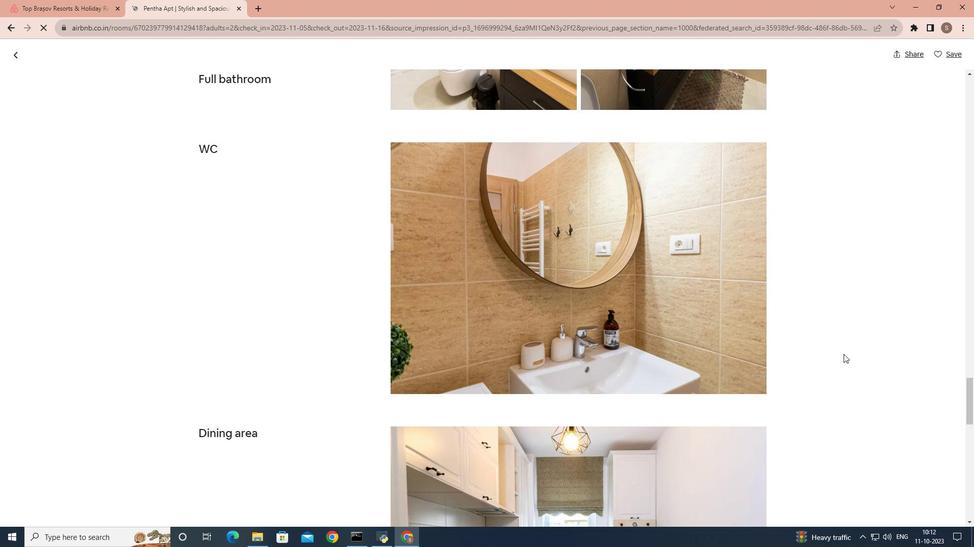 
Action: Mouse scrolled (843, 354) with delta (0, 0)
Screenshot: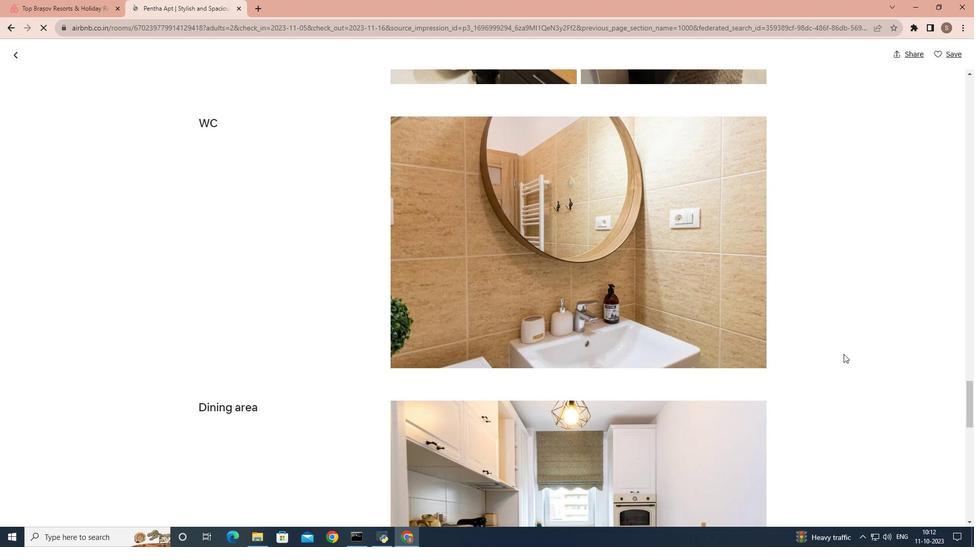 
Action: Mouse scrolled (843, 354) with delta (0, 0)
Screenshot: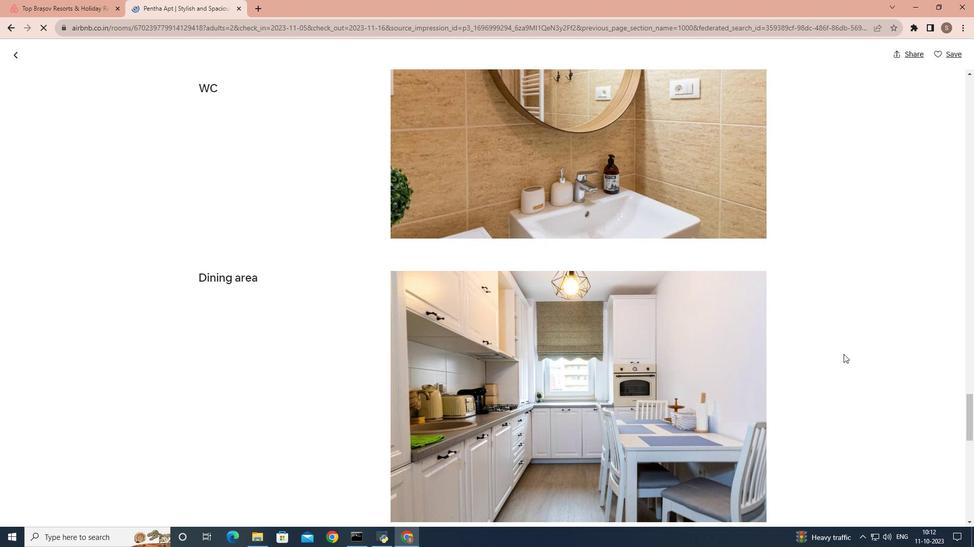 
Action: Mouse scrolled (843, 354) with delta (0, 0)
Screenshot: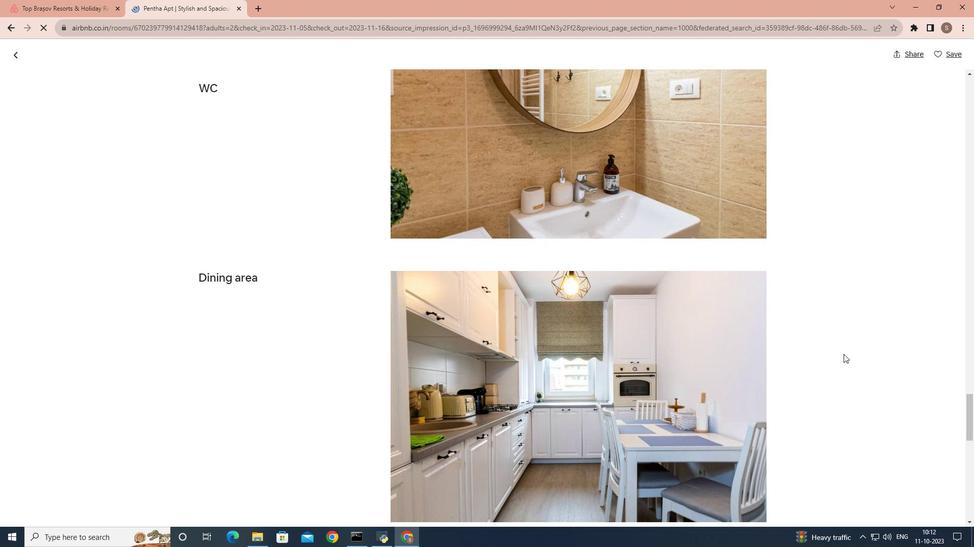 
Action: Mouse scrolled (843, 354) with delta (0, 0)
Screenshot: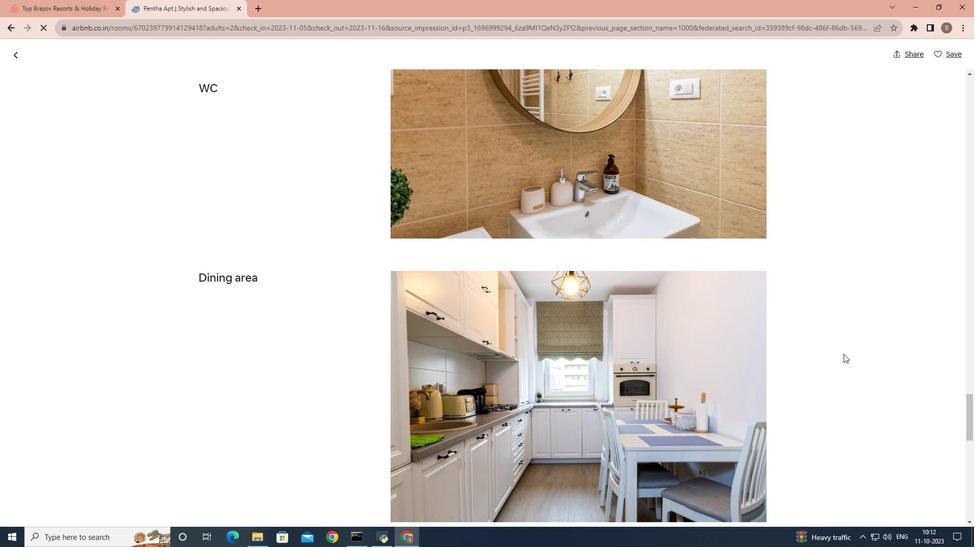 
Action: Mouse scrolled (843, 354) with delta (0, 0)
Screenshot: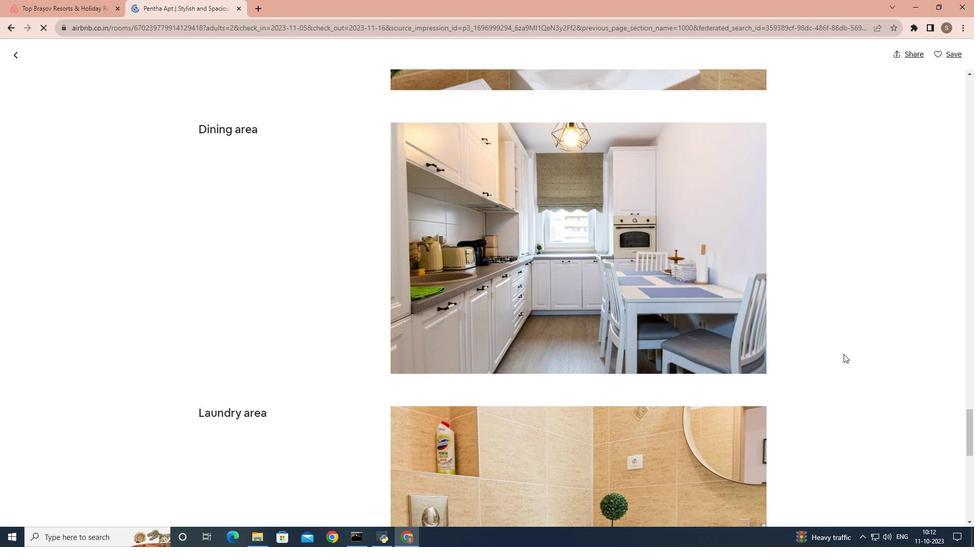 
Action: Mouse scrolled (843, 354) with delta (0, 0)
Screenshot: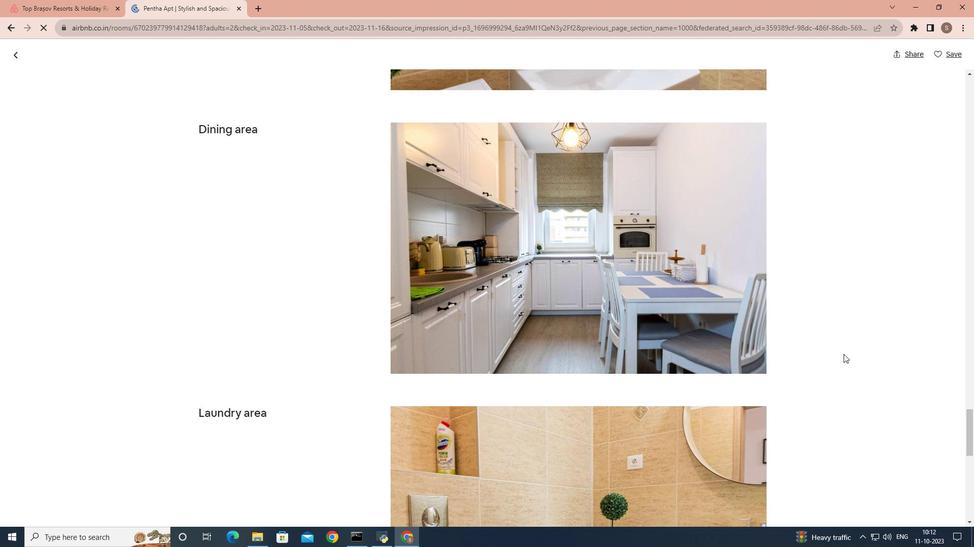 
Action: Mouse scrolled (843, 354) with delta (0, 0)
Screenshot: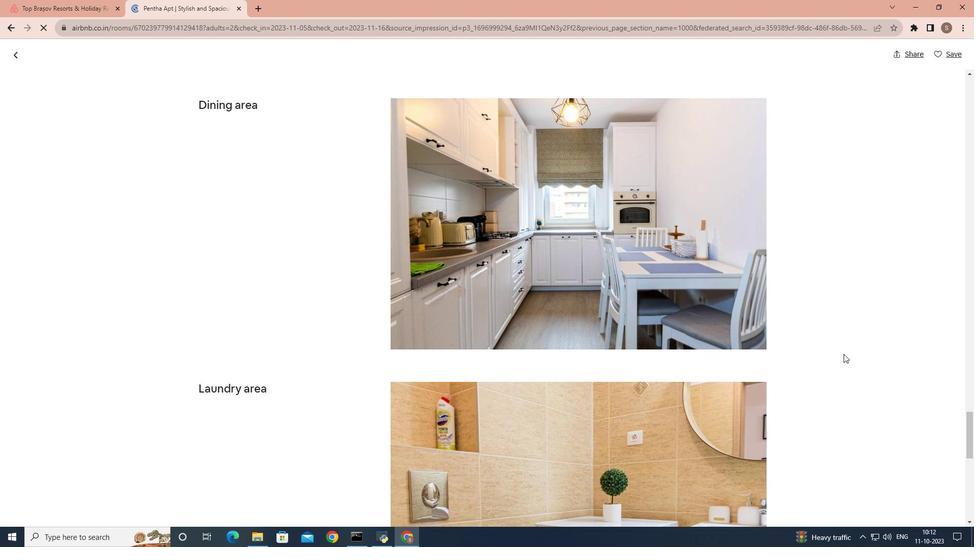 
Action: Mouse scrolled (843, 354) with delta (0, 0)
Screenshot: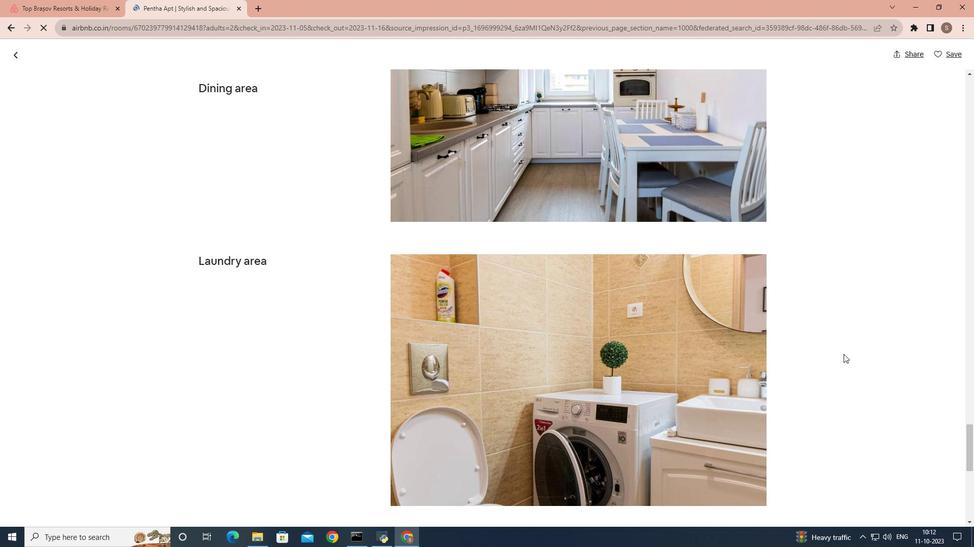 
Action: Mouse scrolled (843, 354) with delta (0, 0)
Screenshot: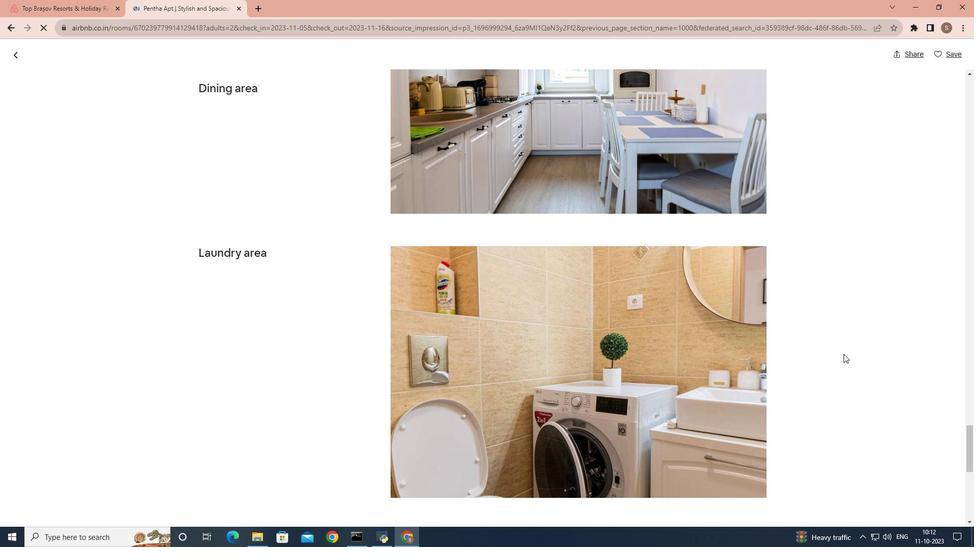 
Action: Mouse scrolled (843, 354) with delta (0, 0)
Screenshot: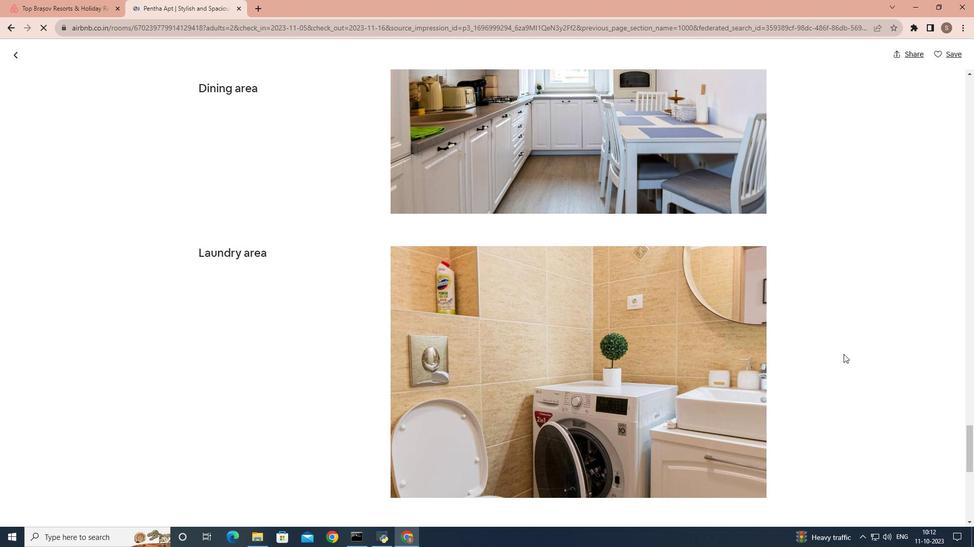 
Action: Mouse scrolled (843, 354) with delta (0, 0)
Screenshot: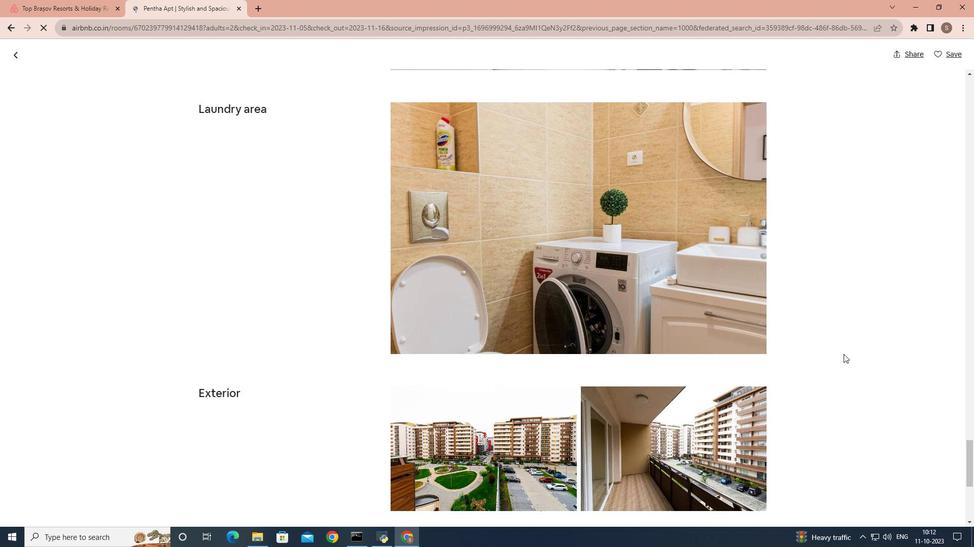 
Action: Mouse scrolled (843, 354) with delta (0, 0)
Screenshot: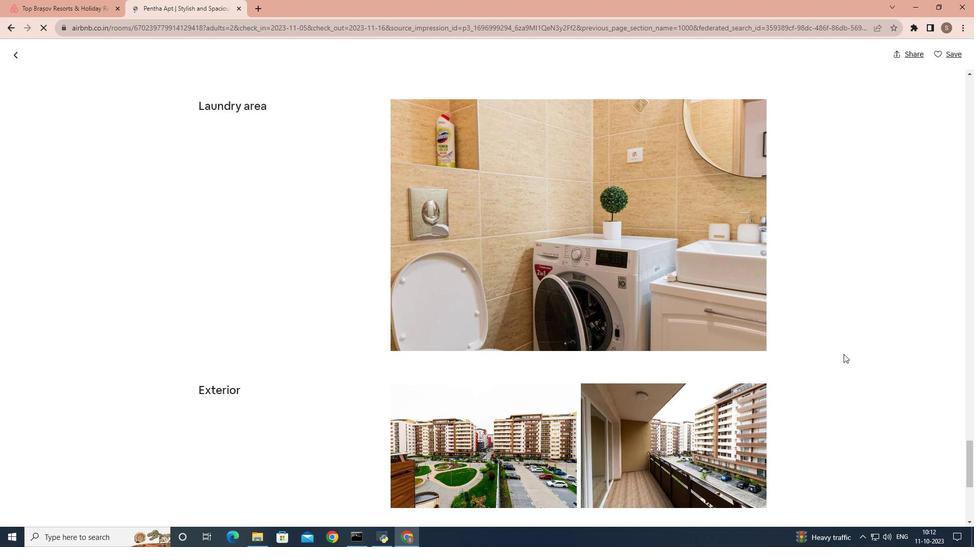 
Action: Mouse scrolled (843, 354) with delta (0, 0)
Screenshot: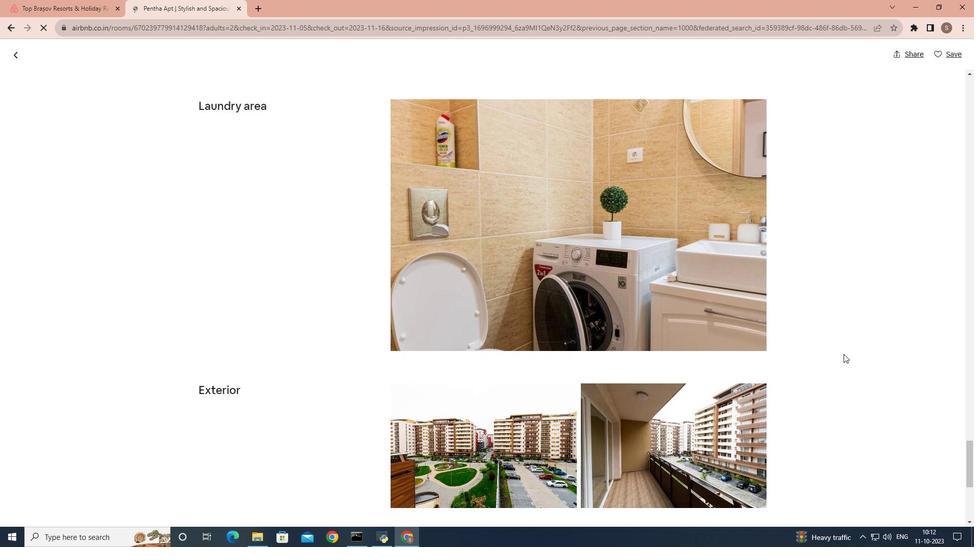 
Action: Mouse scrolled (843, 354) with delta (0, 0)
Screenshot: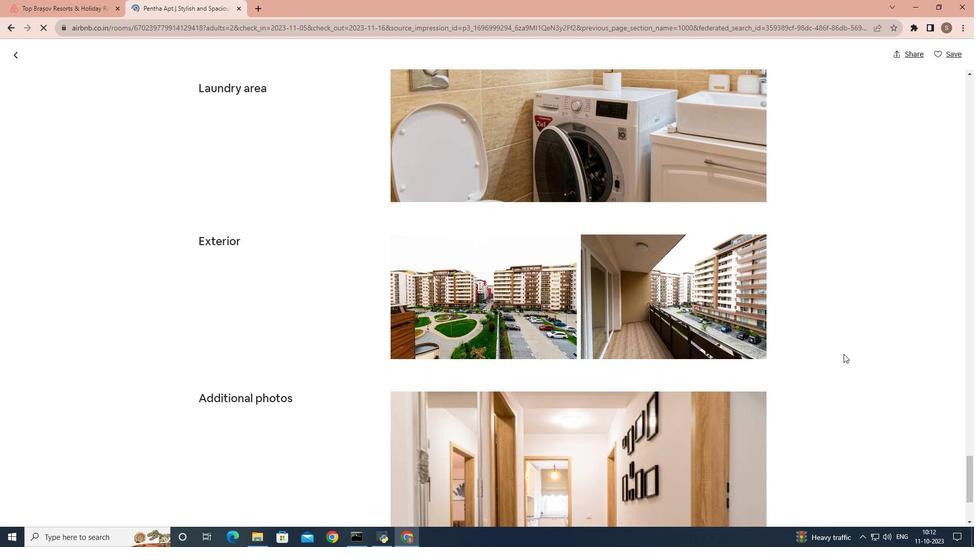 
Action: Mouse scrolled (843, 354) with delta (0, 0)
Screenshot: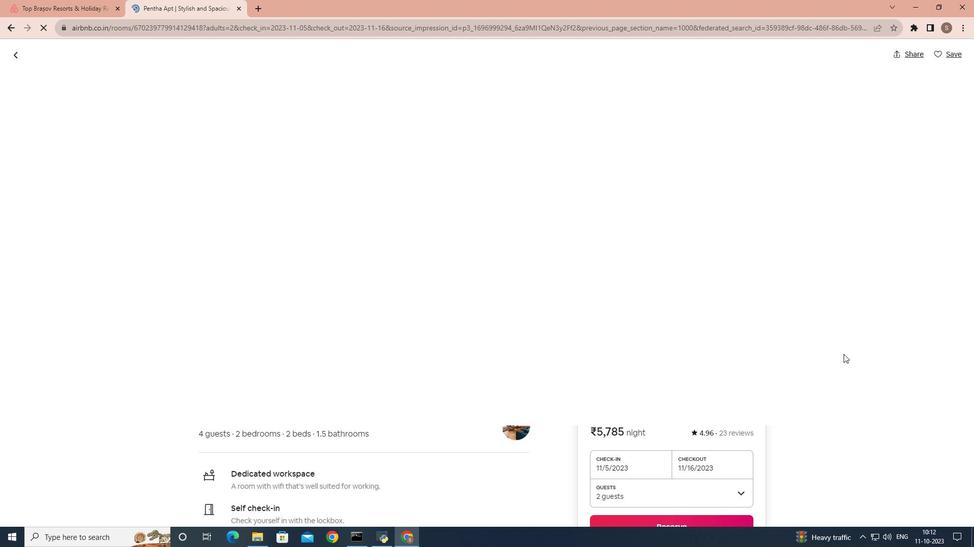
Action: Mouse scrolled (843, 355) with delta (0, 0)
Screenshot: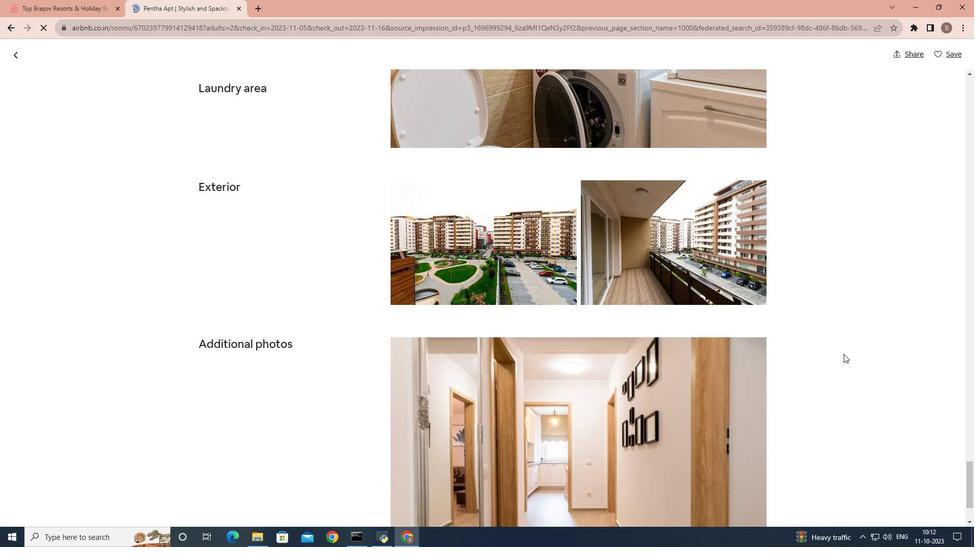 
Action: Mouse scrolled (843, 354) with delta (0, 0)
Screenshot: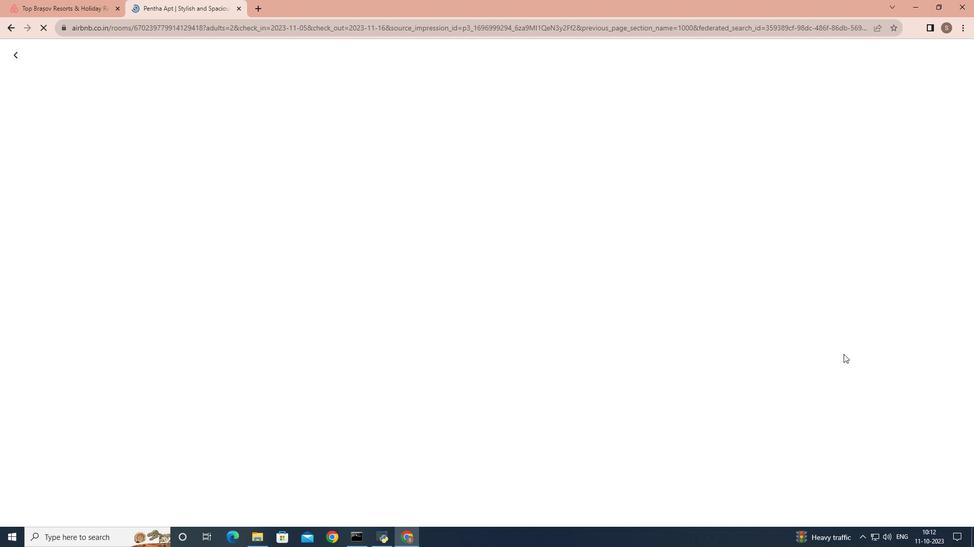 
Action: Mouse scrolled (843, 354) with delta (0, 0)
Screenshot: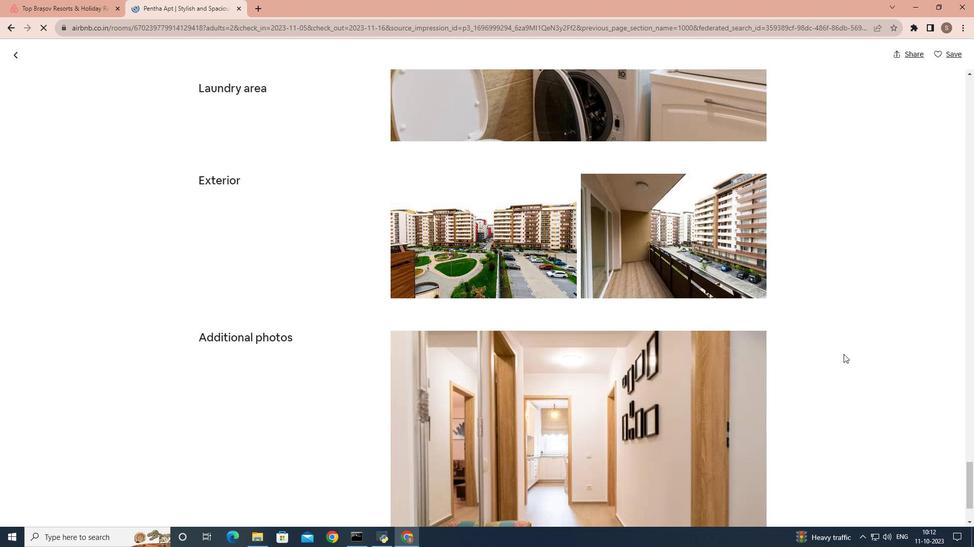 
Action: Mouse scrolled (843, 354) with delta (0, 0)
Screenshot: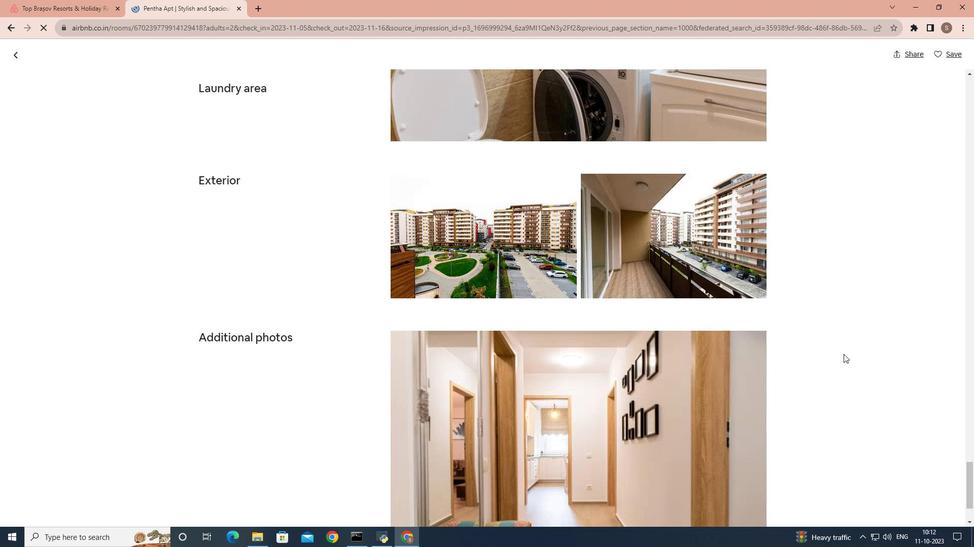 
Action: Mouse scrolled (843, 354) with delta (0, 0)
Screenshot: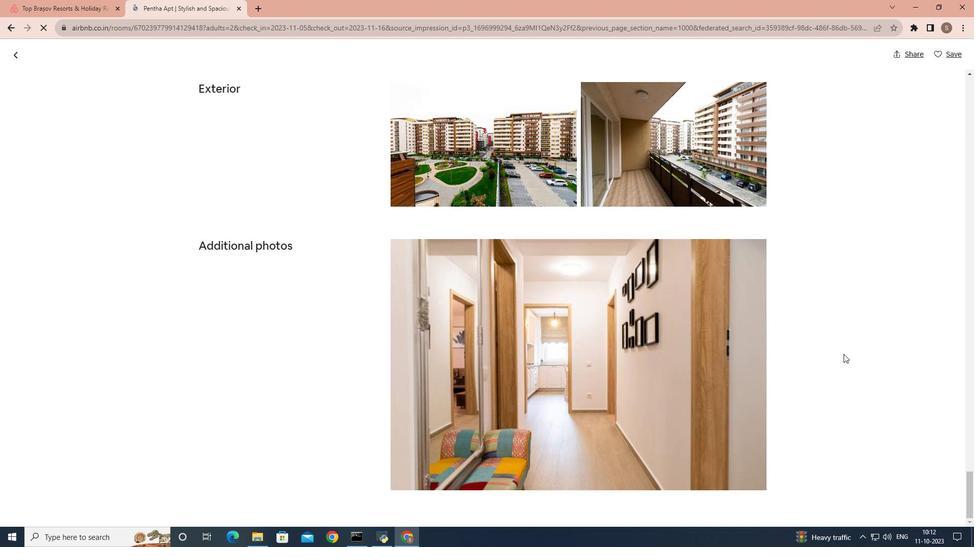 
Action: Mouse scrolled (843, 354) with delta (0, 0)
Screenshot: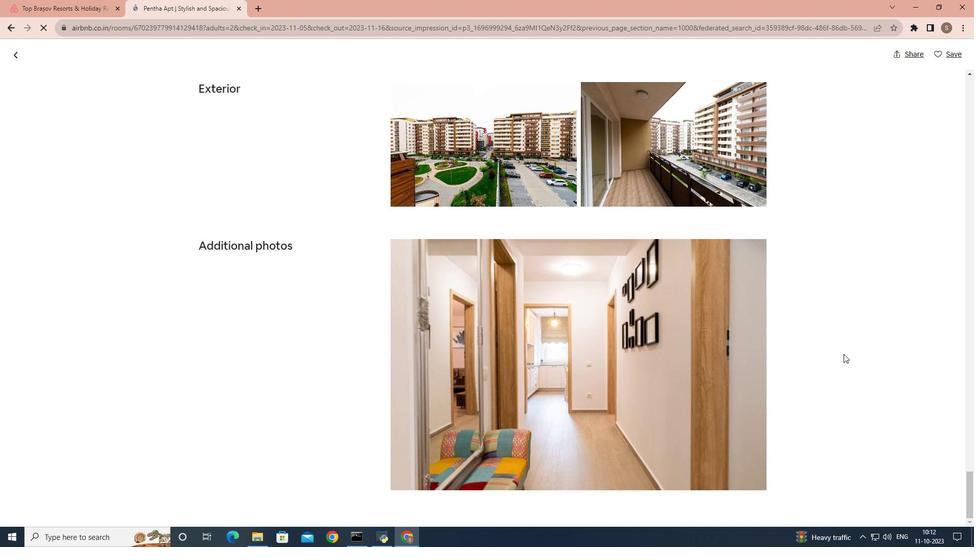 
Action: Mouse scrolled (843, 354) with delta (0, 0)
Screenshot: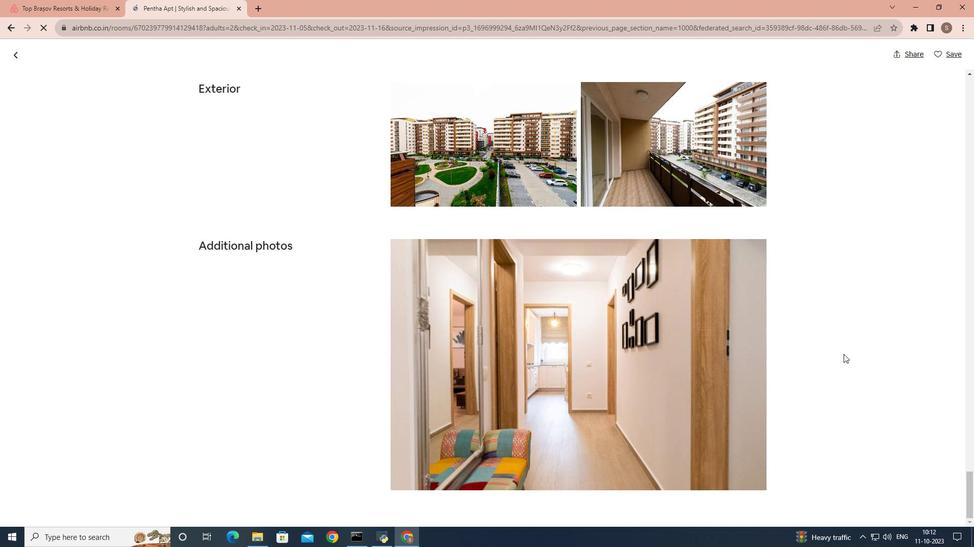 
Action: Mouse scrolled (843, 354) with delta (0, 0)
Screenshot: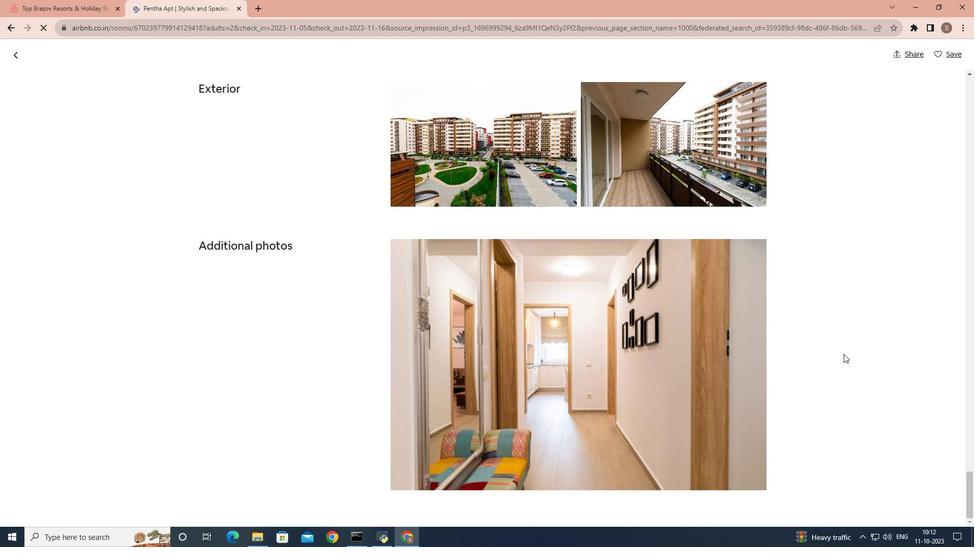 
Action: Mouse scrolled (843, 354) with delta (0, 0)
Screenshot: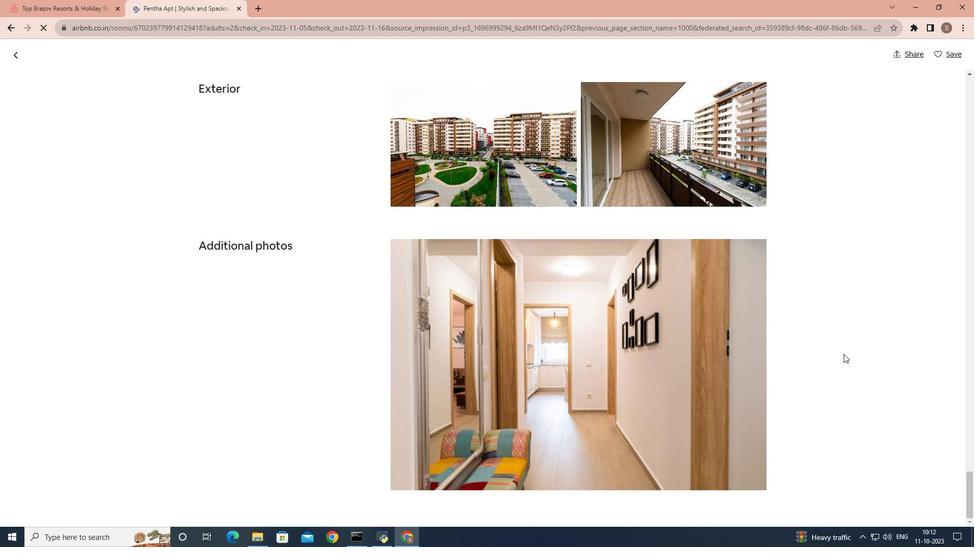 
Action: Mouse scrolled (843, 354) with delta (0, 0)
Screenshot: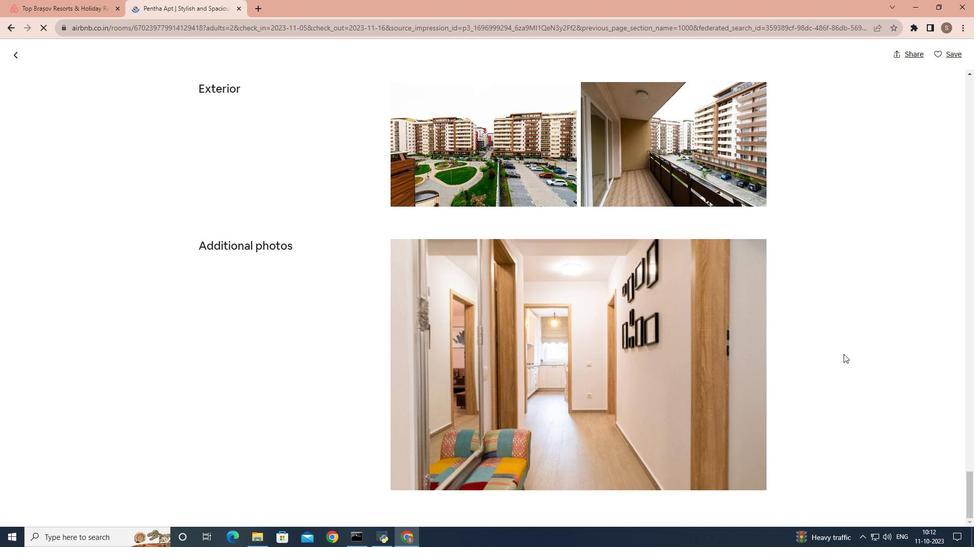 
Action: Mouse moved to (17, 56)
Screenshot: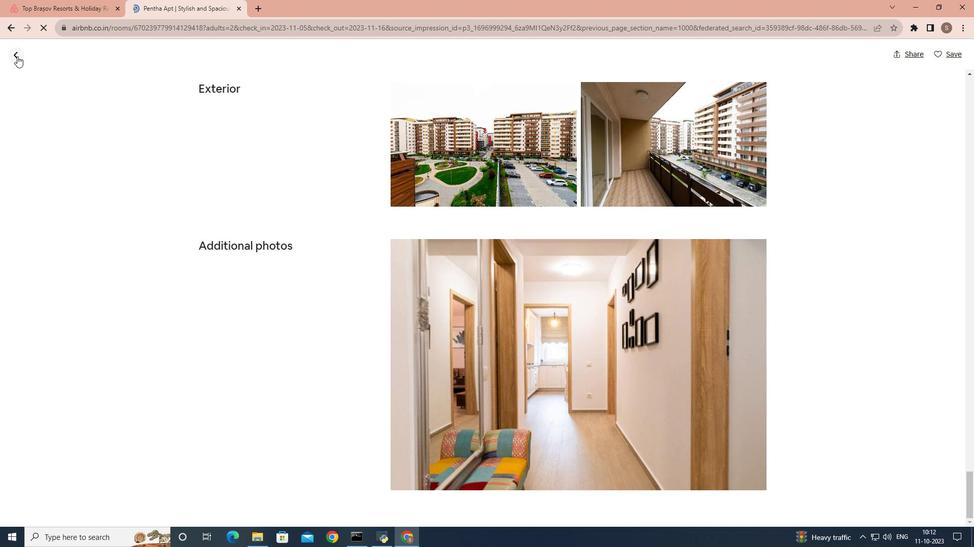
Action: Mouse pressed left at (17, 56)
Screenshot: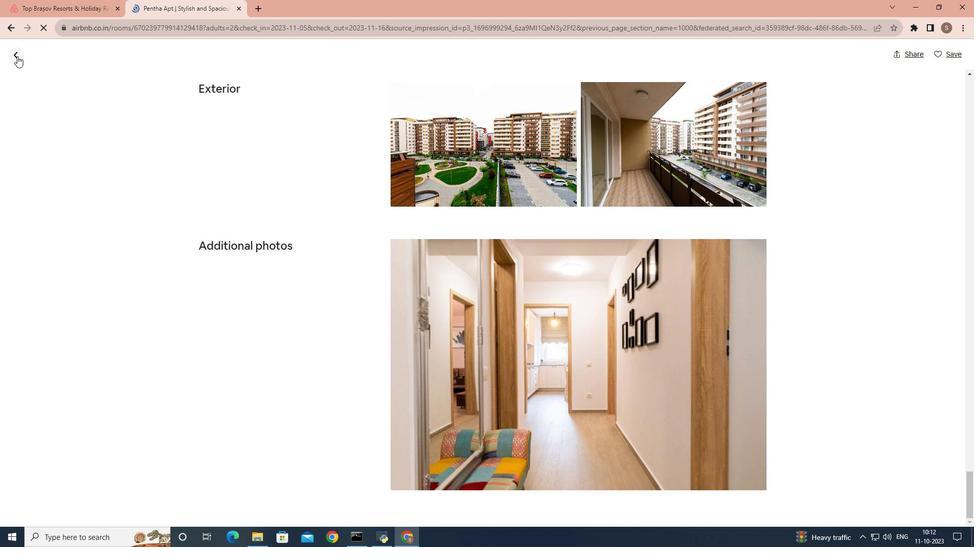 
Action: Mouse moved to (637, 321)
Screenshot: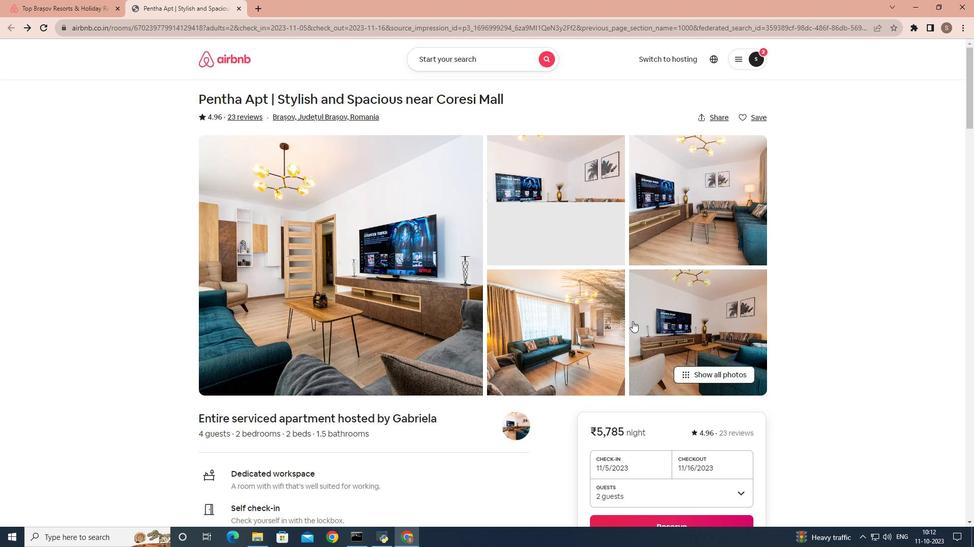 
Action: Mouse scrolled (637, 320) with delta (0, 0)
Screenshot: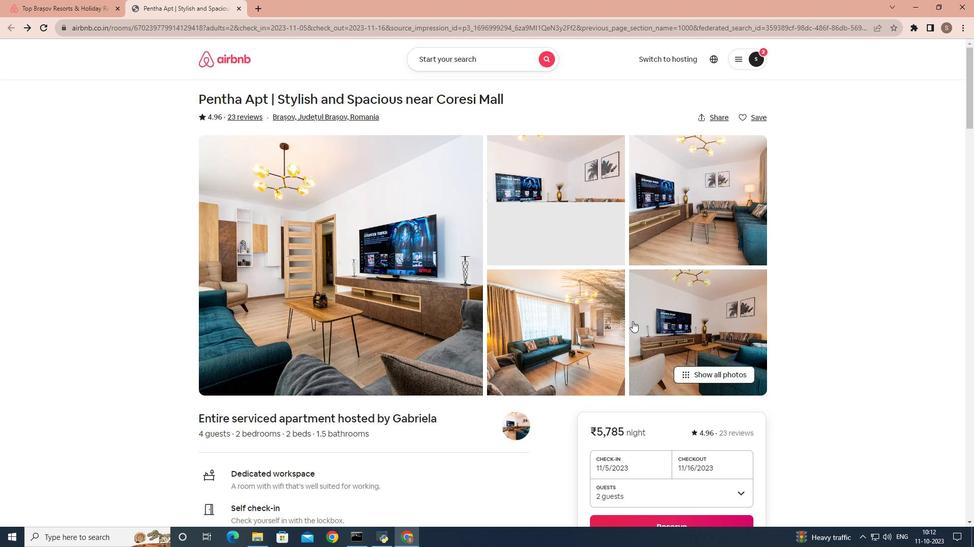 
Action: Mouse moved to (602, 322)
Screenshot: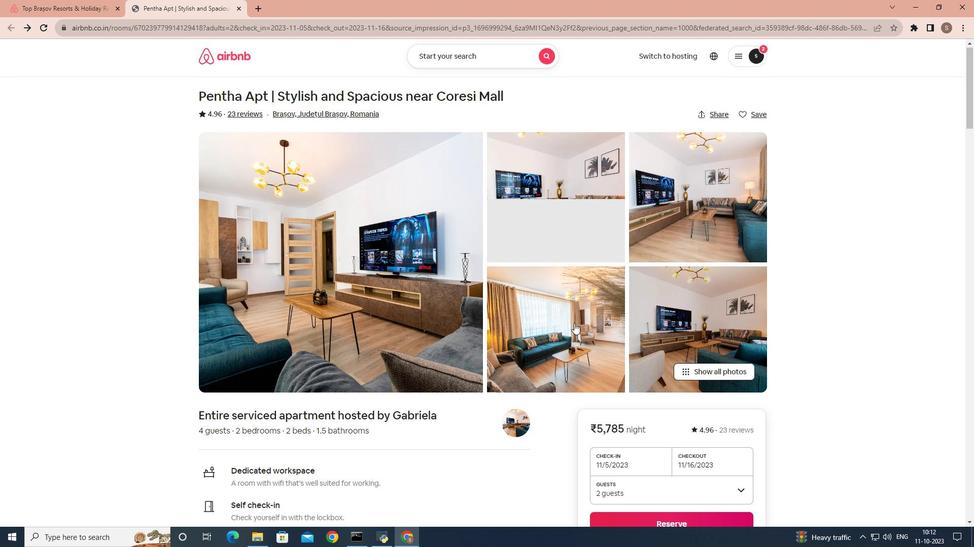 
Action: Mouse scrolled (602, 321) with delta (0, 0)
Screenshot: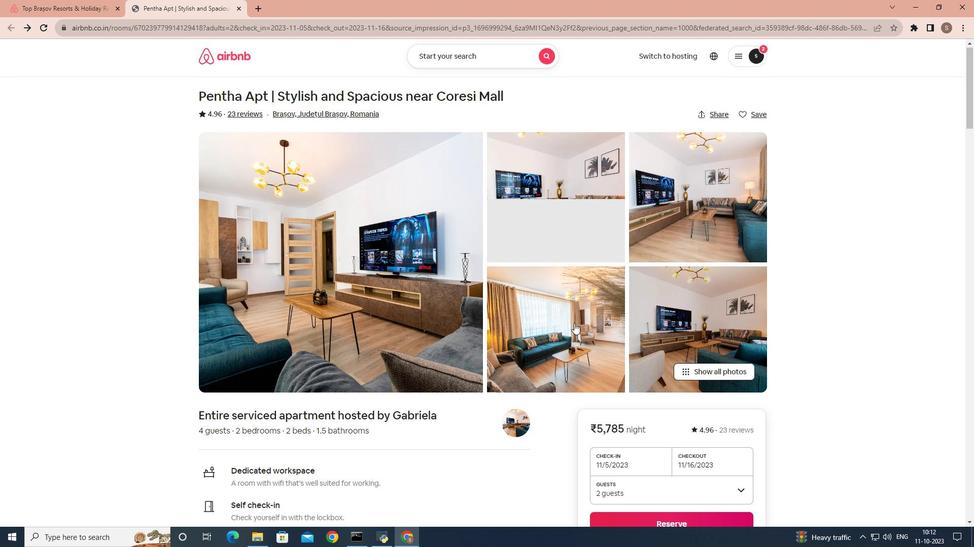 
Action: Mouse moved to (572, 324)
Screenshot: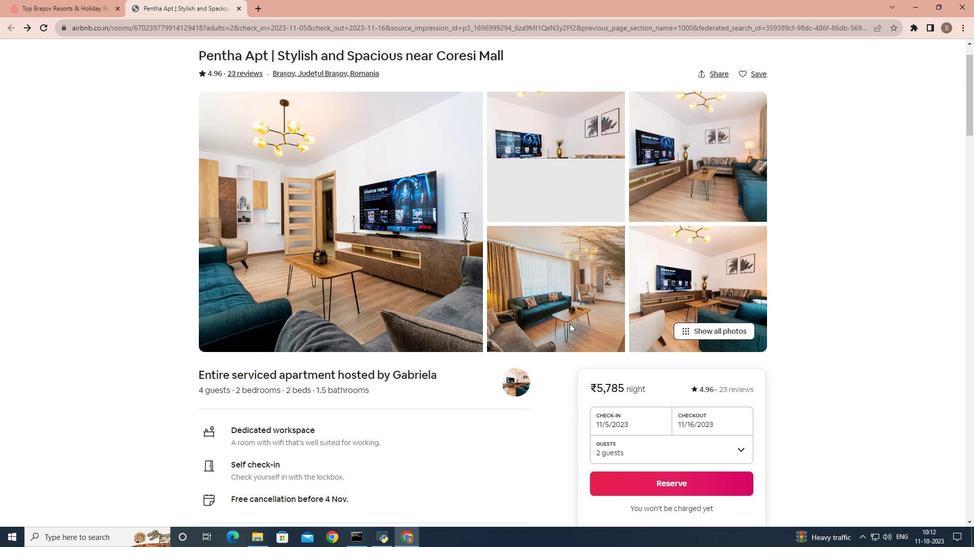 
Action: Mouse scrolled (572, 323) with delta (0, 0)
Screenshot: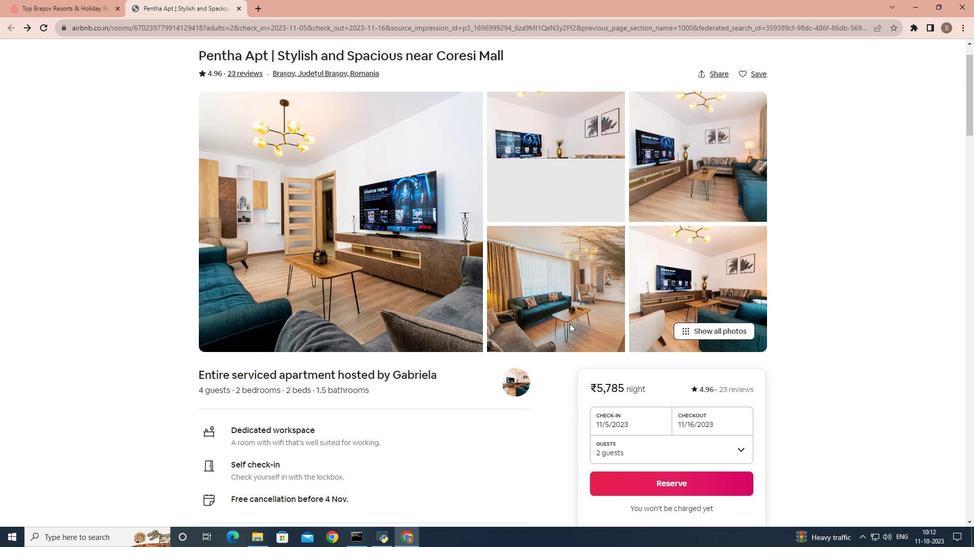 
Action: Mouse moved to (501, 314)
Screenshot: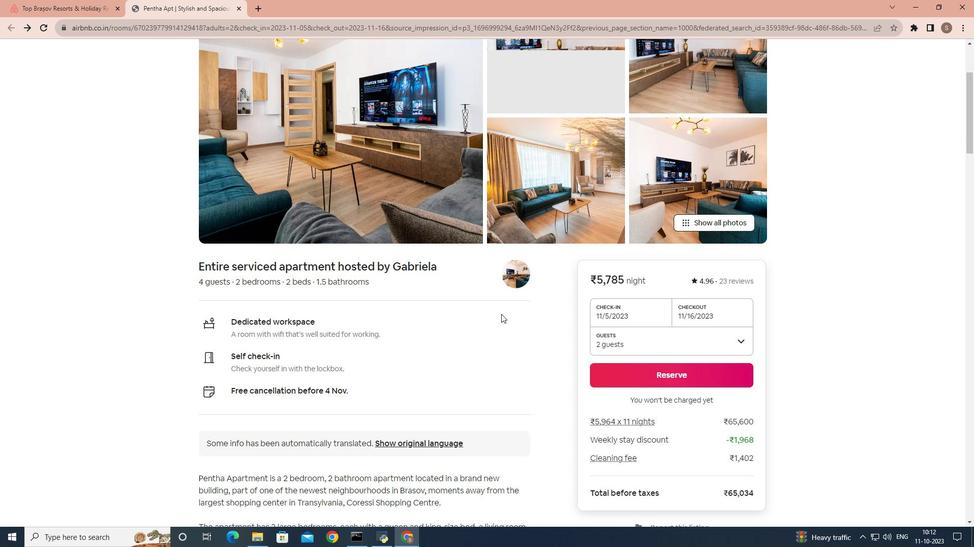 
Action: Mouse scrolled (501, 314) with delta (0, 0)
Screenshot: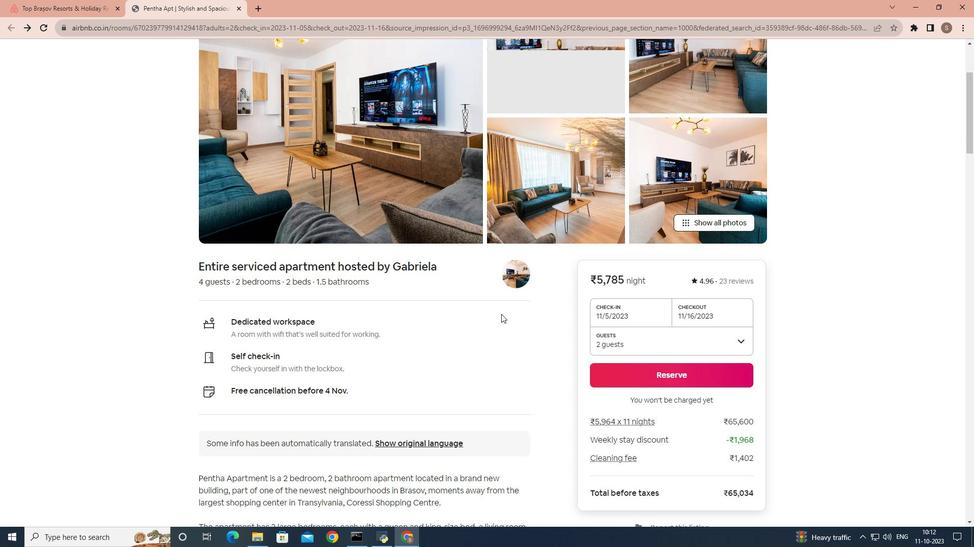 
Action: Mouse moved to (500, 314)
Screenshot: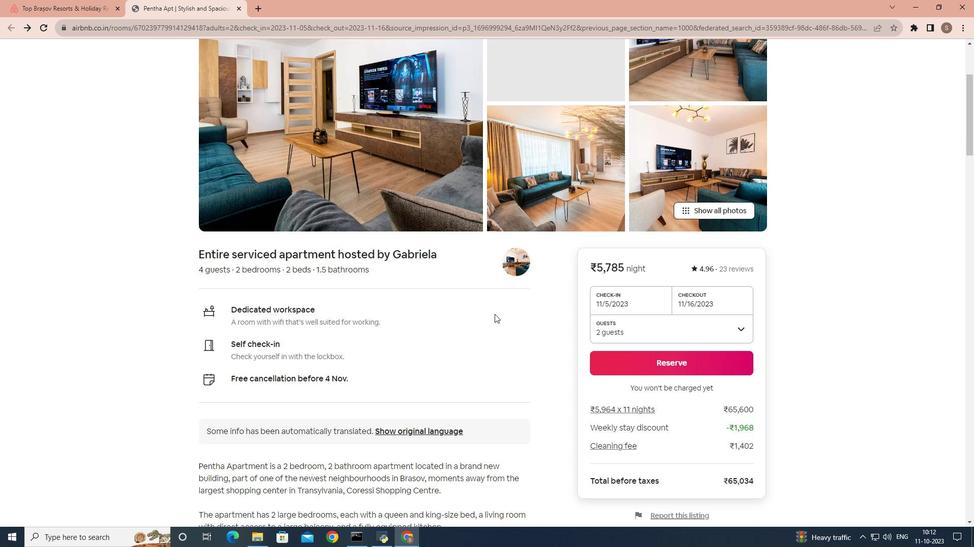 
Action: Mouse scrolled (500, 314) with delta (0, 0)
Screenshot: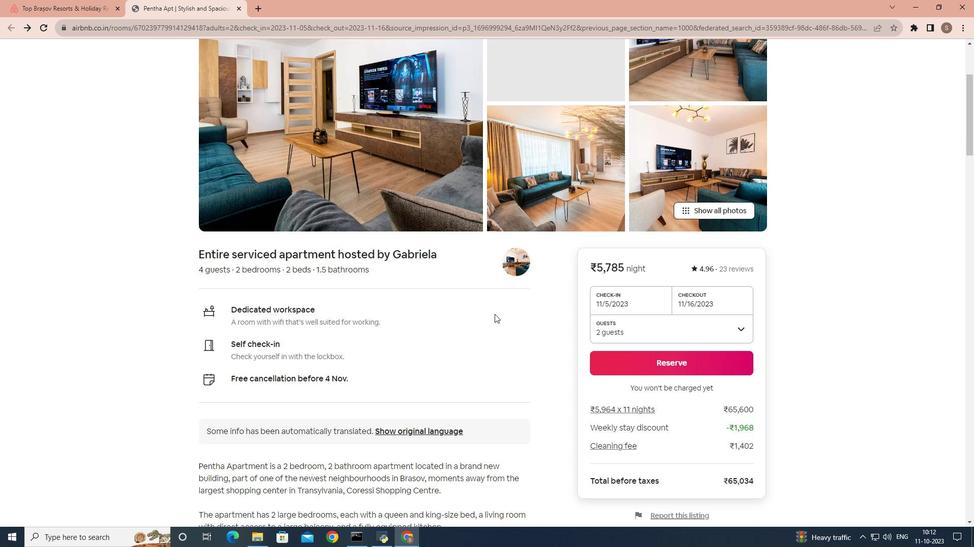 
Action: Mouse moved to (435, 321)
Screenshot: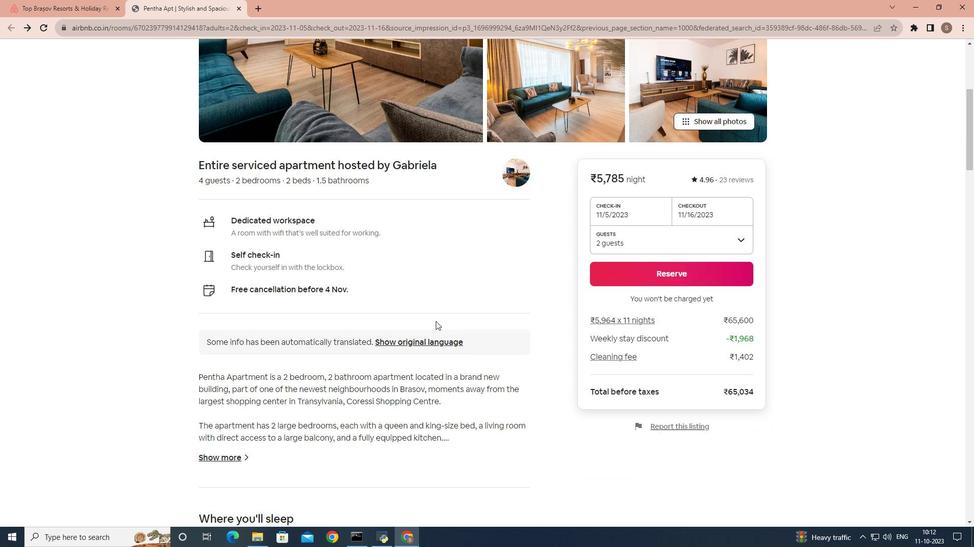 
Action: Mouse scrolled (435, 321) with delta (0, 0)
Screenshot: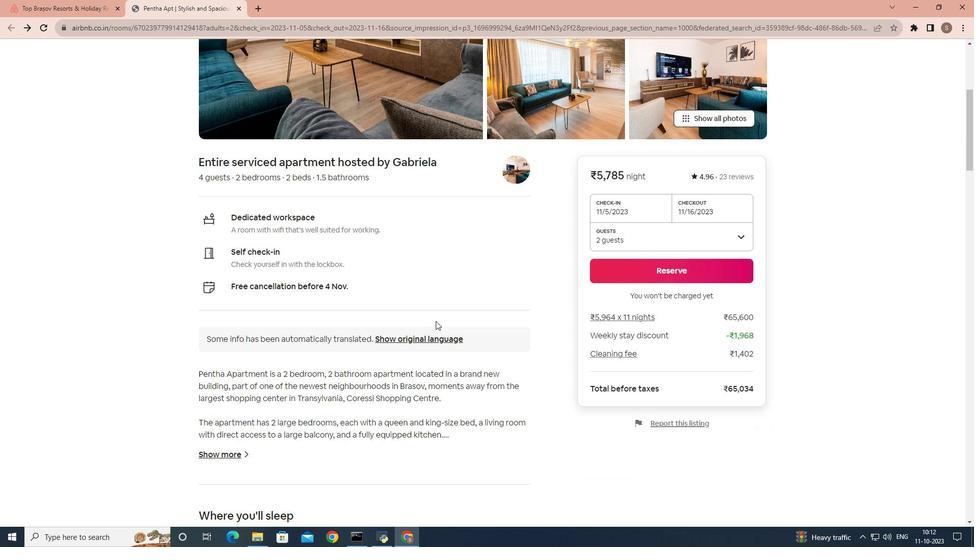 
Action: Mouse scrolled (435, 321) with delta (0, 0)
Screenshot: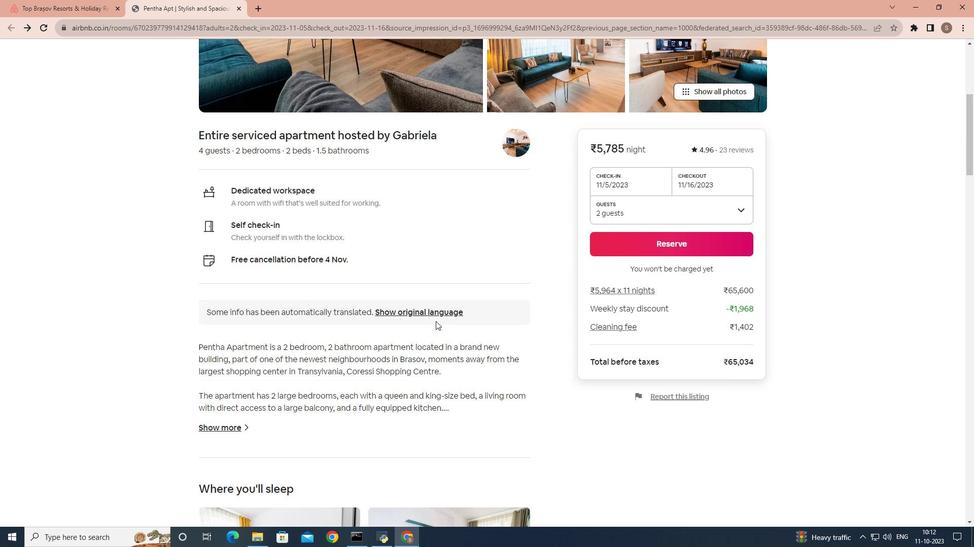 
Action: Mouse scrolled (435, 321) with delta (0, 0)
Screenshot: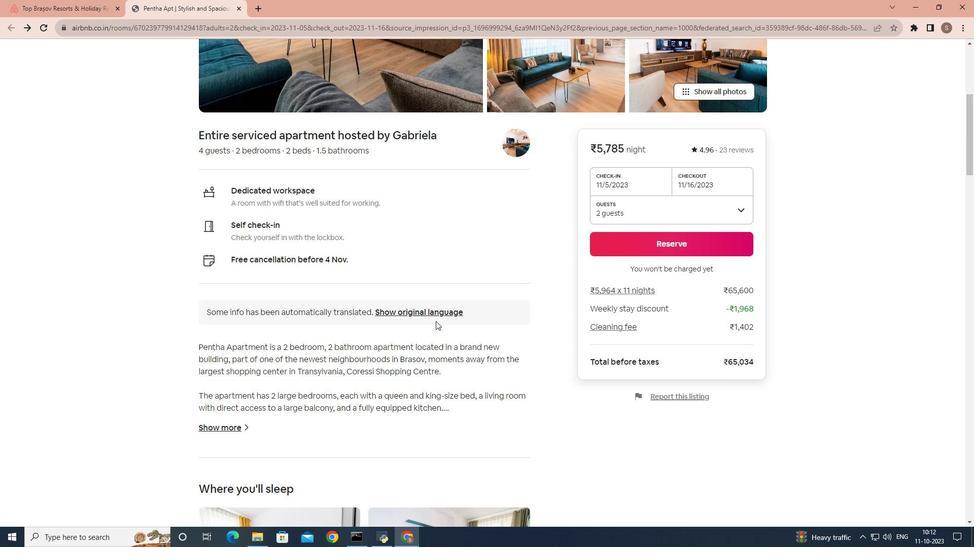 
Action: Mouse scrolled (435, 321) with delta (0, 0)
Screenshot: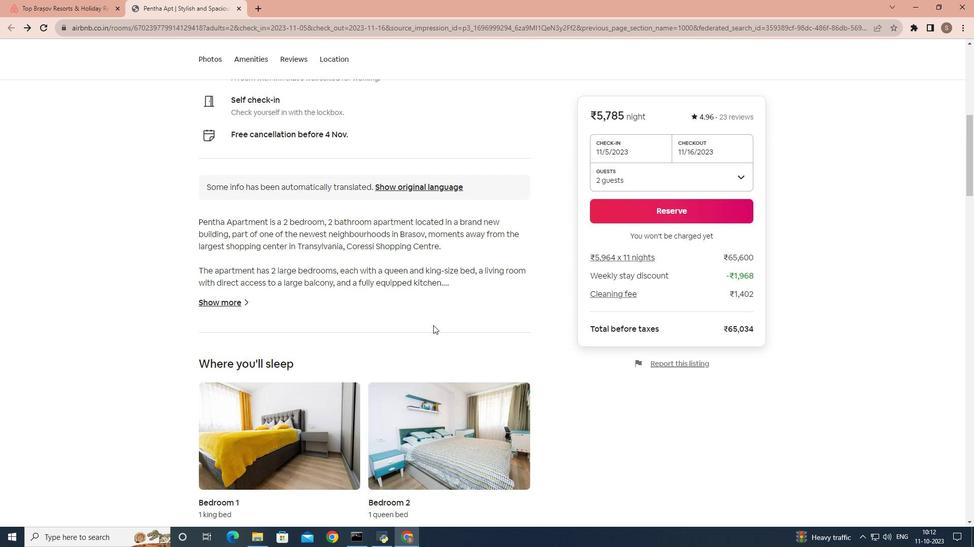 
Action: Mouse moved to (435, 323)
Screenshot: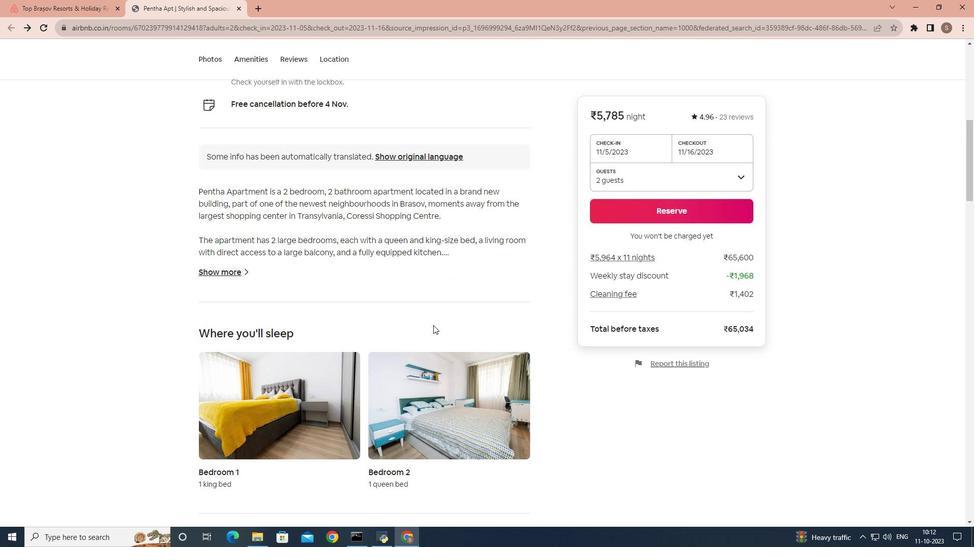 
Action: Mouse scrolled (435, 323) with delta (0, 0)
Screenshot: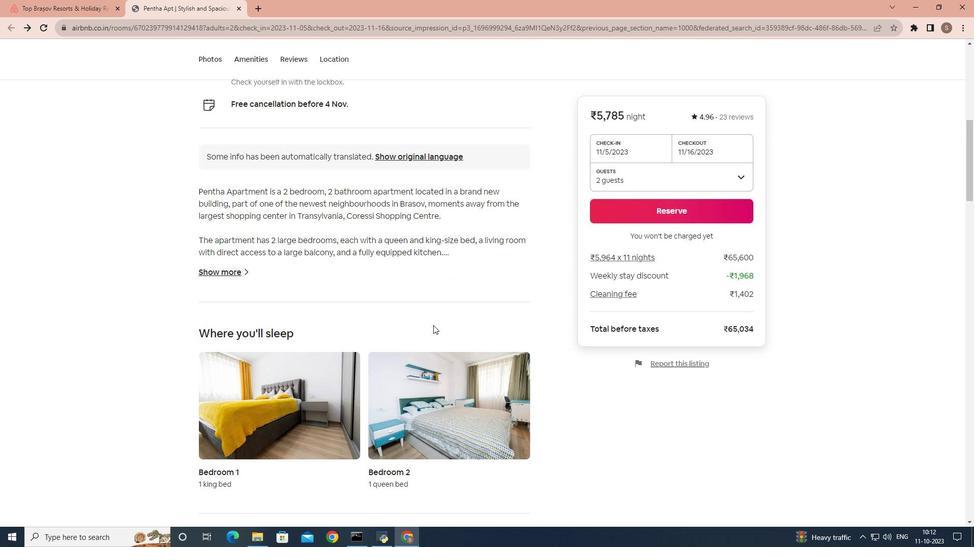 
Action: Mouse moved to (228, 205)
Screenshot: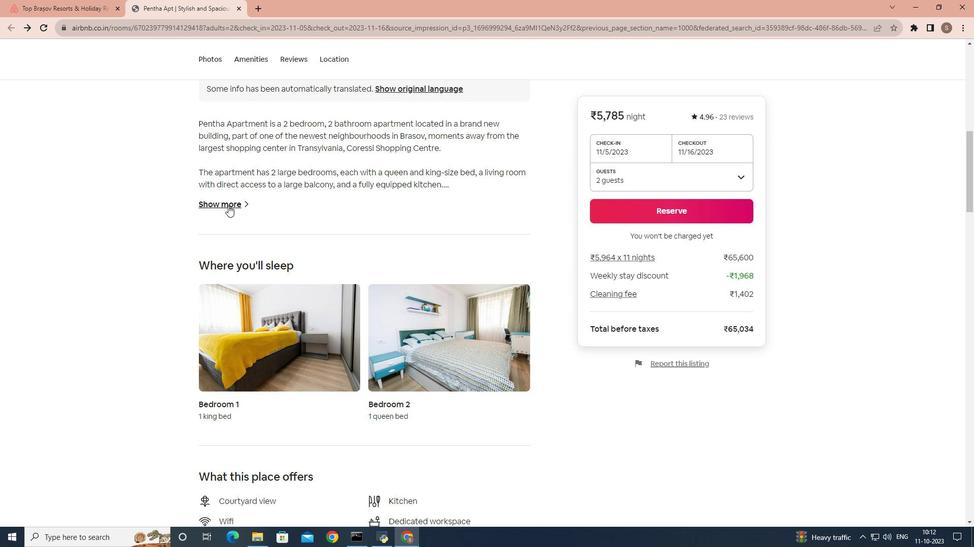 
Action: Mouse pressed left at (228, 205)
Screenshot: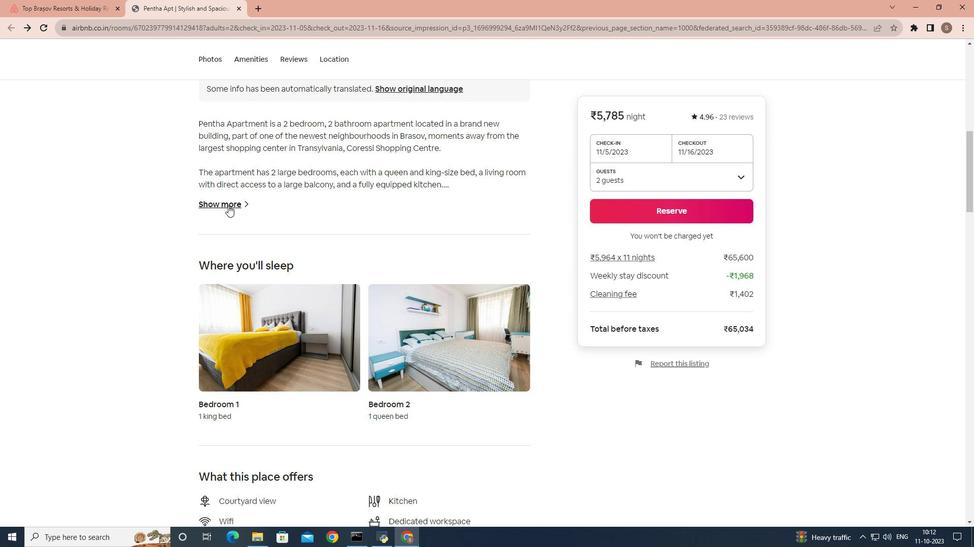 
Action: Mouse moved to (434, 272)
Screenshot: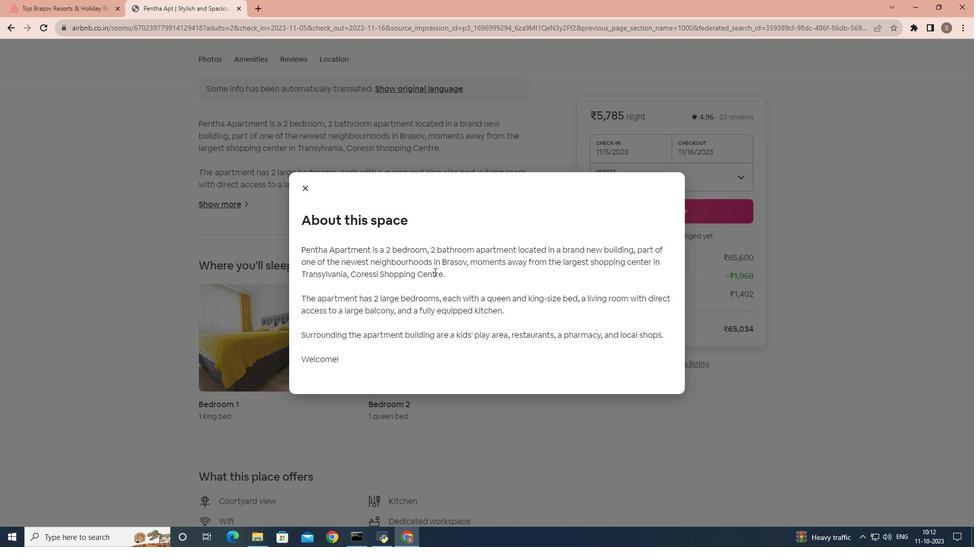 
Action: Mouse scrolled (434, 271) with delta (0, 0)
Screenshot: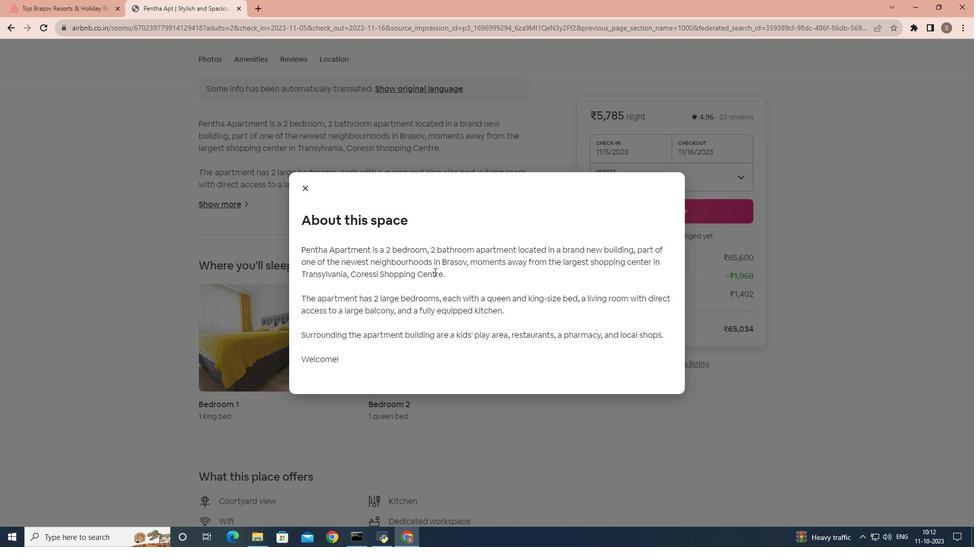 
Action: Mouse moved to (304, 186)
Screenshot: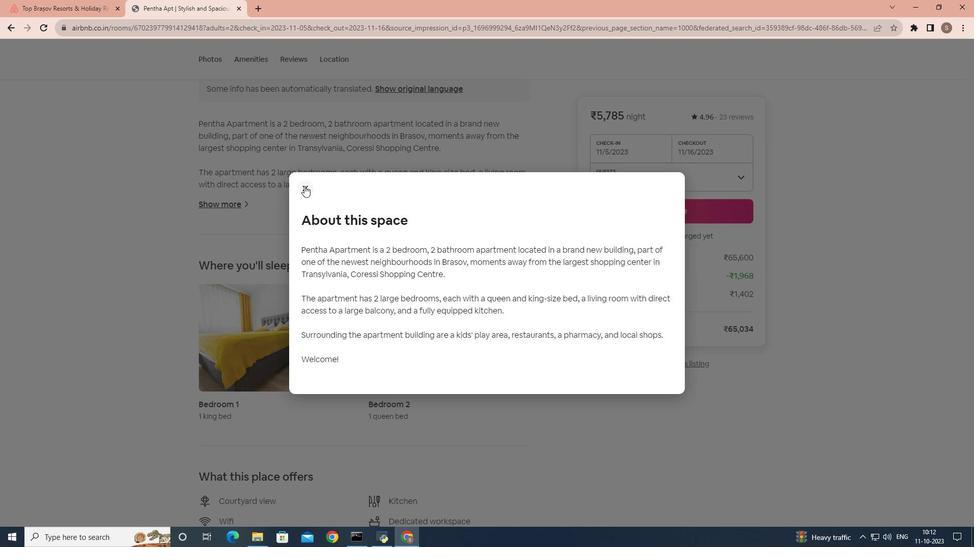 
Action: Mouse pressed left at (304, 186)
Screenshot: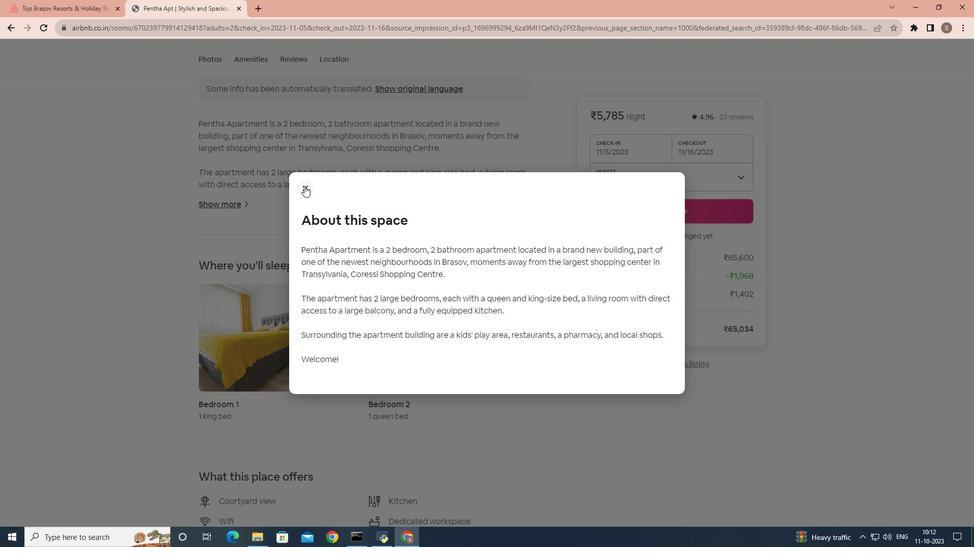 
Action: Mouse moved to (307, 237)
Screenshot: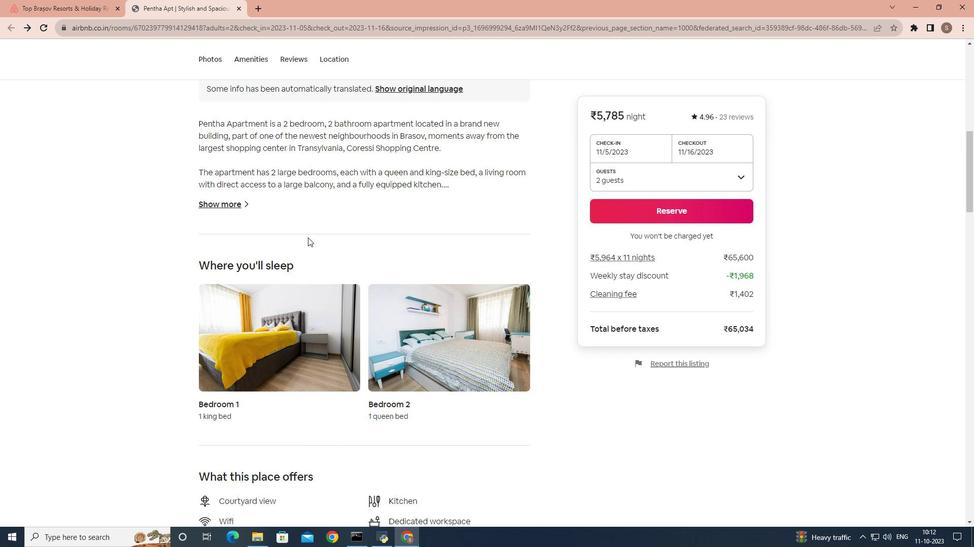 
Action: Mouse scrolled (307, 236) with delta (0, 0)
Screenshot: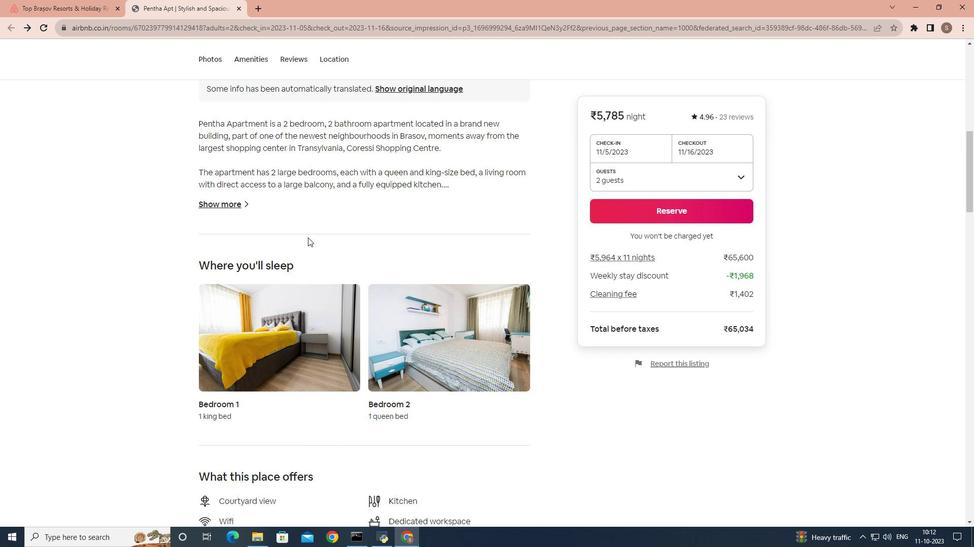 
Action: Mouse moved to (307, 238)
Screenshot: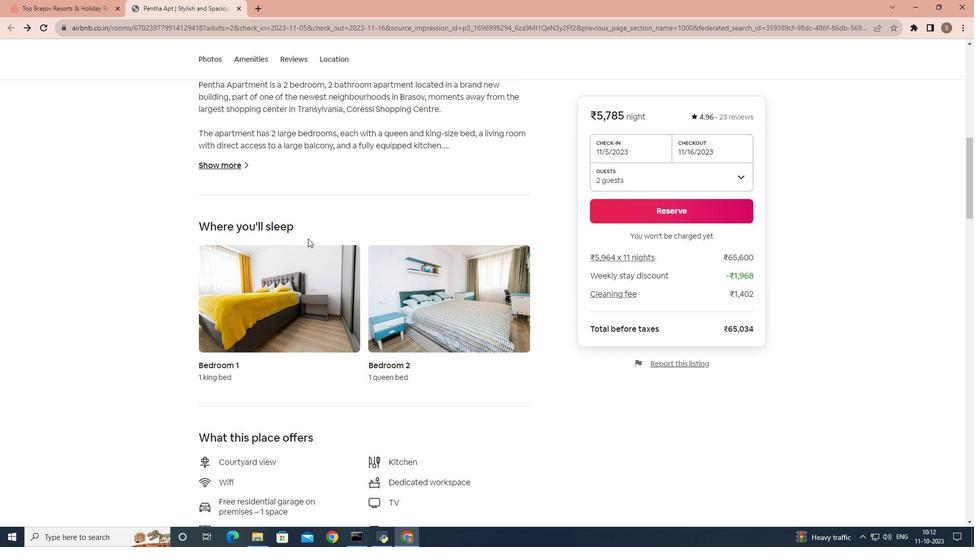 
Action: Mouse scrolled (307, 238) with delta (0, 0)
Screenshot: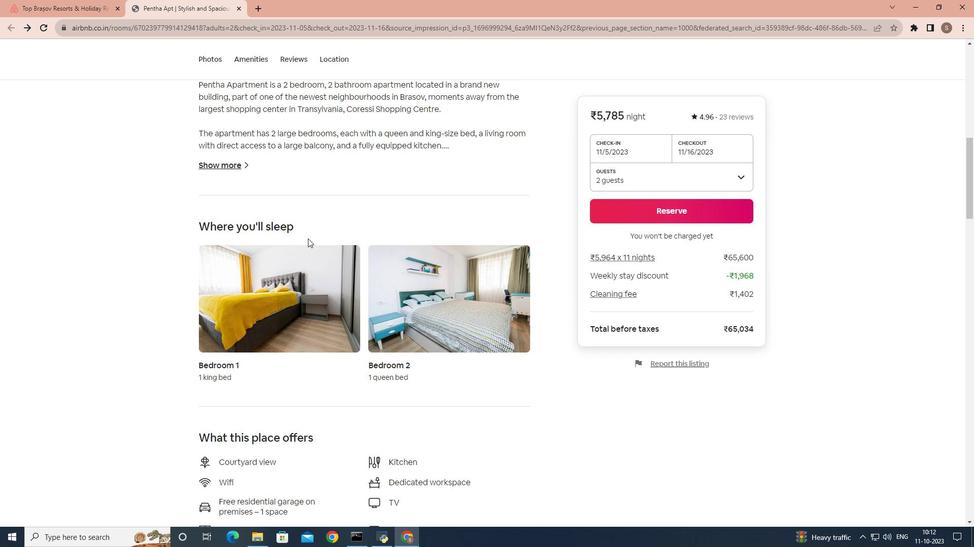 
Action: Mouse moved to (308, 240)
Screenshot: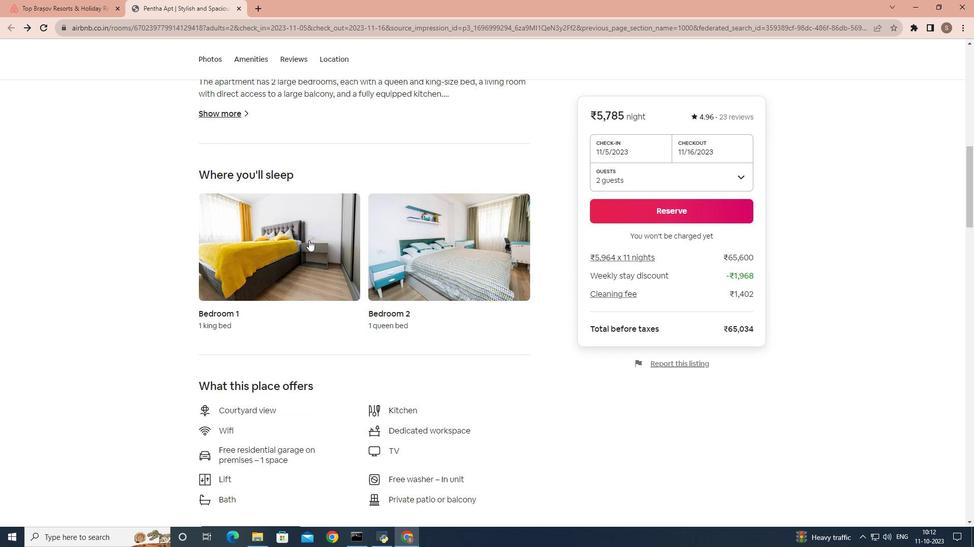
Action: Mouse scrolled (308, 239) with delta (0, 0)
Screenshot: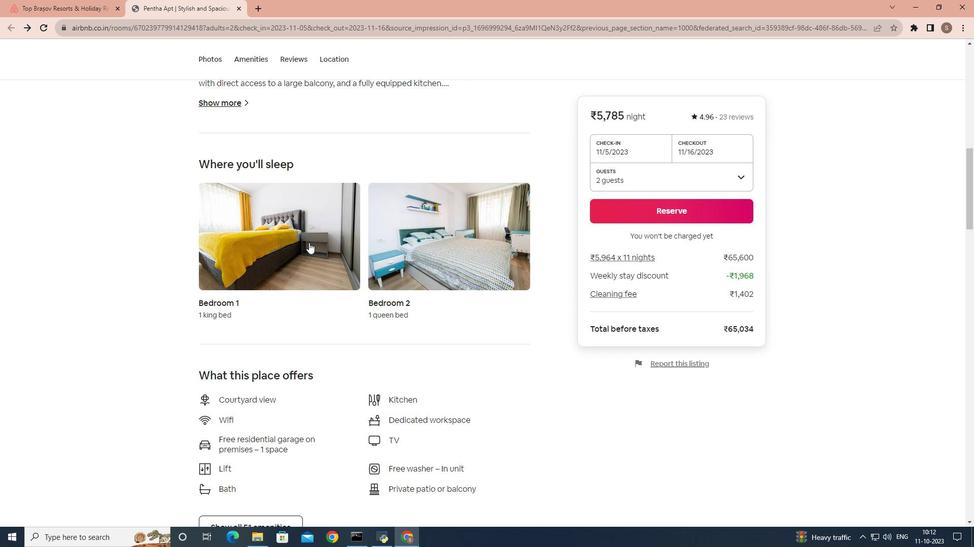 
Action: Mouse moved to (309, 245)
Screenshot: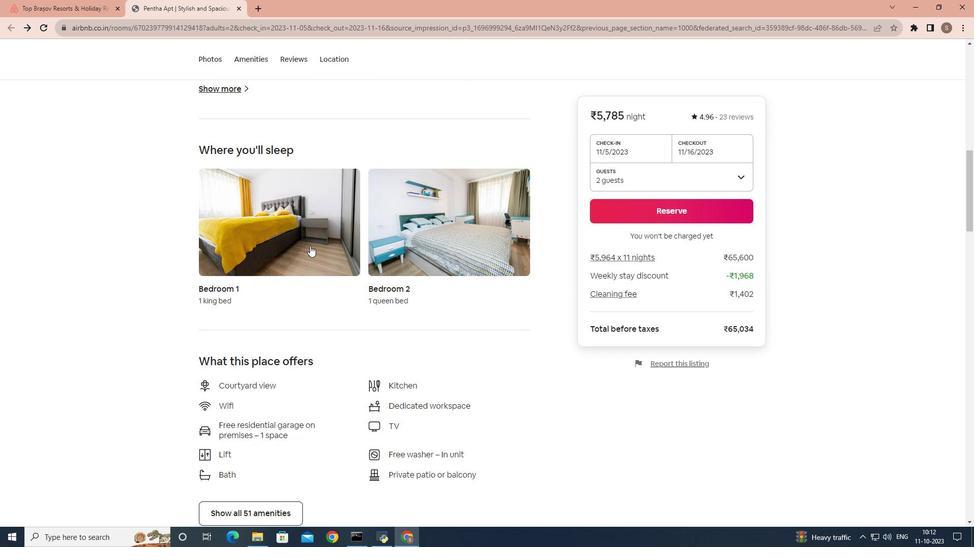 
Action: Mouse scrolled (309, 244) with delta (0, 0)
Screenshot: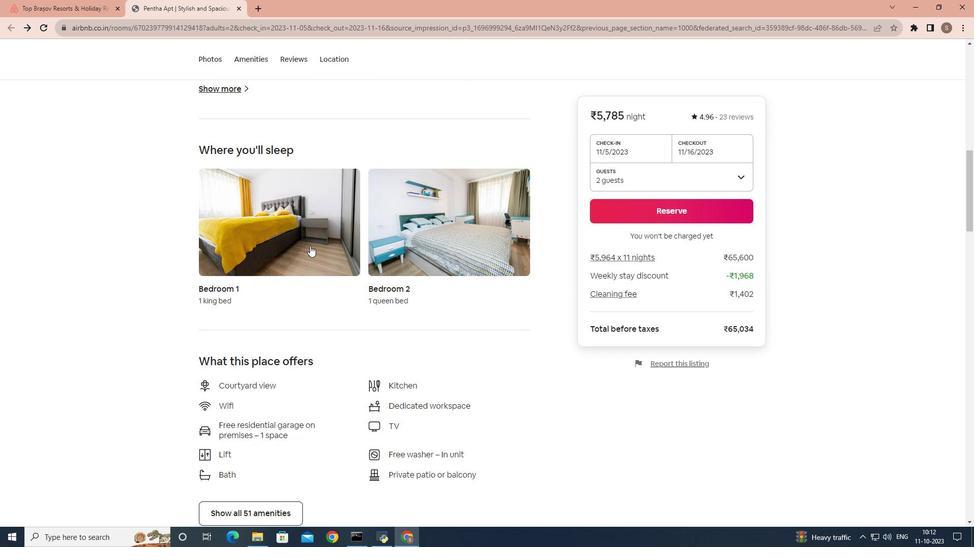 
Action: Mouse moved to (310, 251)
Screenshot: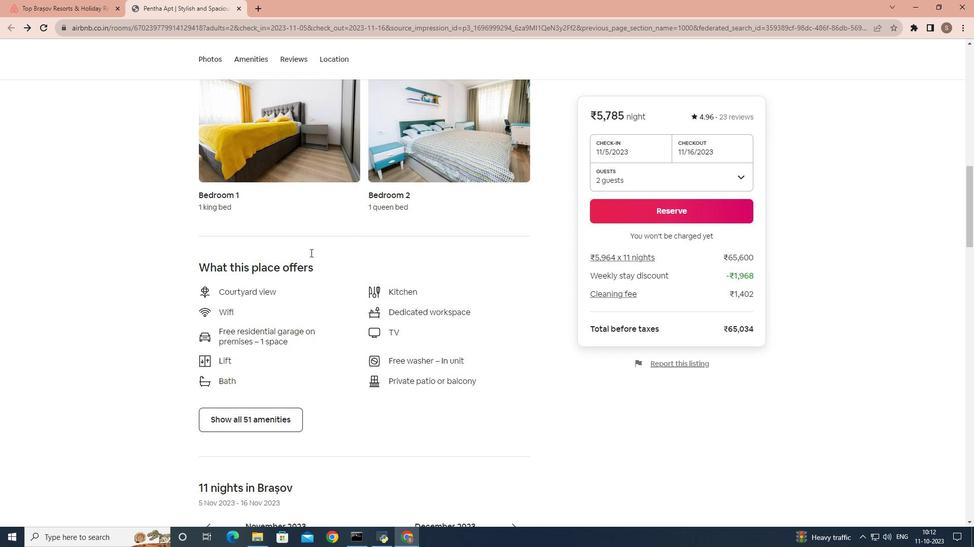 
Action: Mouse scrolled (310, 250) with delta (0, 0)
Screenshot: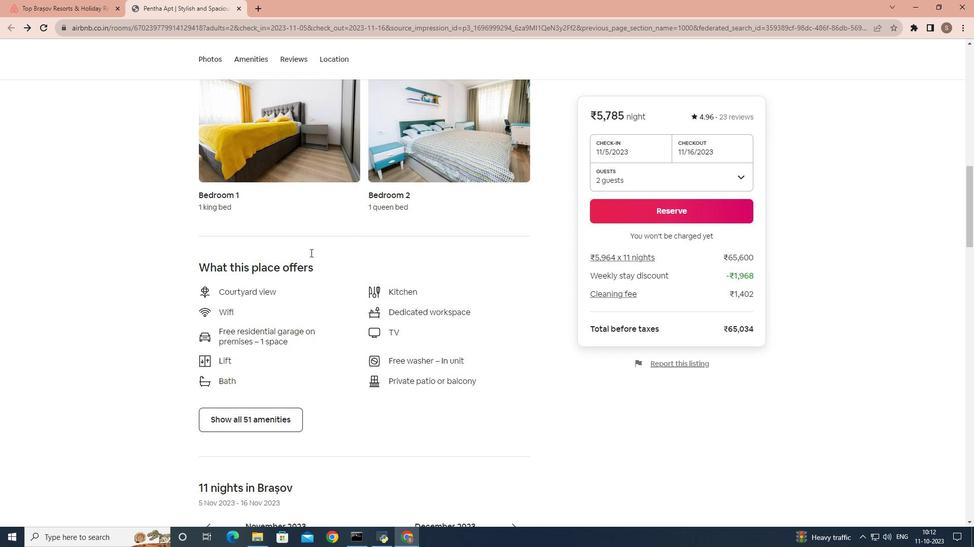 
Action: Mouse moved to (310, 253)
Screenshot: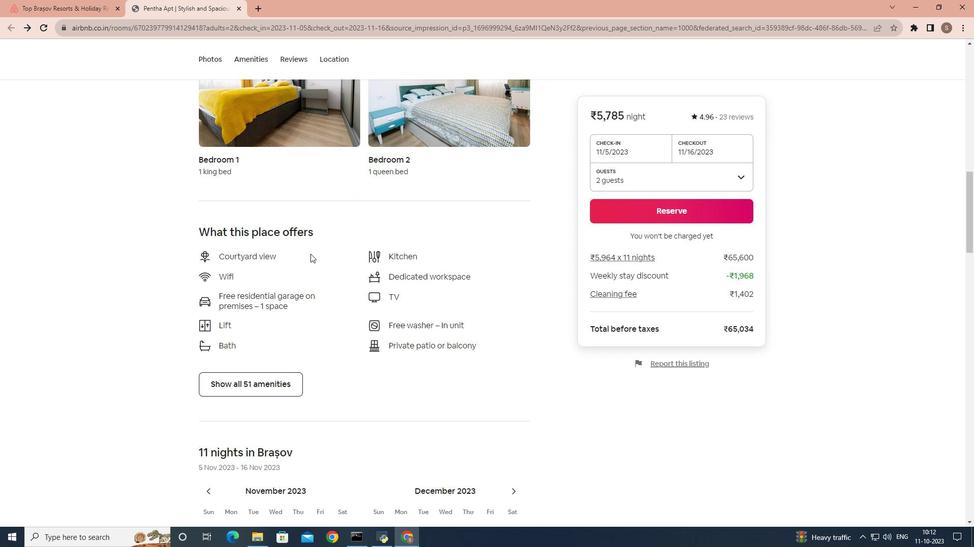 
Action: Mouse scrolled (310, 252) with delta (0, 0)
Screenshot: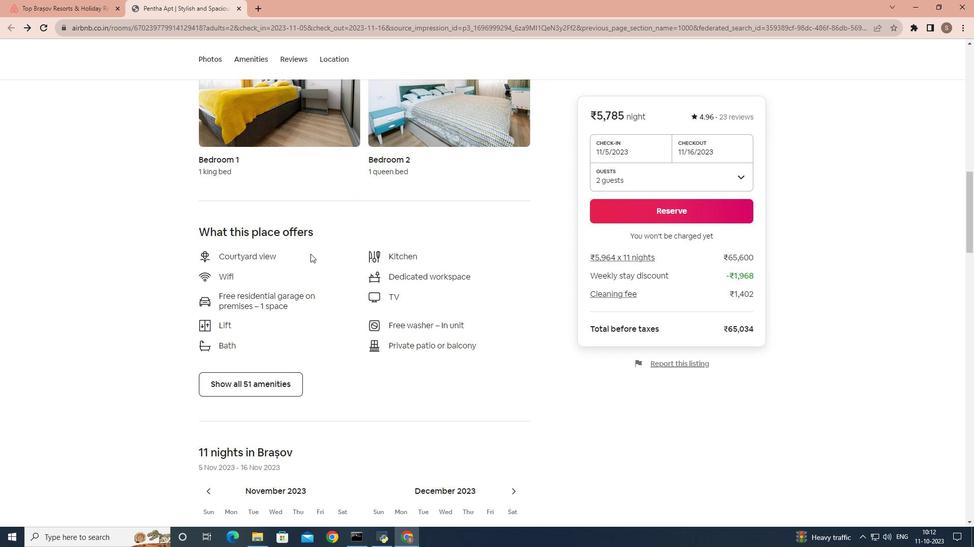 
Action: Mouse moved to (310, 259)
Screenshot: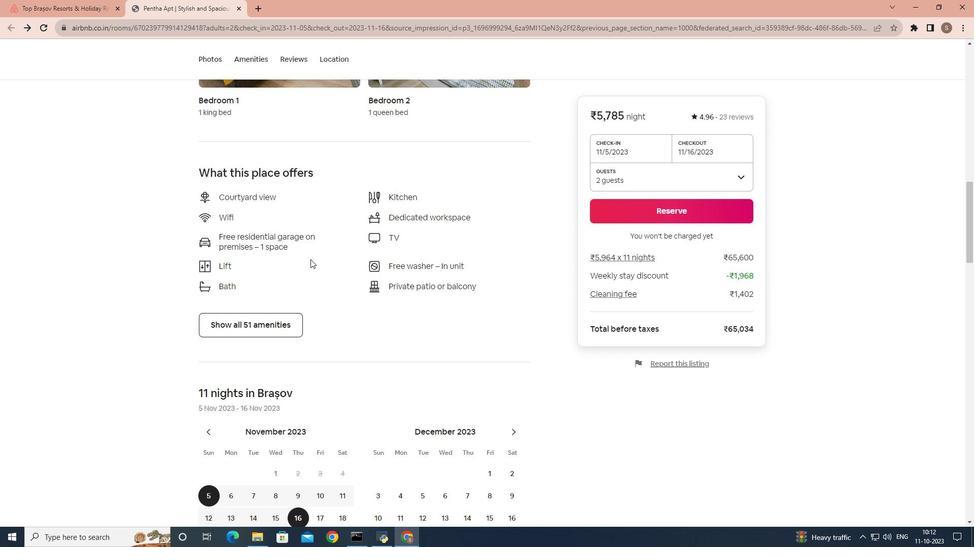 
Action: Mouse scrolled (310, 259) with delta (0, 0)
Screenshot: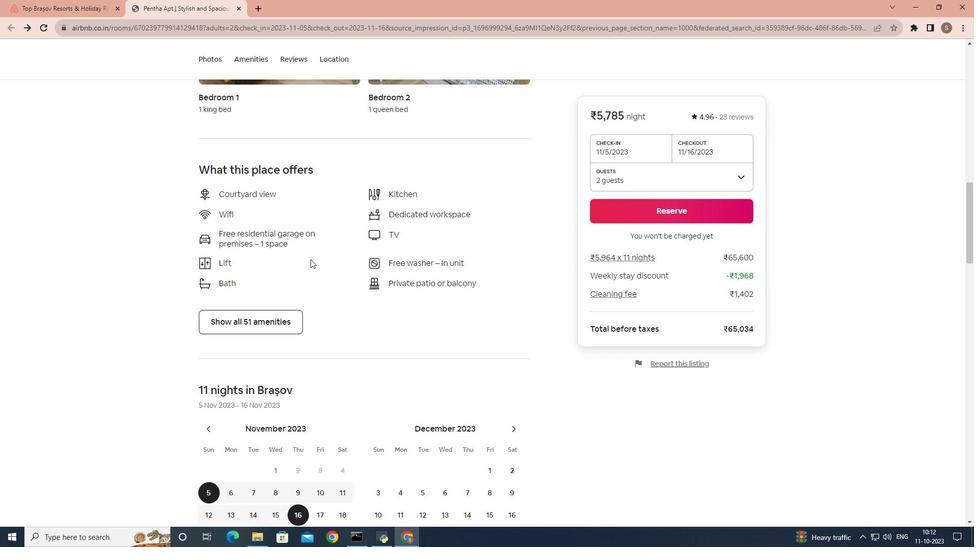 
Action: Mouse moved to (295, 267)
Screenshot: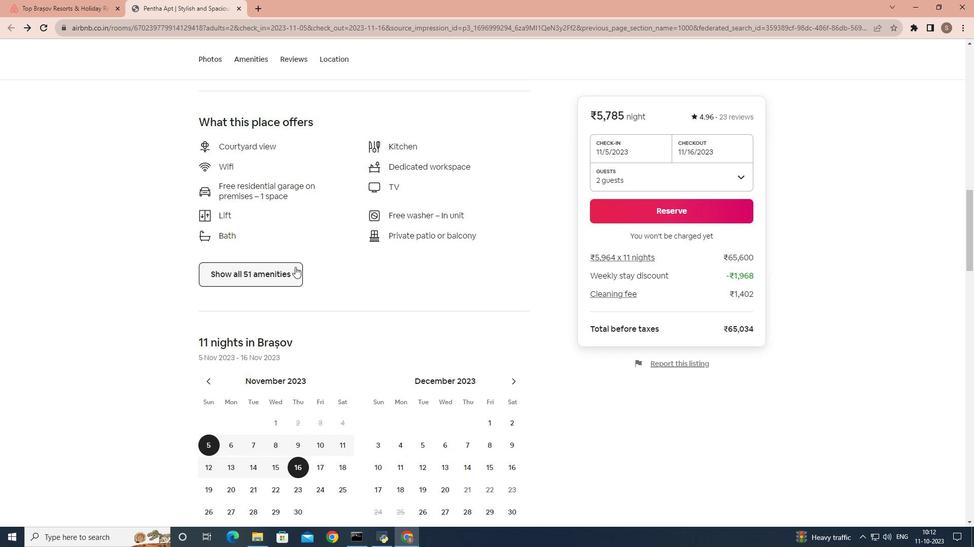 
Action: Mouse pressed left at (295, 267)
Screenshot: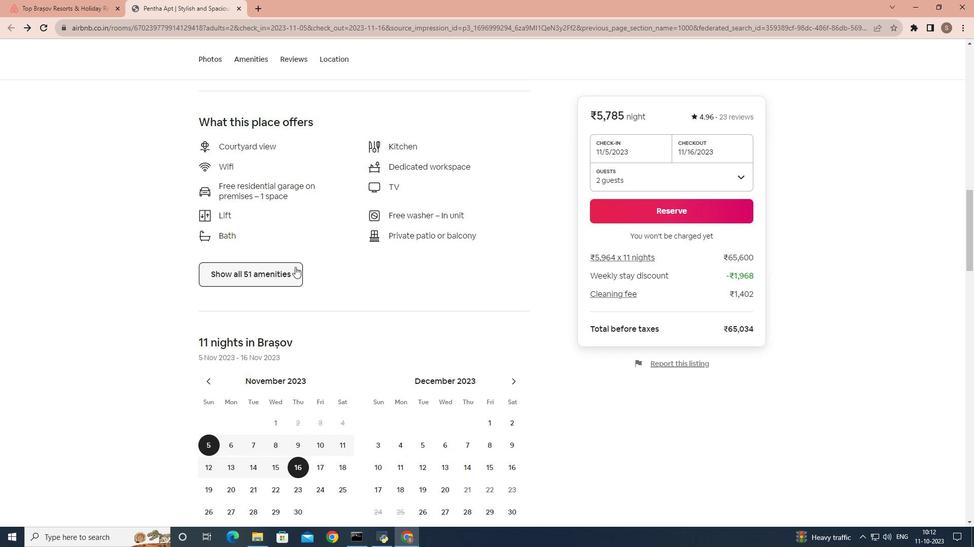
Action: Mouse moved to (398, 279)
Screenshot: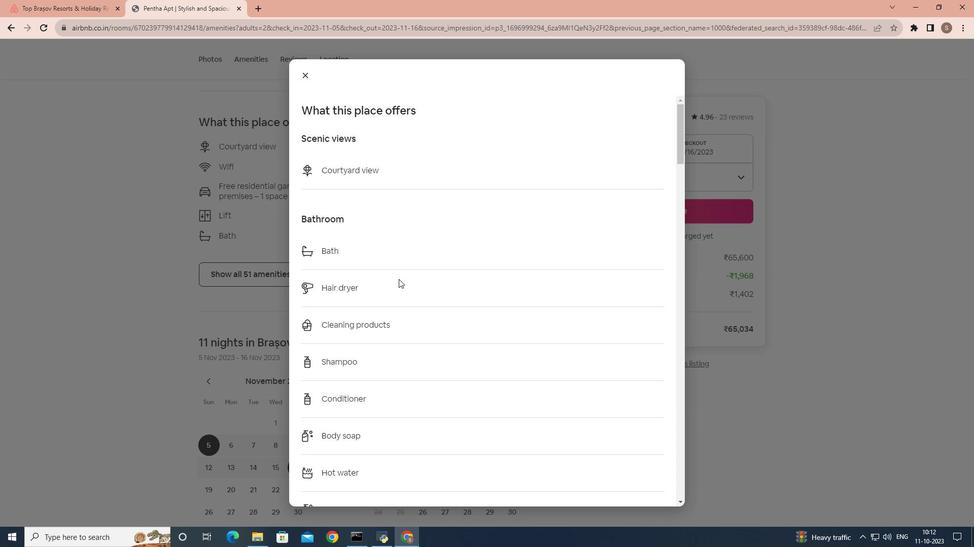 
Action: Mouse scrolled (398, 279) with delta (0, 0)
Screenshot: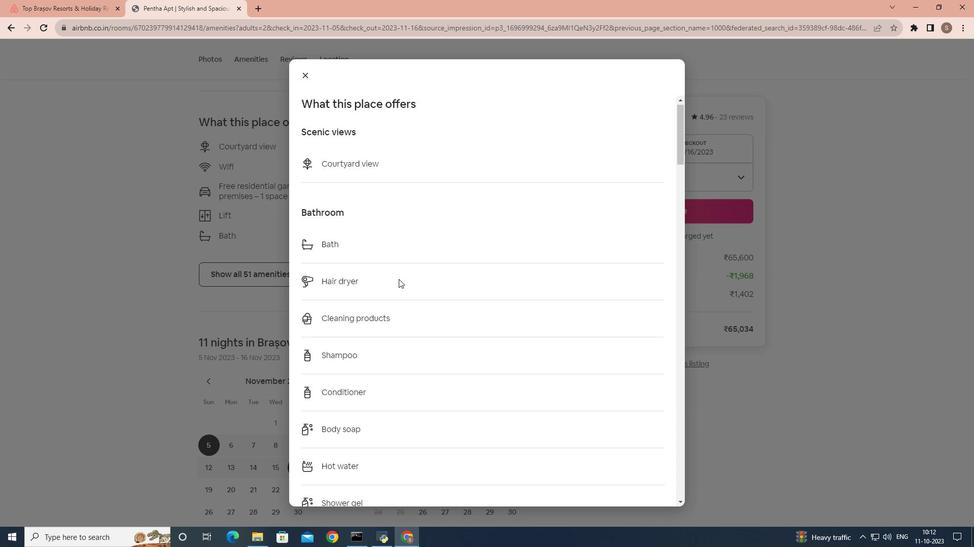 
Action: Mouse scrolled (398, 279) with delta (0, 0)
Screenshot: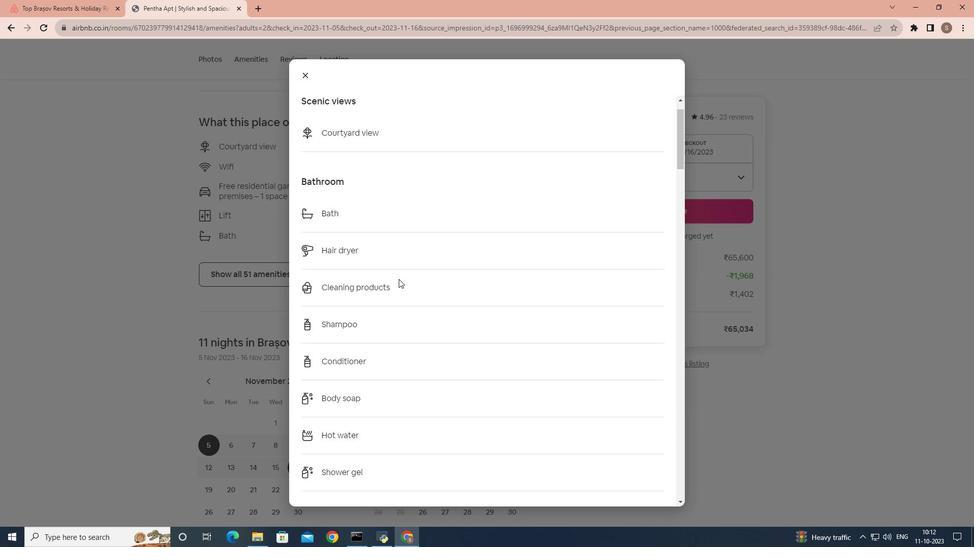 
Action: Mouse scrolled (398, 279) with delta (0, 0)
Screenshot: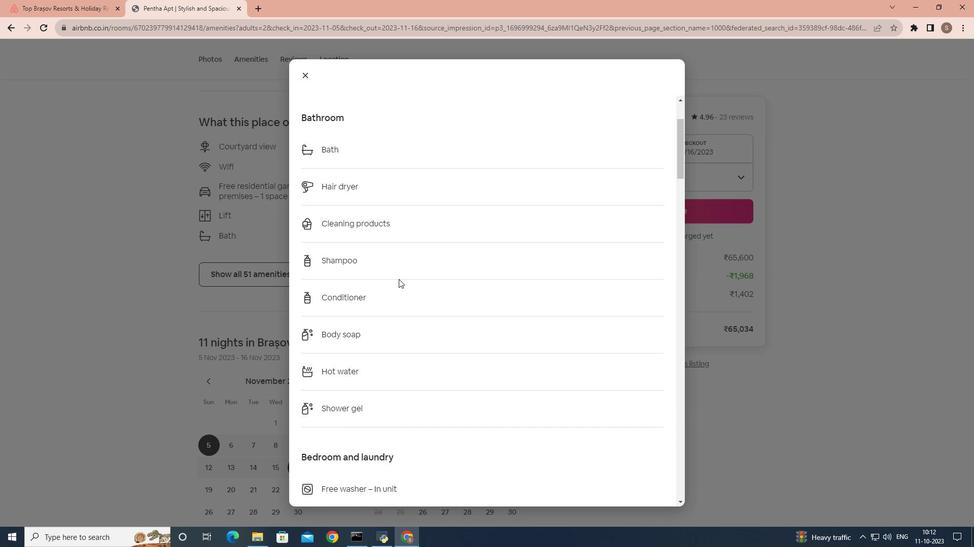 
Action: Mouse scrolled (398, 279) with delta (0, 0)
Screenshot: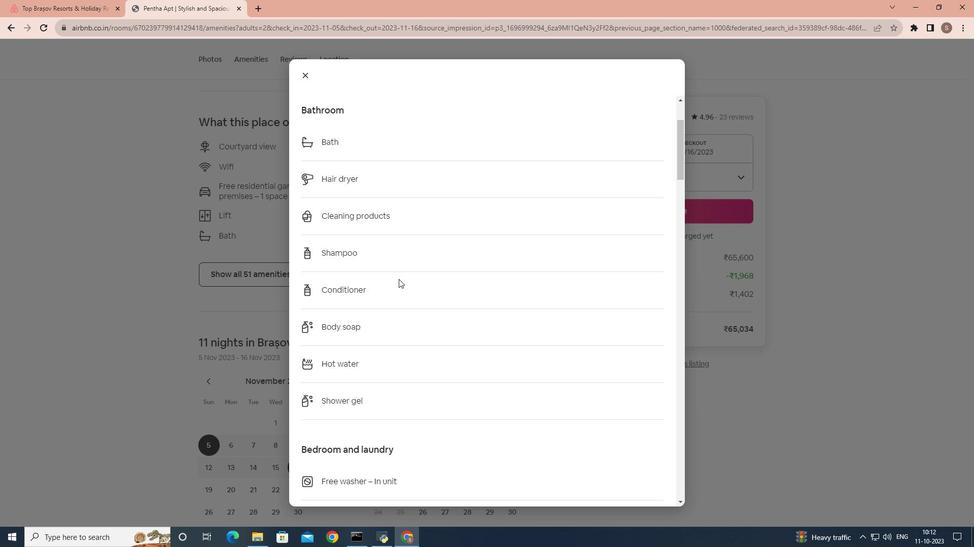 
Action: Mouse scrolled (398, 279) with delta (0, 0)
Screenshot: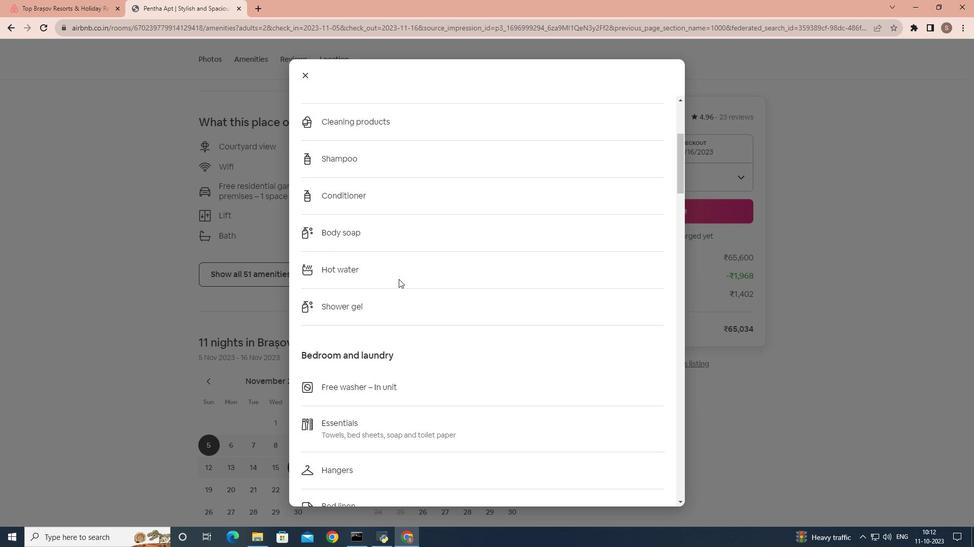 
Action: Mouse scrolled (398, 279) with delta (0, 0)
Screenshot: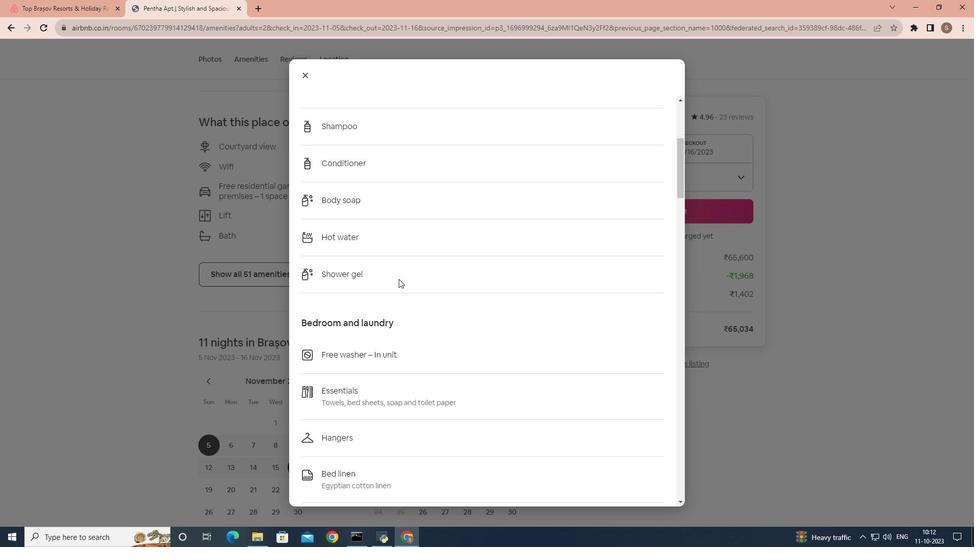 
Action: Mouse scrolled (398, 279) with delta (0, 0)
Screenshot: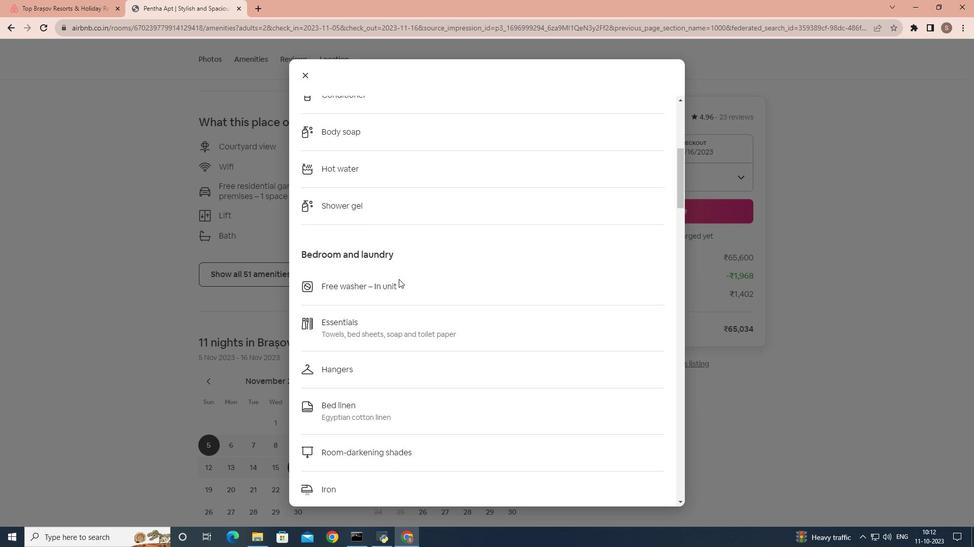 
Action: Mouse scrolled (398, 279) with delta (0, 0)
Screenshot: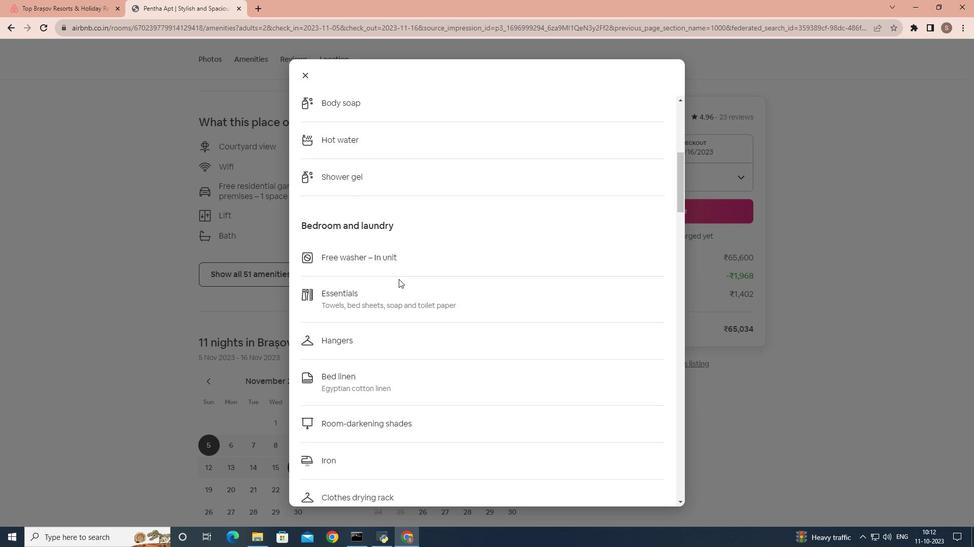 
Action: Mouse scrolled (398, 279) with delta (0, 0)
Screenshot: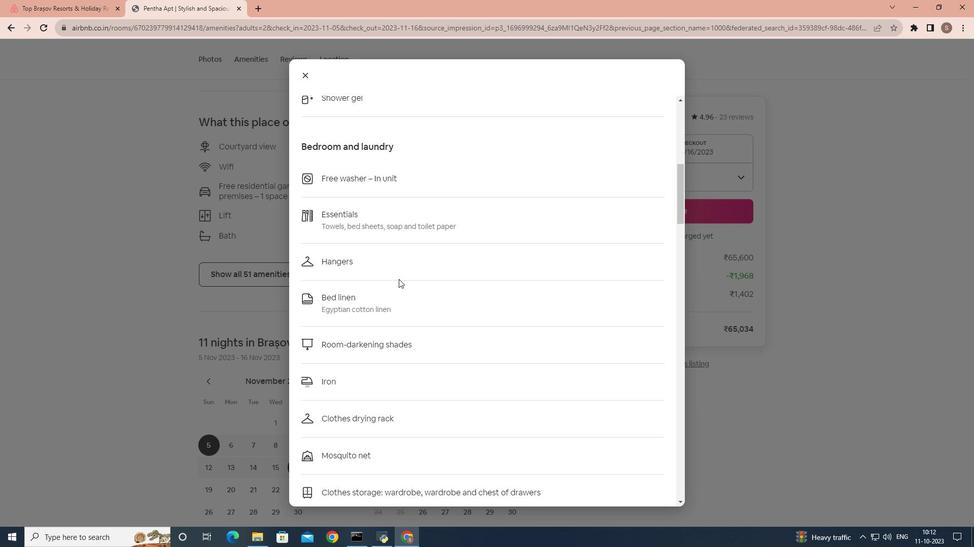 
Action: Mouse scrolled (398, 279) with delta (0, 0)
Screenshot: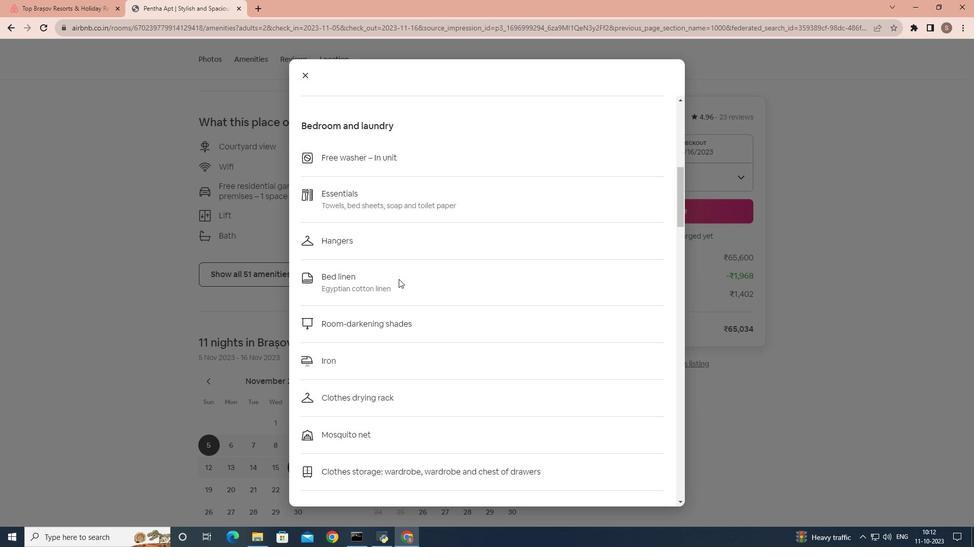 
Action: Mouse scrolled (398, 279) with delta (0, 0)
Screenshot: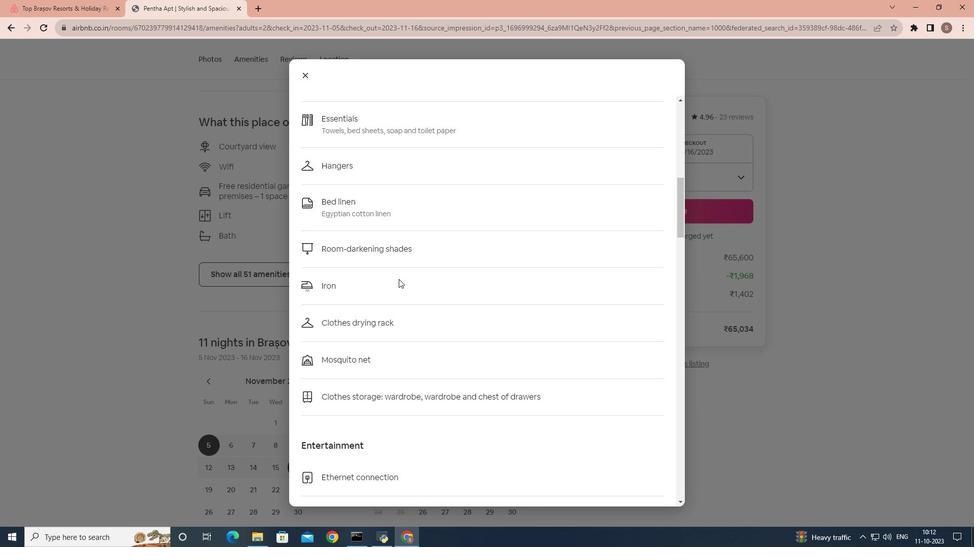 
Action: Mouse scrolled (398, 279) with delta (0, 0)
Screenshot: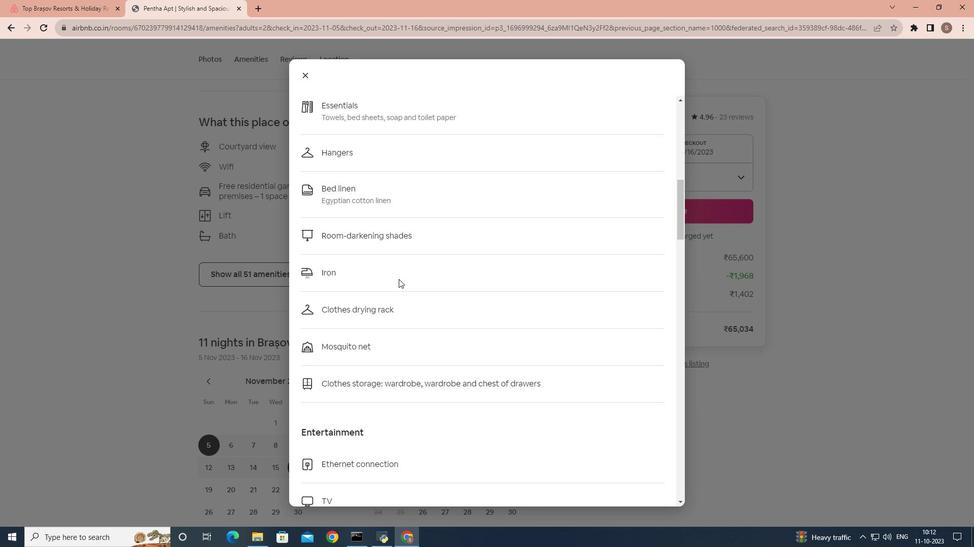 
Action: Mouse scrolled (398, 279) with delta (0, 0)
Screenshot: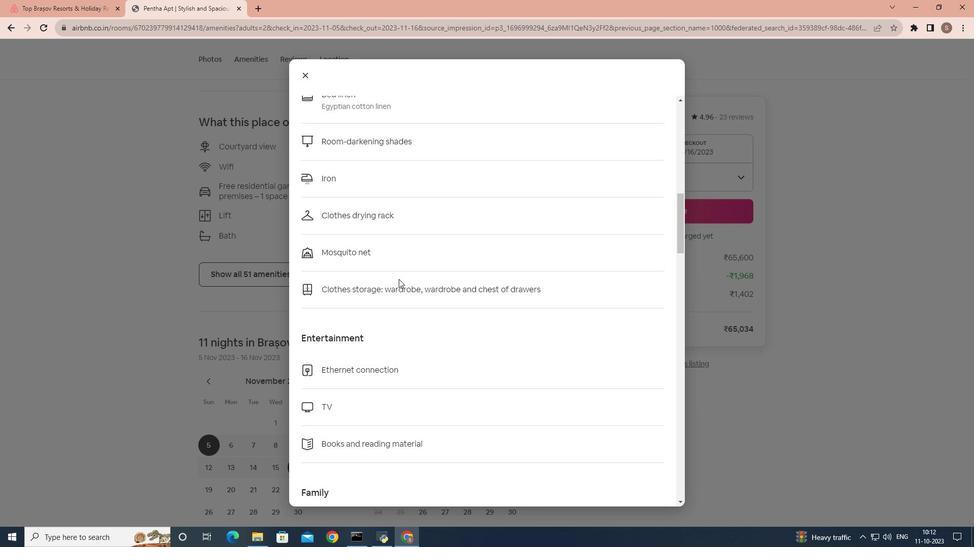 
Action: Mouse scrolled (398, 279) with delta (0, 0)
Screenshot: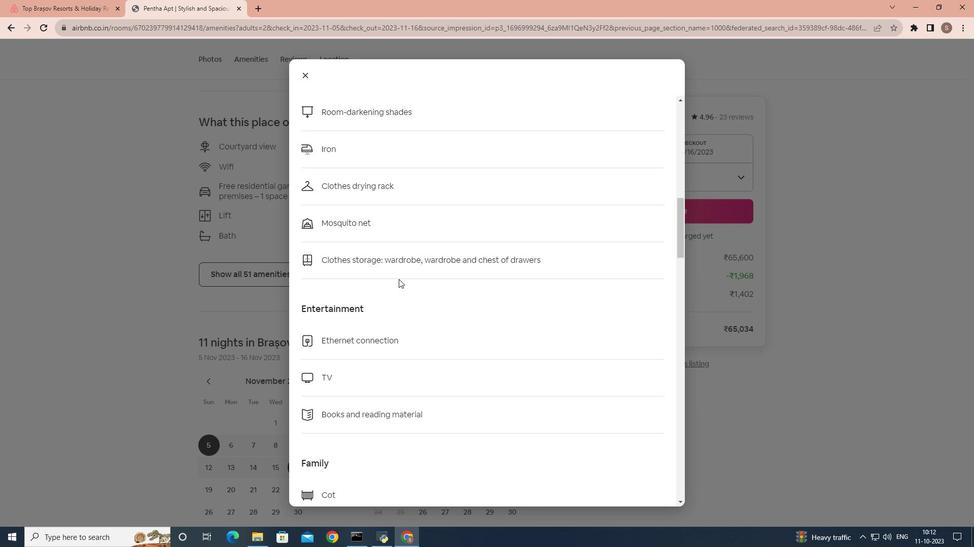 
Action: Mouse scrolled (398, 279) with delta (0, 0)
Screenshot: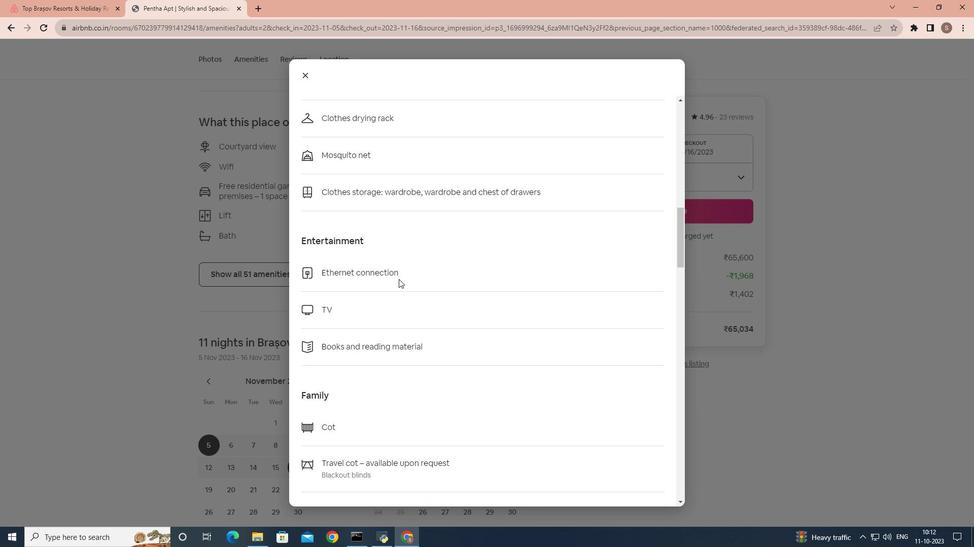 
Action: Mouse scrolled (398, 279) with delta (0, 0)
Screenshot: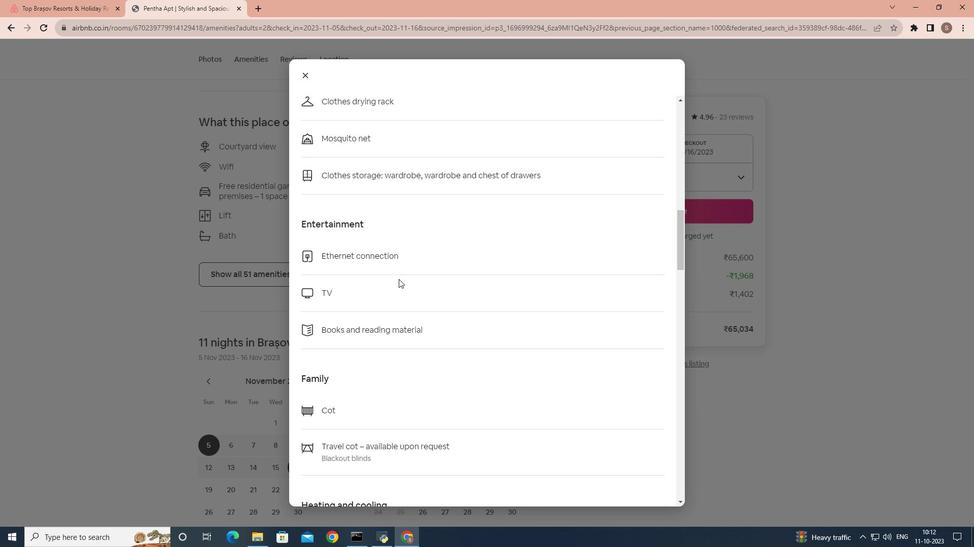 
Action: Mouse scrolled (398, 279) with delta (0, 0)
Screenshot: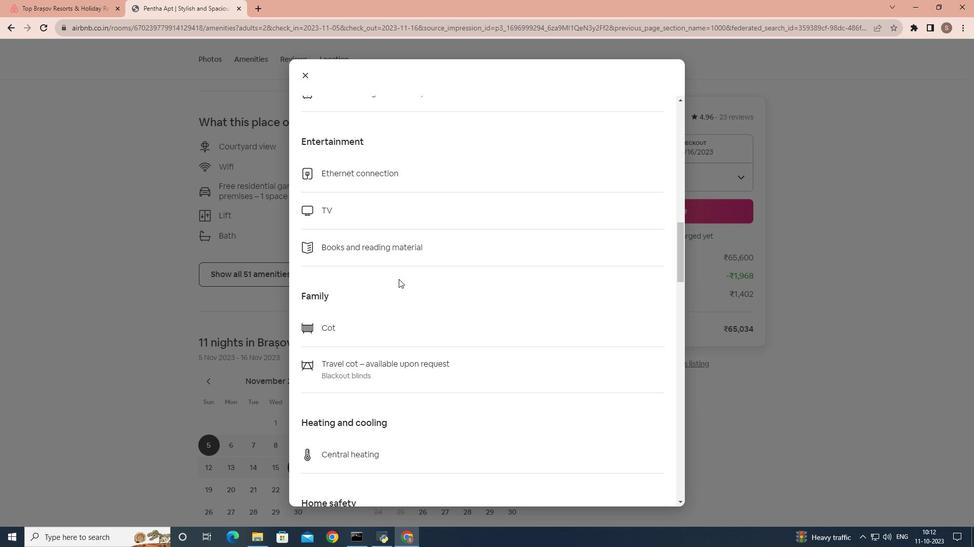 
Action: Mouse scrolled (398, 279) with delta (0, 0)
Screenshot: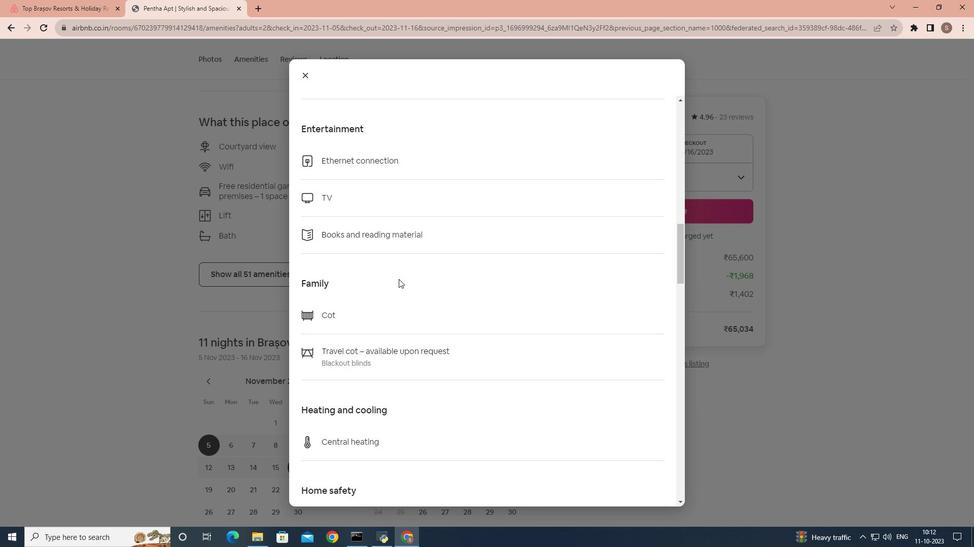 
Action: Mouse scrolled (398, 279) with delta (0, 0)
Screenshot: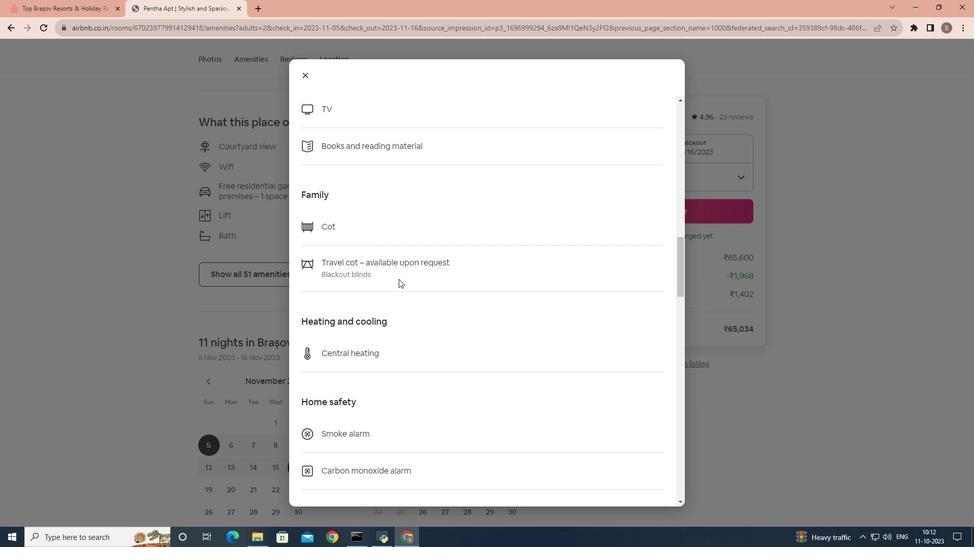 
Action: Mouse scrolled (398, 279) with delta (0, 0)
Screenshot: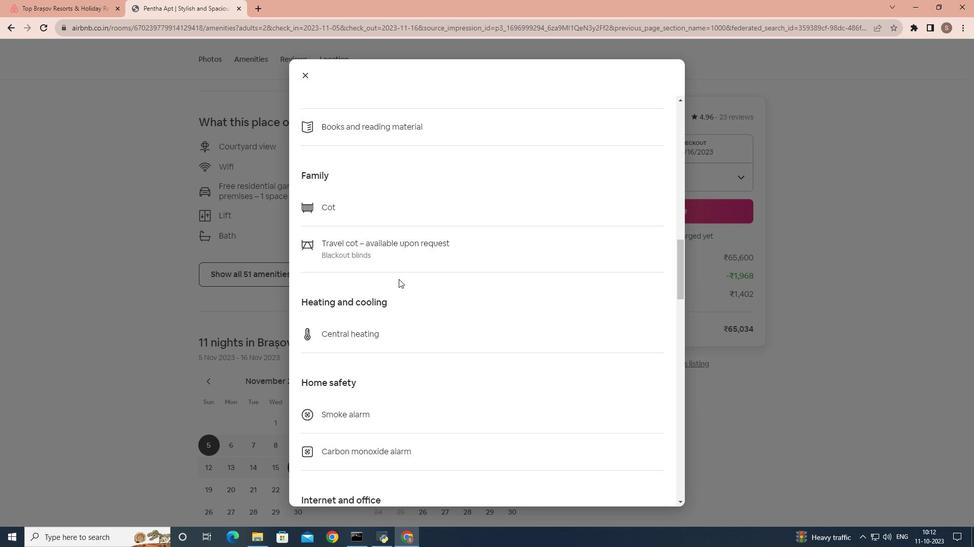 
Action: Mouse scrolled (398, 279) with delta (0, 0)
Screenshot: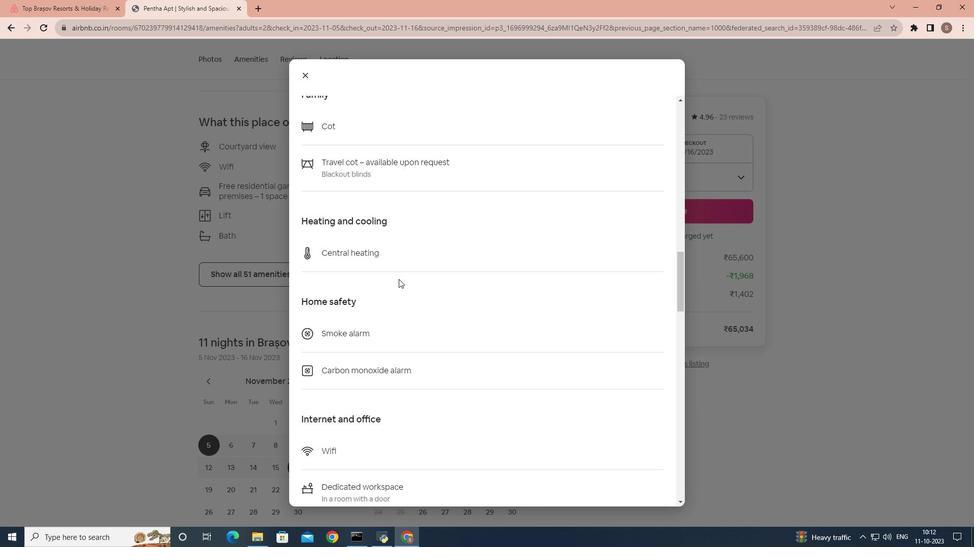 
Action: Mouse scrolled (398, 279) with delta (0, 0)
Screenshot: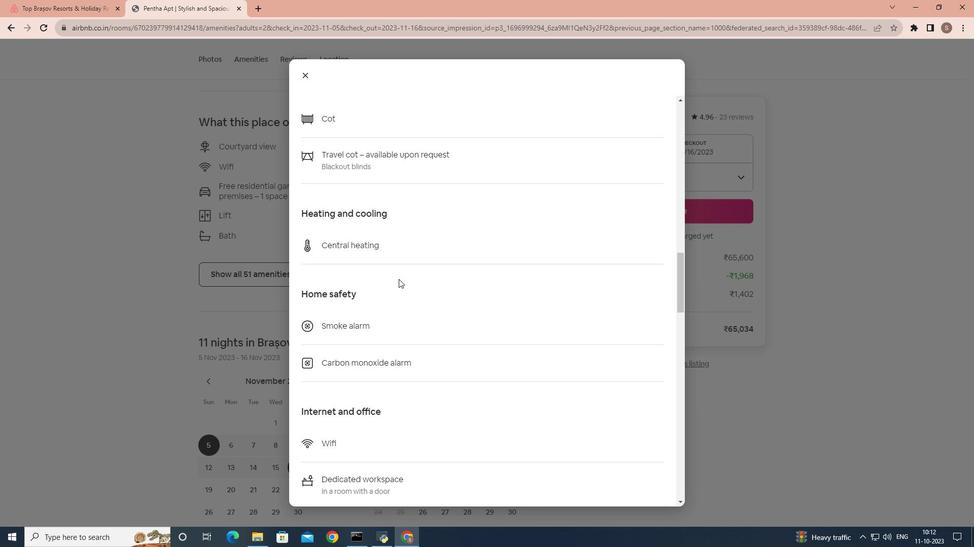 
Action: Mouse scrolled (398, 279) with delta (0, 0)
Screenshot: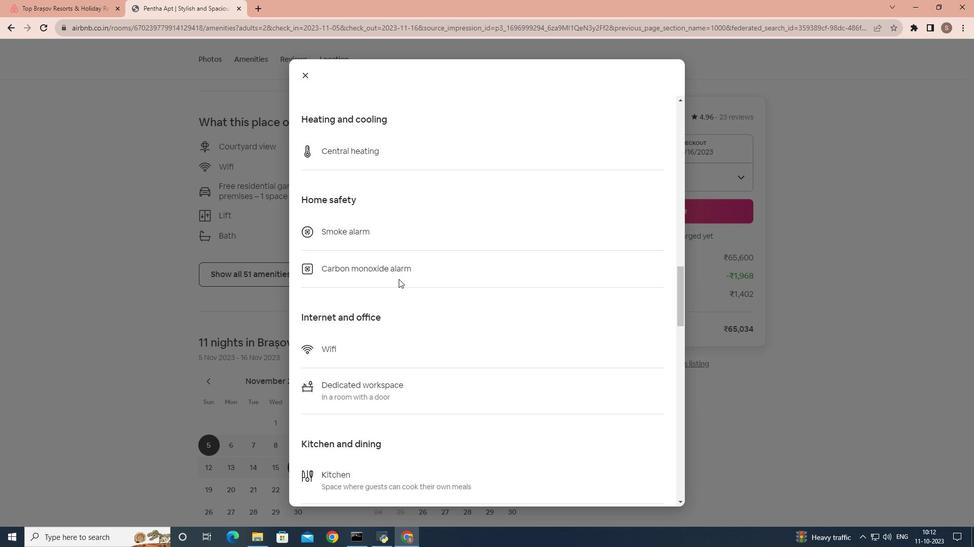 
Action: Mouse scrolled (398, 279) with delta (0, 0)
Screenshot: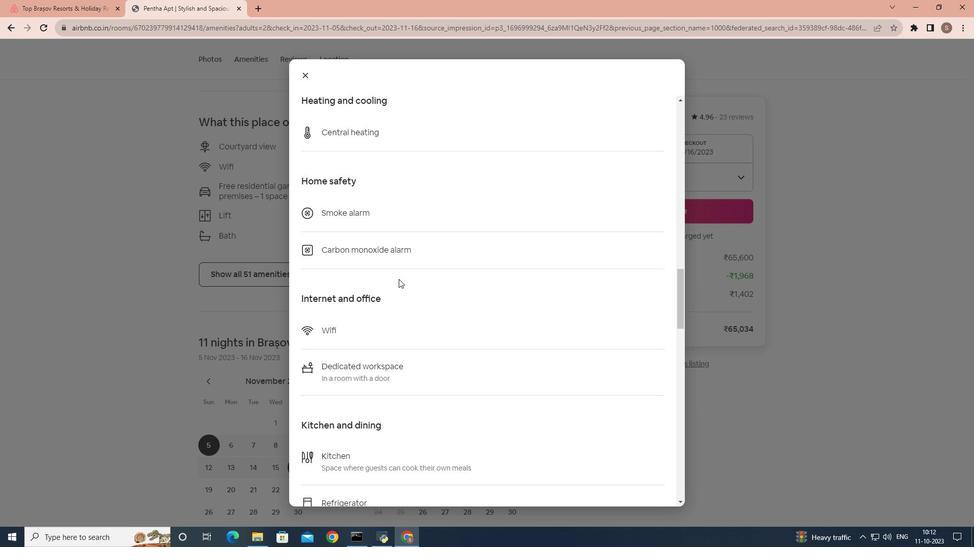 
Action: Mouse scrolled (398, 279) with delta (0, 0)
Screenshot: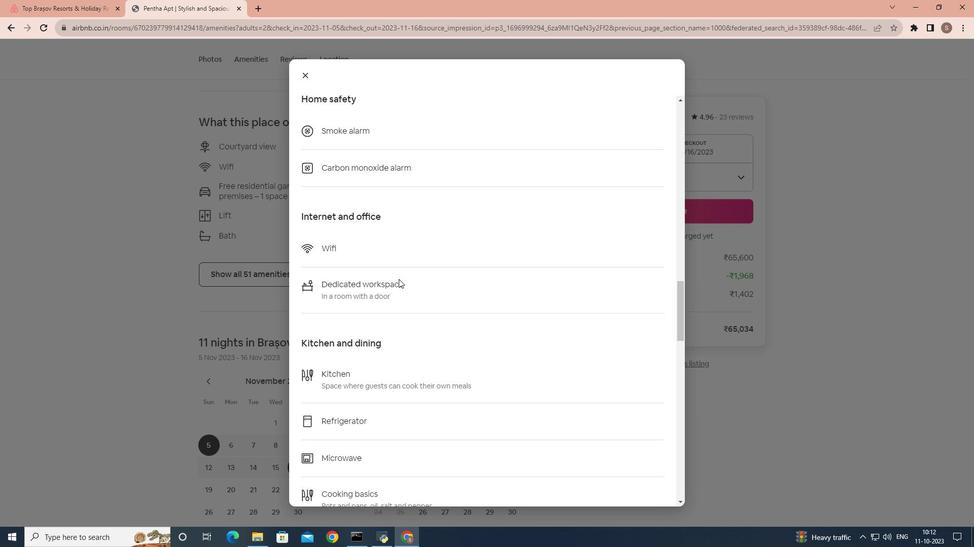 
Action: Mouse scrolled (398, 279) with delta (0, 0)
Screenshot: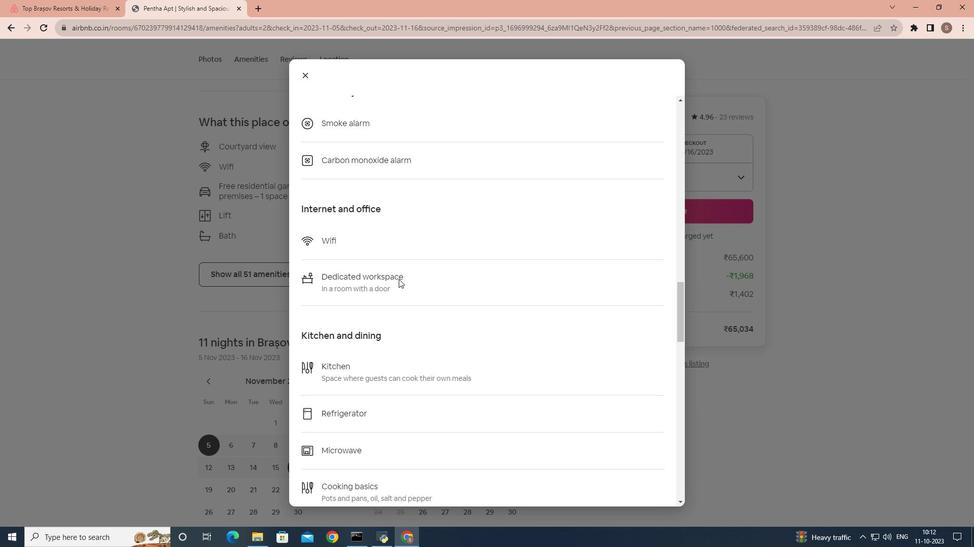 
Action: Mouse scrolled (398, 279) with delta (0, 0)
Screenshot: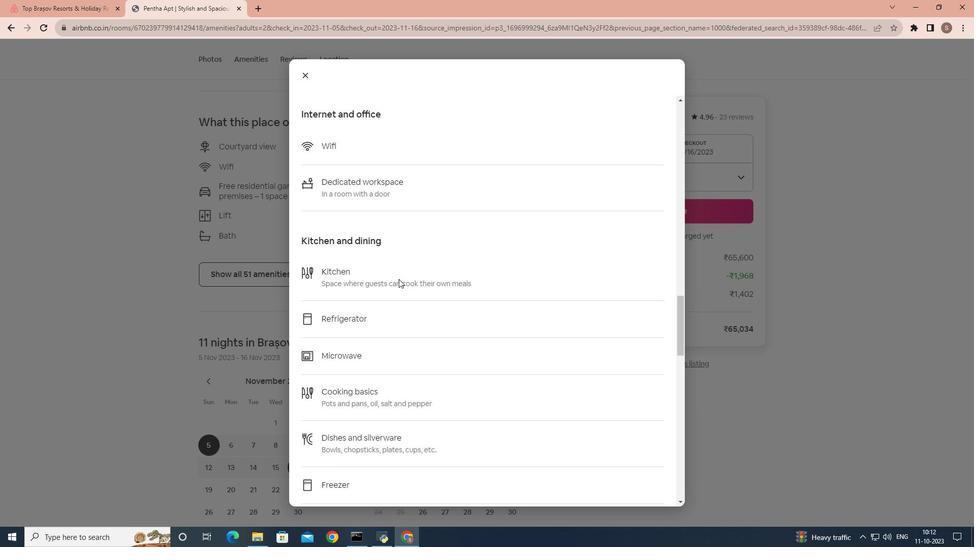 
Action: Mouse scrolled (398, 279) with delta (0, 0)
Screenshot: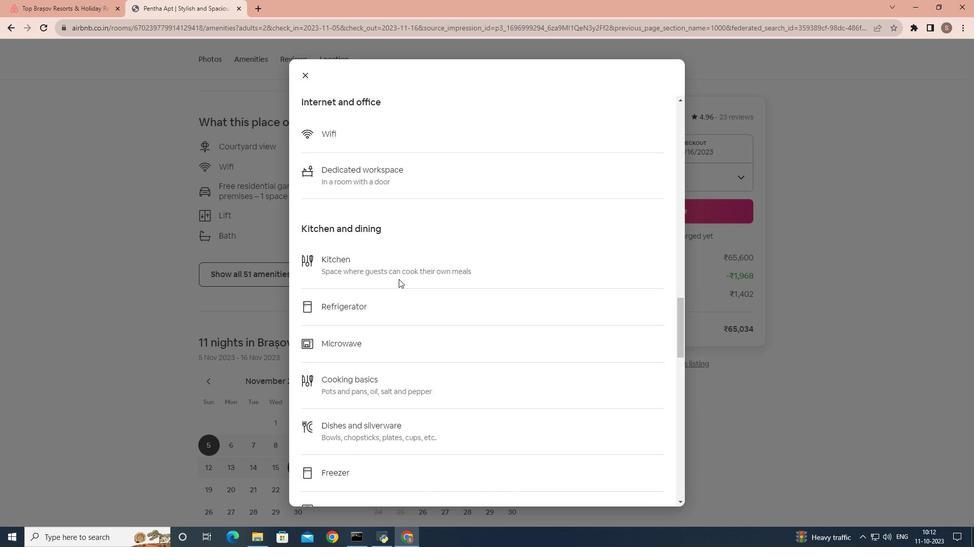 
Action: Mouse scrolled (398, 279) with delta (0, 0)
Screenshot: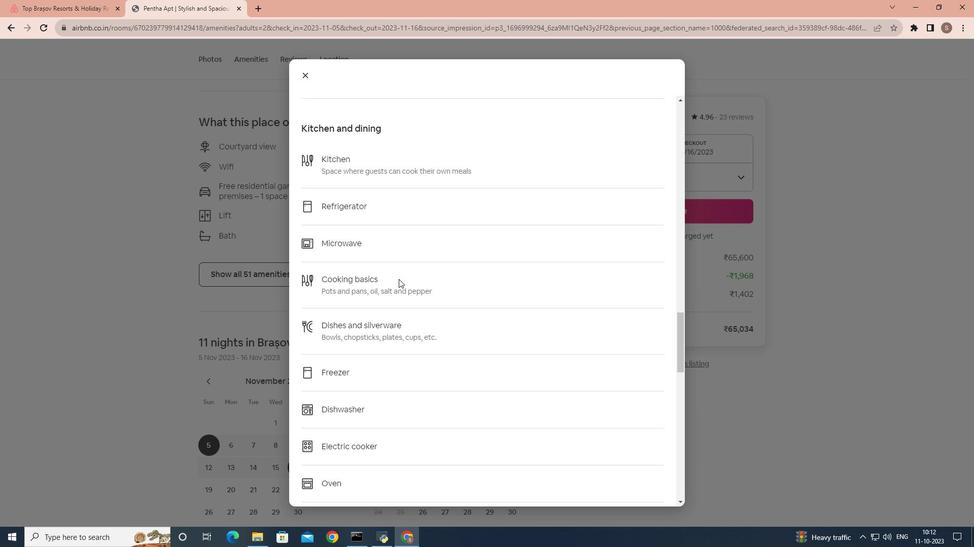 
Action: Mouse scrolled (398, 279) with delta (0, 0)
Screenshot: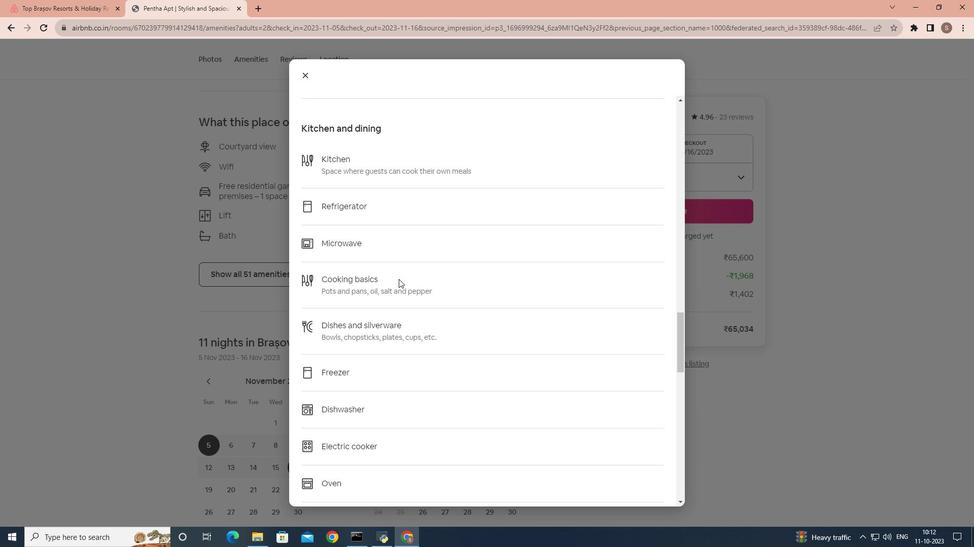 
Action: Mouse scrolled (398, 279) with delta (0, 0)
Screenshot: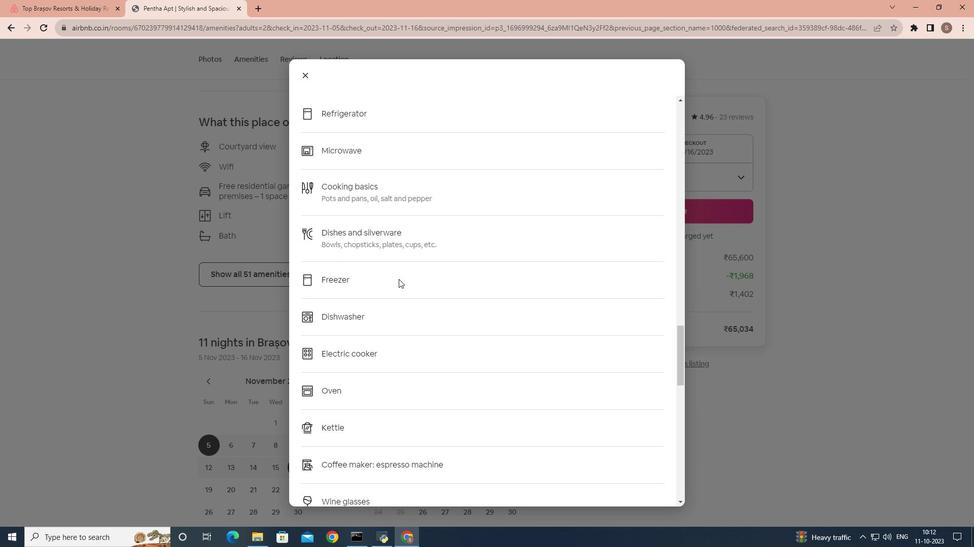 
Action: Mouse scrolled (398, 279) with delta (0, 0)
Screenshot: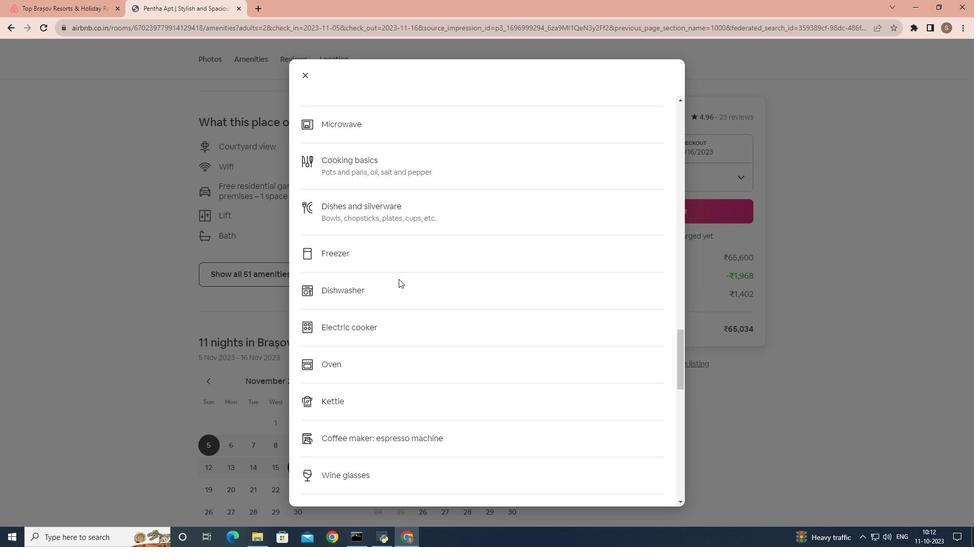
Action: Mouse scrolled (398, 279) with delta (0, 0)
Screenshot: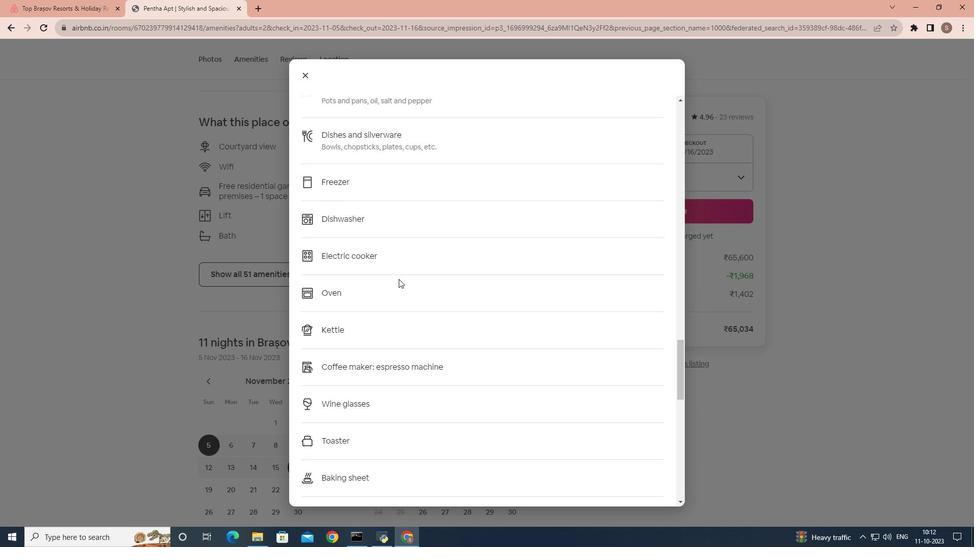 
Action: Mouse scrolled (398, 279) with delta (0, 0)
Screenshot: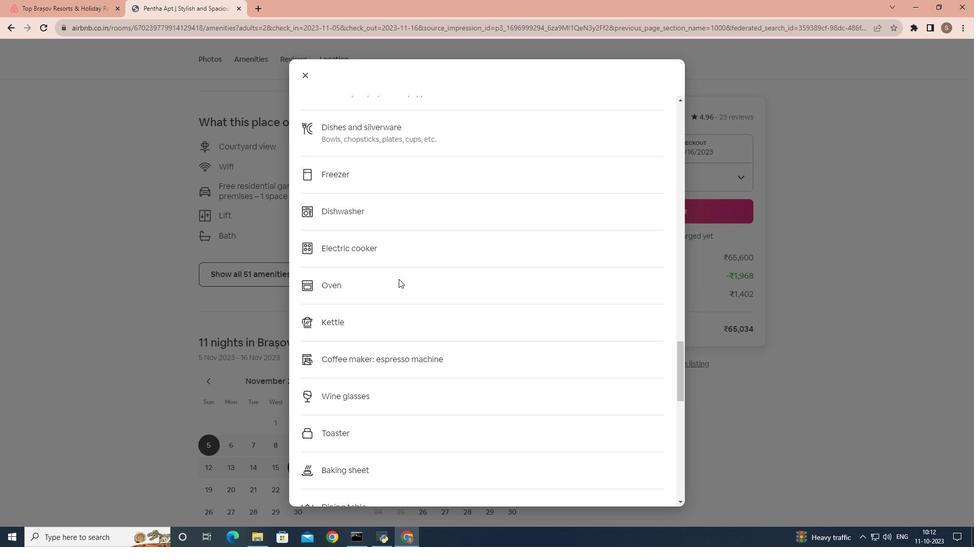
Action: Mouse scrolled (398, 279) with delta (0, 0)
Screenshot: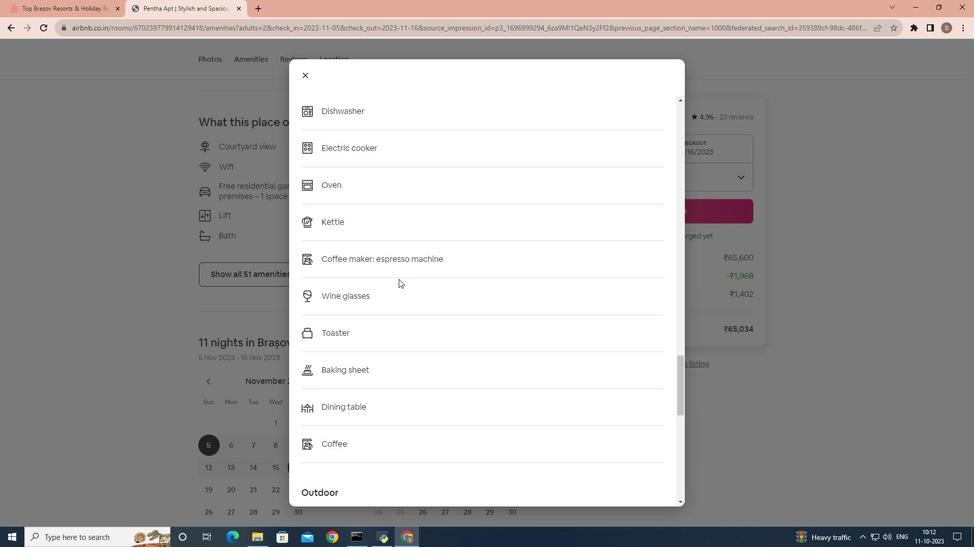 
Action: Mouse scrolled (398, 279) with delta (0, 0)
Screenshot: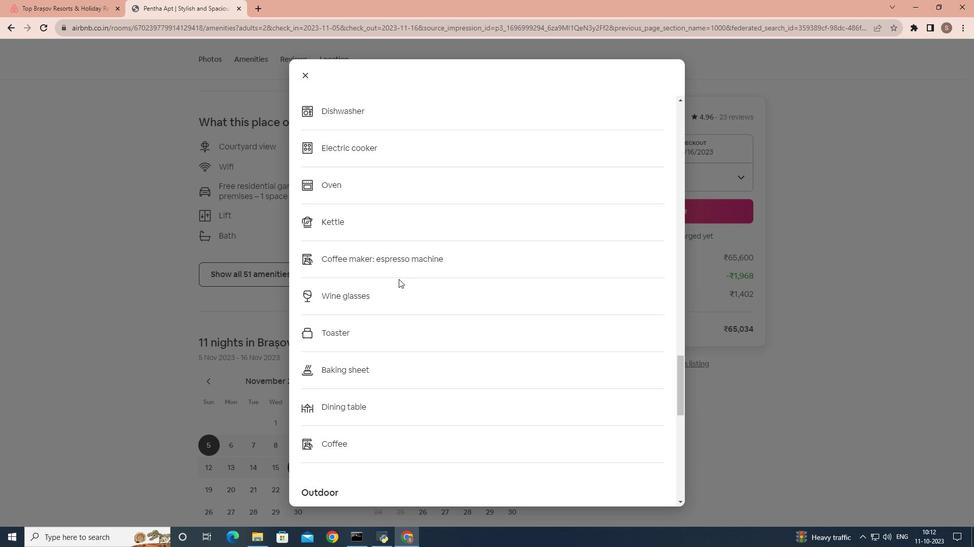 
Action: Mouse scrolled (398, 279) with delta (0, 0)
Screenshot: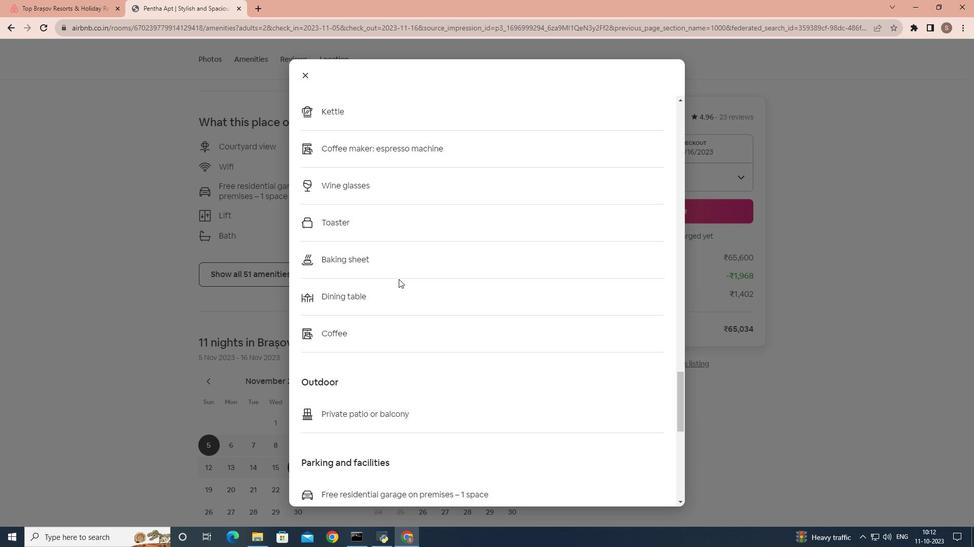 
Action: Mouse scrolled (398, 279) with delta (0, 0)
Screenshot: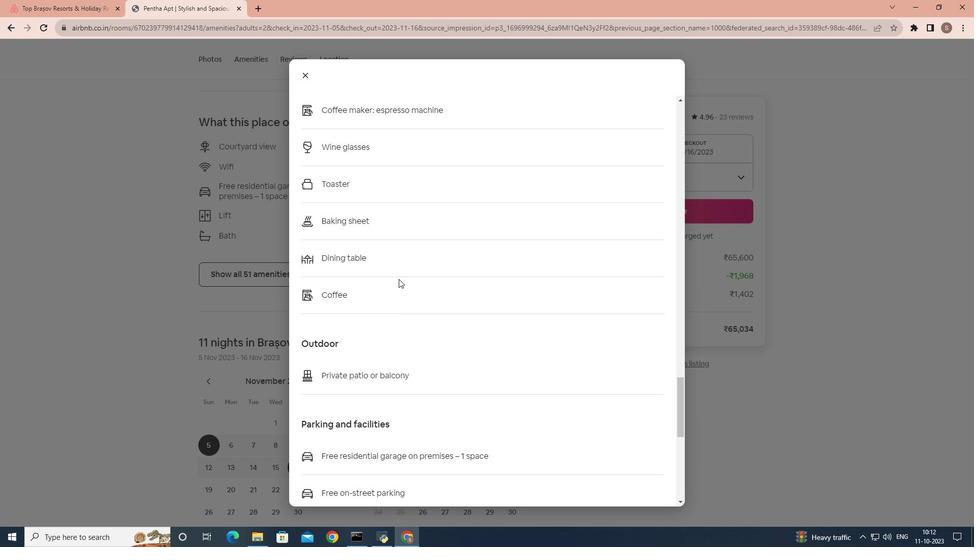 
Action: Mouse scrolled (398, 279) with delta (0, 0)
Screenshot: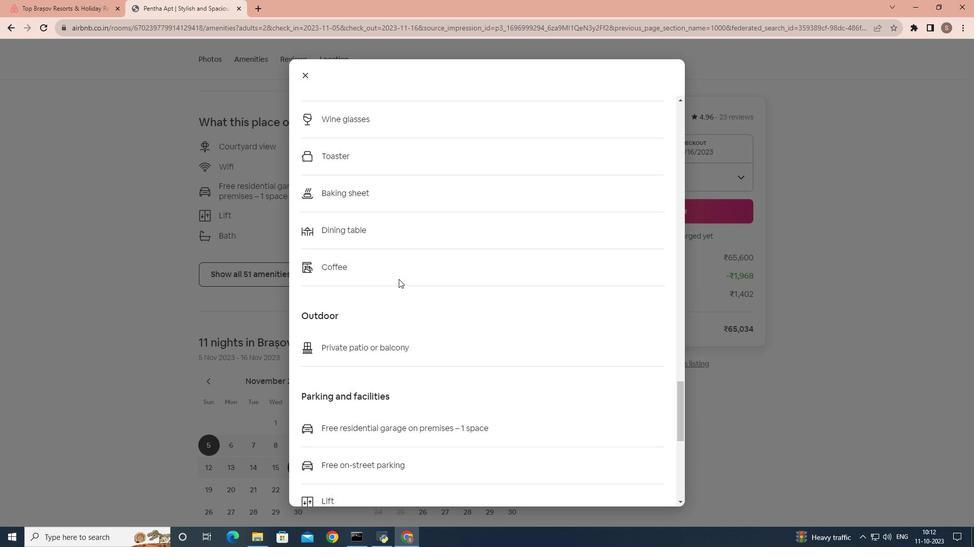 
Action: Mouse scrolled (398, 279) with delta (0, 0)
Screenshot: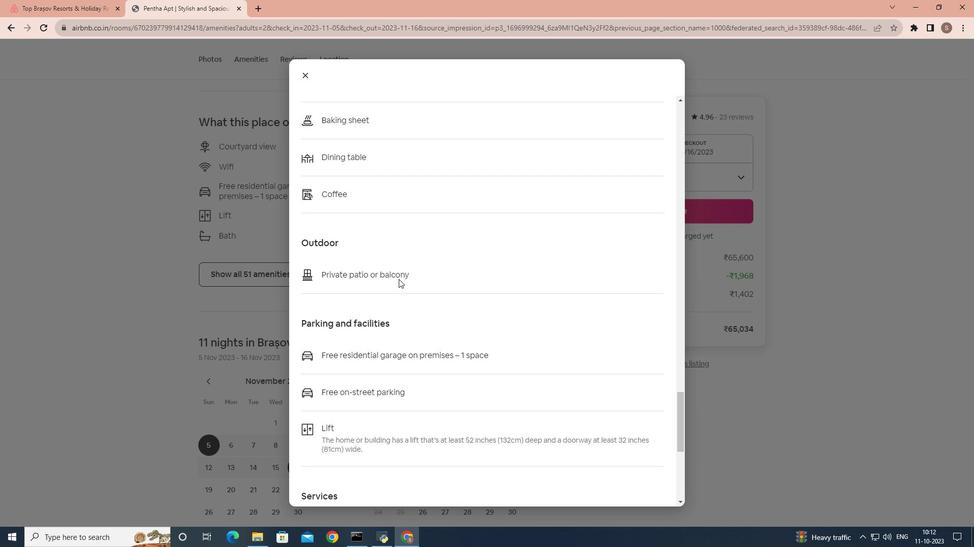 
Action: Mouse scrolled (398, 279) with delta (0, 0)
Screenshot: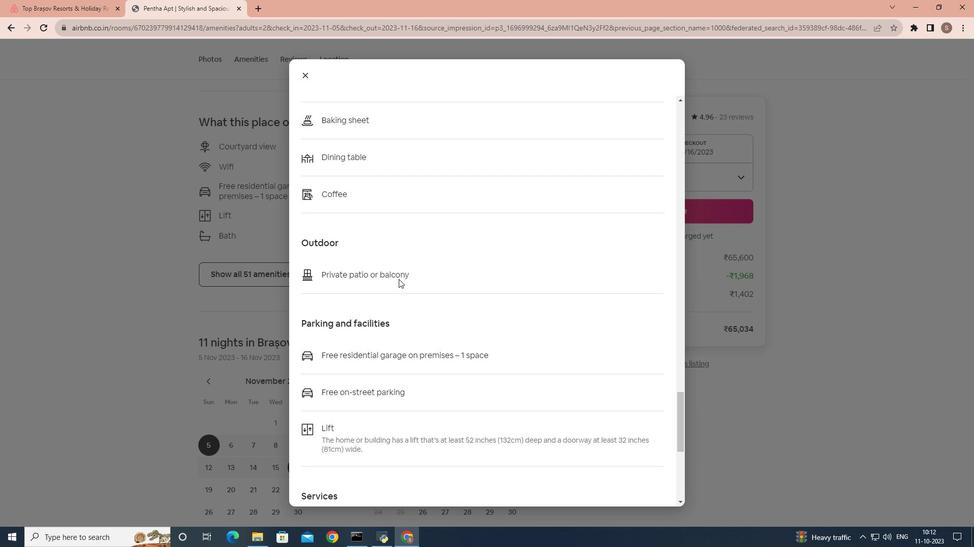 
Action: Mouse scrolled (398, 279) with delta (0, 0)
Screenshot: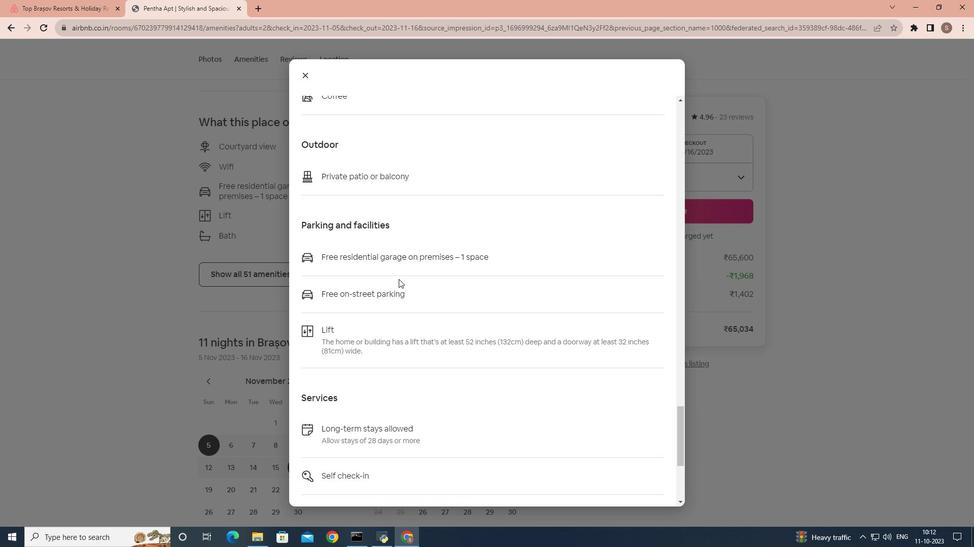 
Action: Mouse scrolled (398, 279) with delta (0, 0)
Screenshot: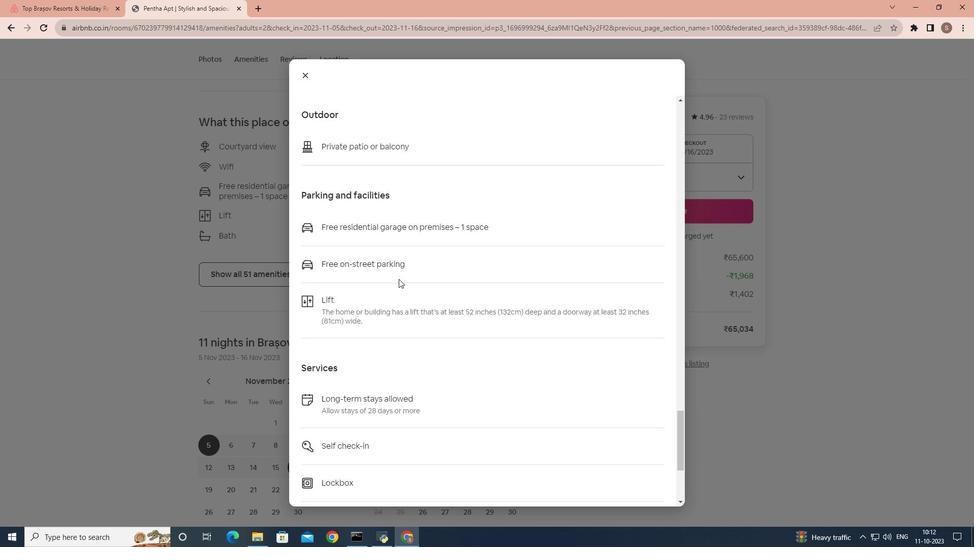 
Action: Mouse scrolled (398, 279) with delta (0, 0)
Screenshot: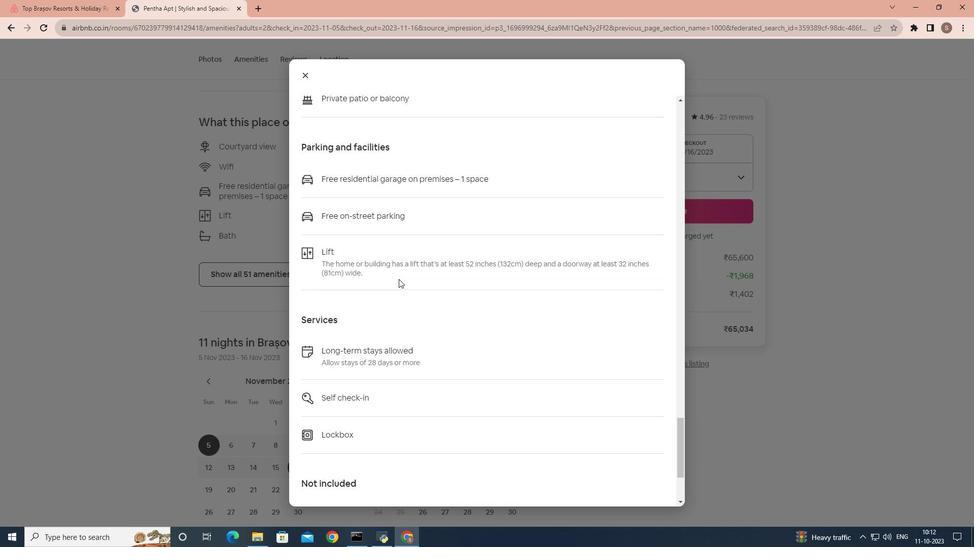 
Action: Mouse scrolled (398, 279) with delta (0, 0)
Screenshot: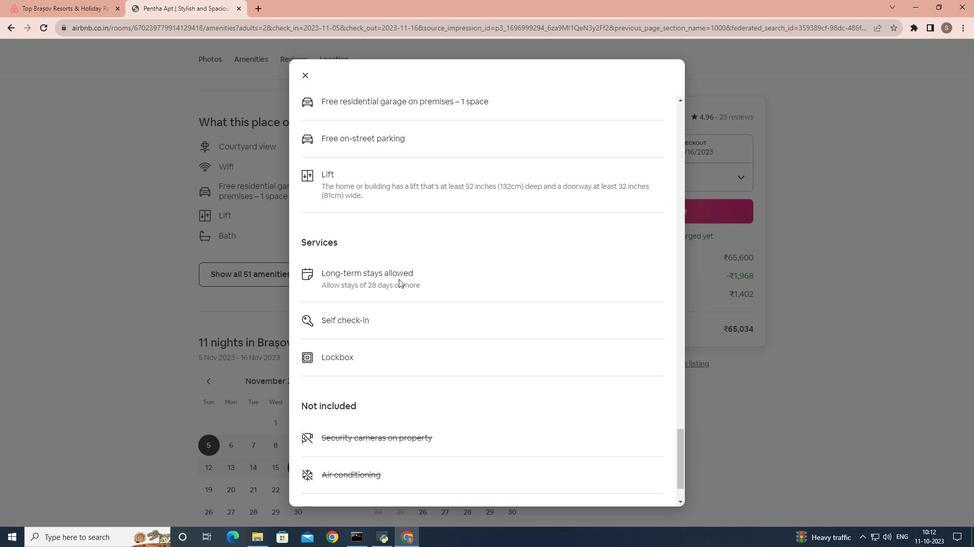 
Action: Mouse scrolled (398, 279) with delta (0, 0)
Screenshot: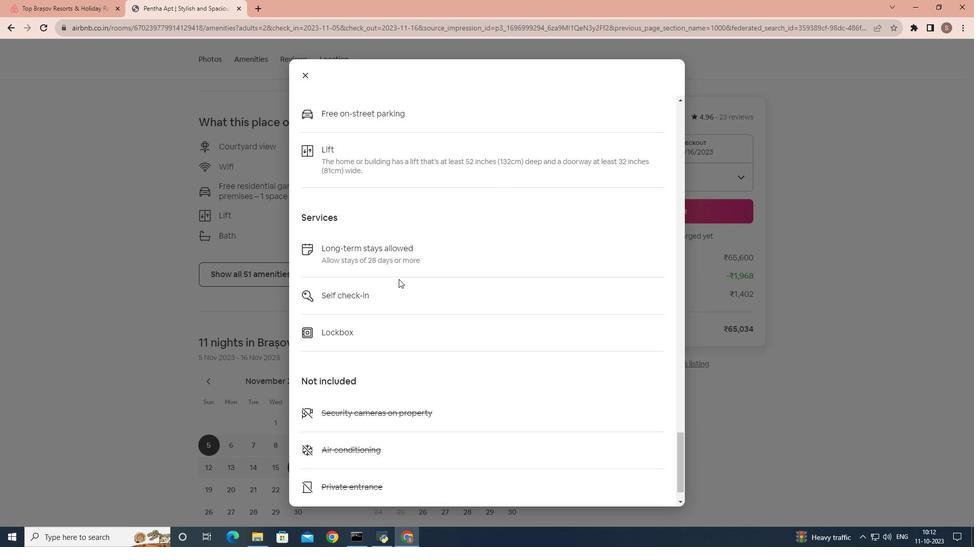 
Action: Mouse scrolled (398, 279) with delta (0, 0)
Screenshot: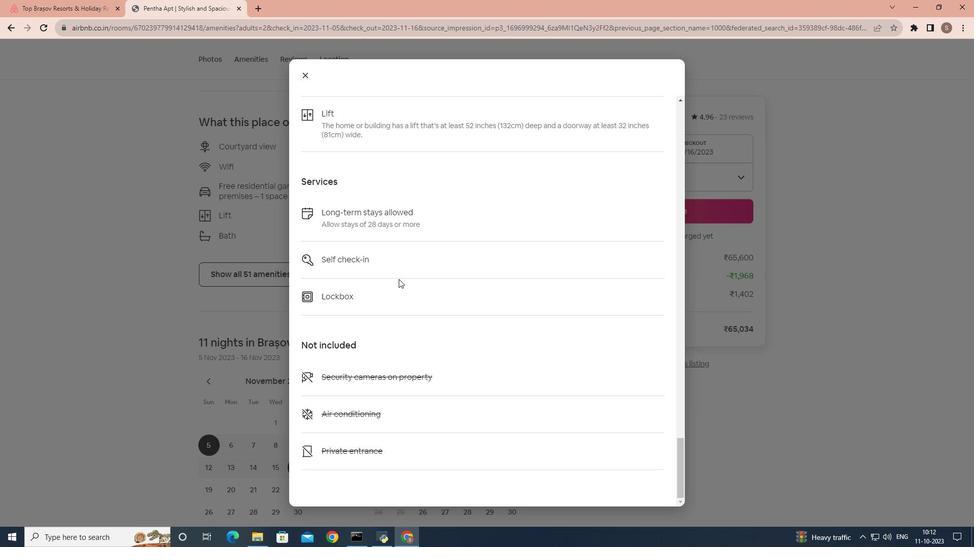 
Action: Mouse scrolled (398, 279) with delta (0, 0)
Screenshot: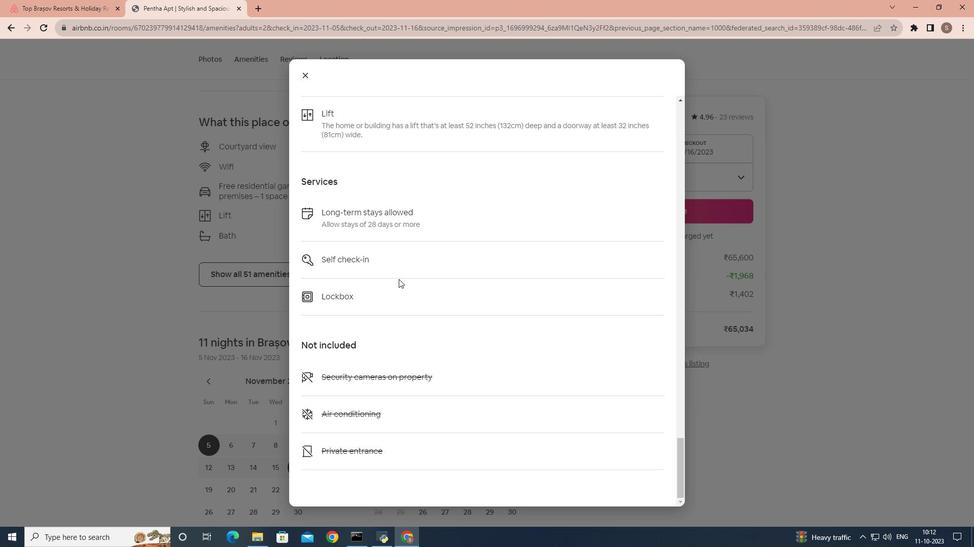 
Action: Mouse moved to (302, 78)
Screenshot: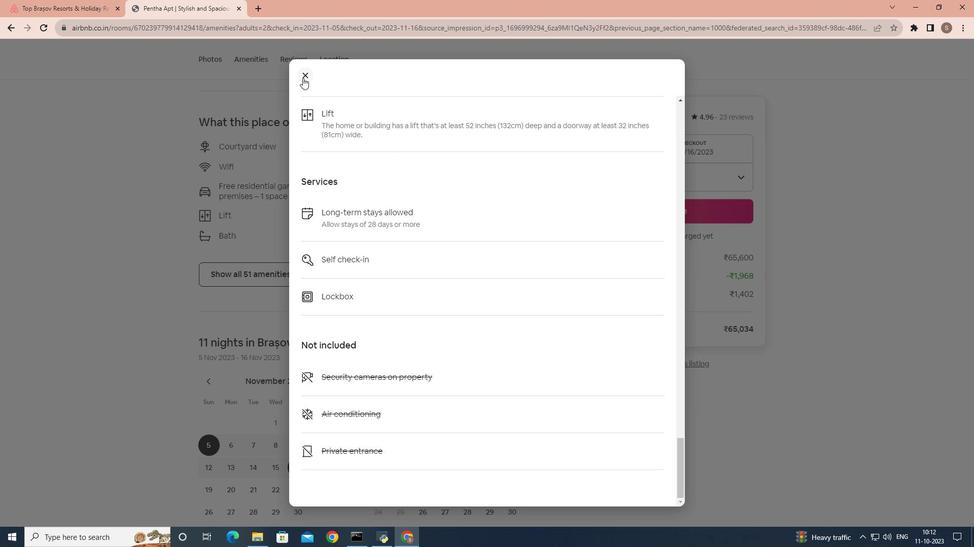 
Action: Mouse pressed left at (302, 78)
Screenshot: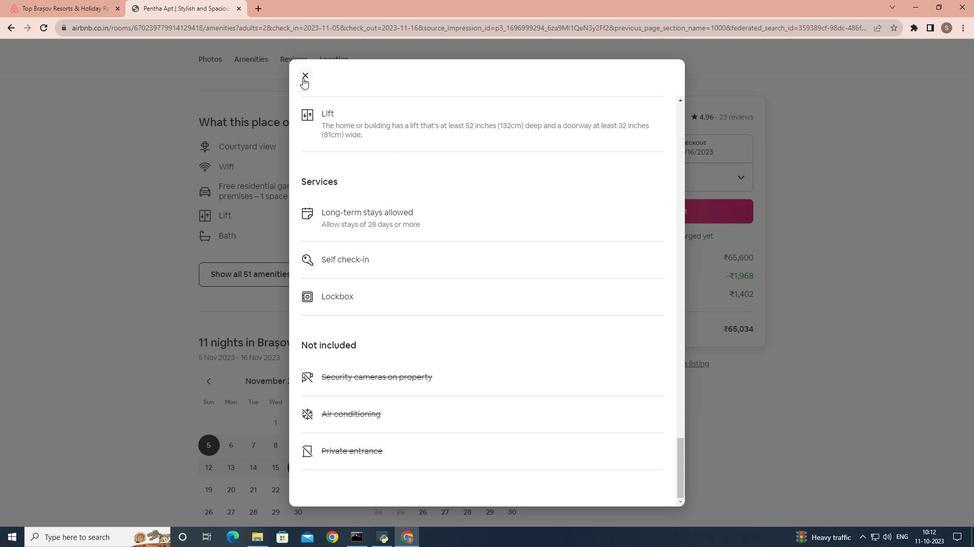 
Action: Mouse moved to (384, 260)
Screenshot: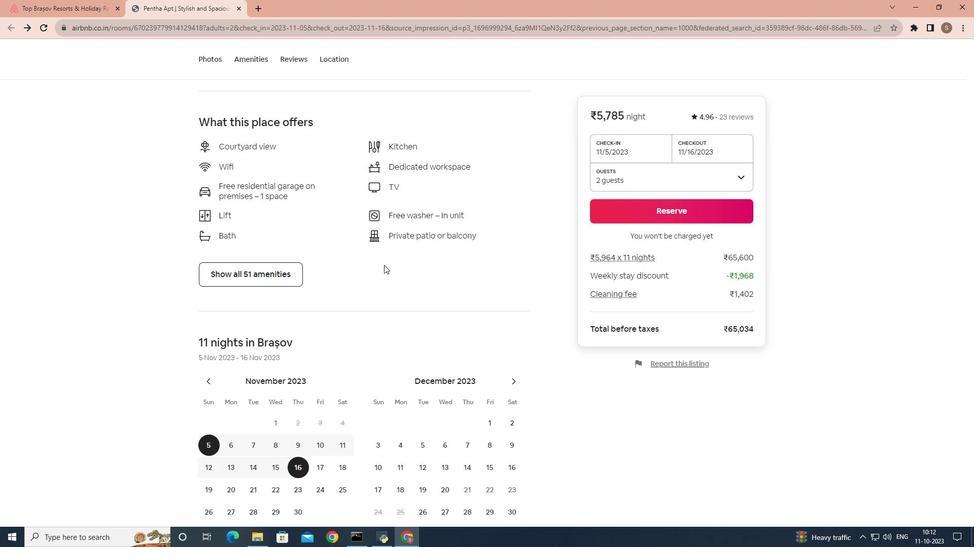 
Action: Mouse scrolled (384, 260) with delta (0, 0)
